 Task: In the Page activelistens.pptxinsert a new slide 'blank' Insert a picture of 'Rabbit'with name   Rabbit.png  Change shape height to 6.5 select the picture and style bevel rectanglewith picture border color green
Action: Mouse moved to (47, 97)
Screenshot: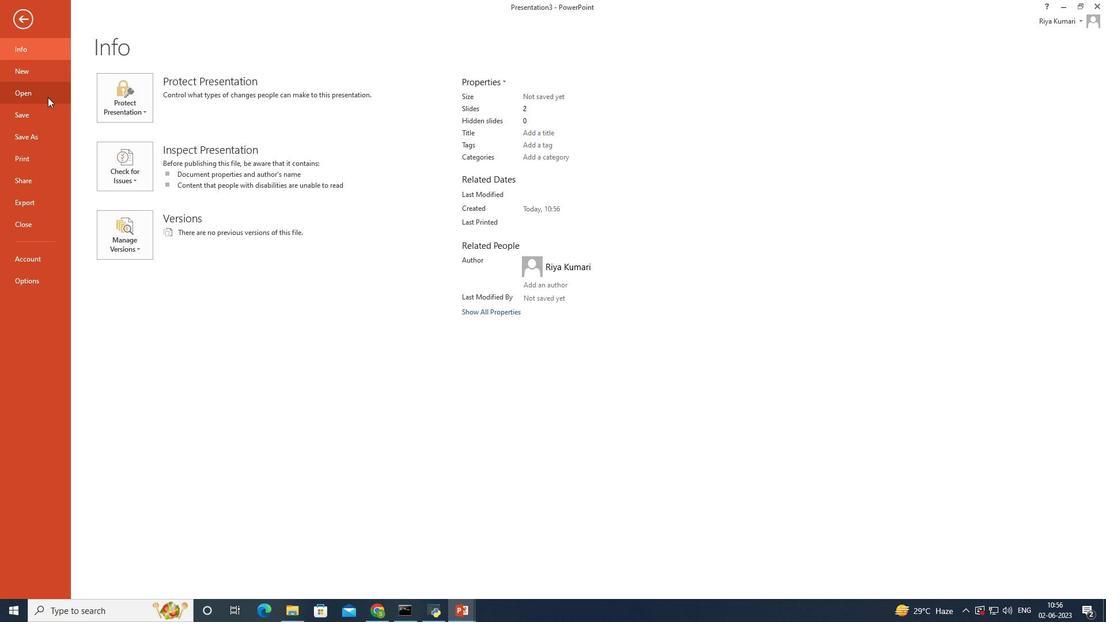 
Action: Mouse pressed left at (47, 97)
Screenshot: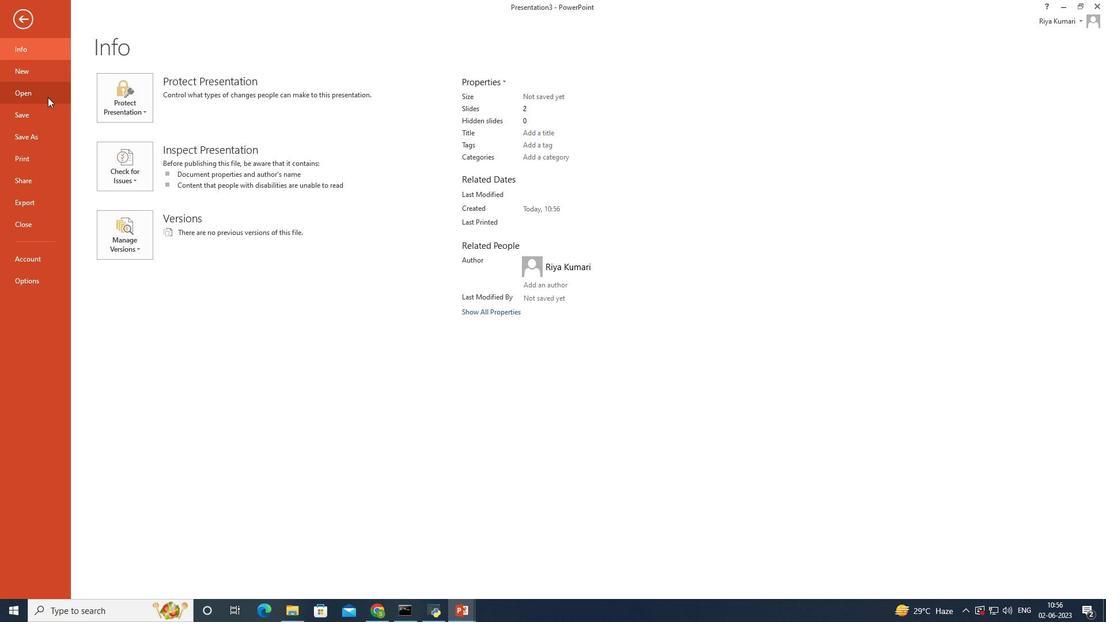 
Action: Mouse moved to (338, 119)
Screenshot: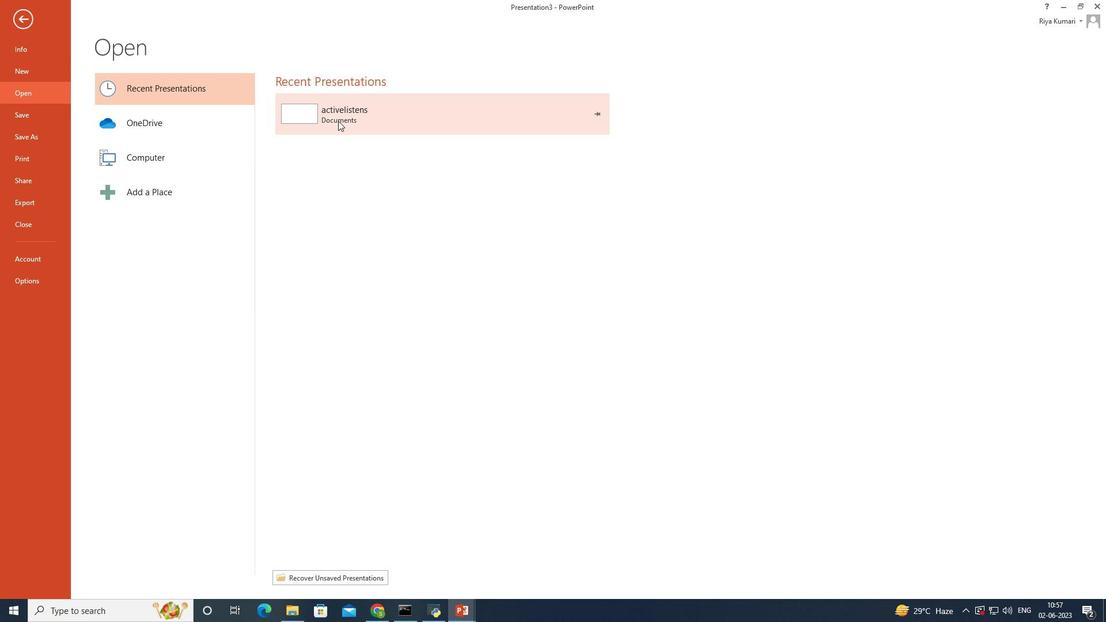 
Action: Mouse pressed left at (338, 119)
Screenshot: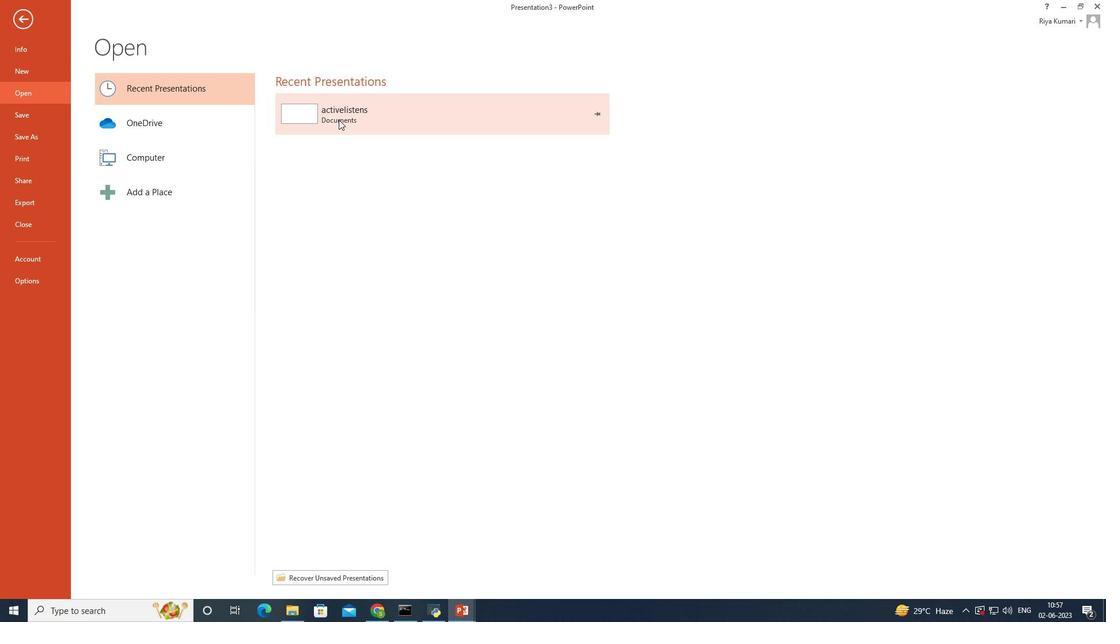 
Action: Mouse moved to (48, 23)
Screenshot: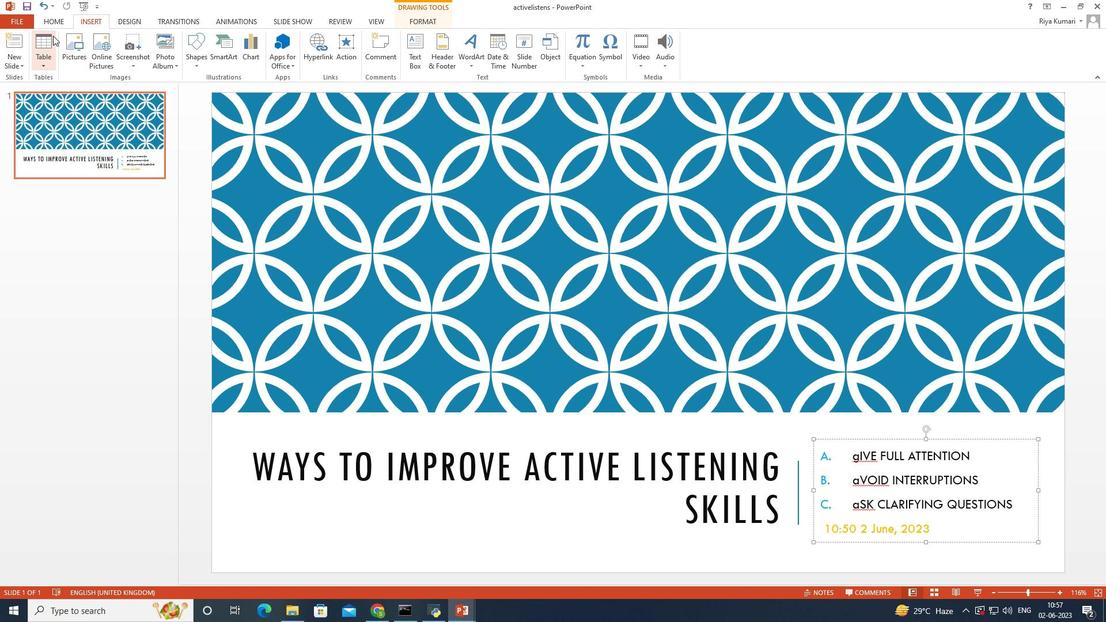 
Action: Mouse pressed left at (48, 23)
Screenshot: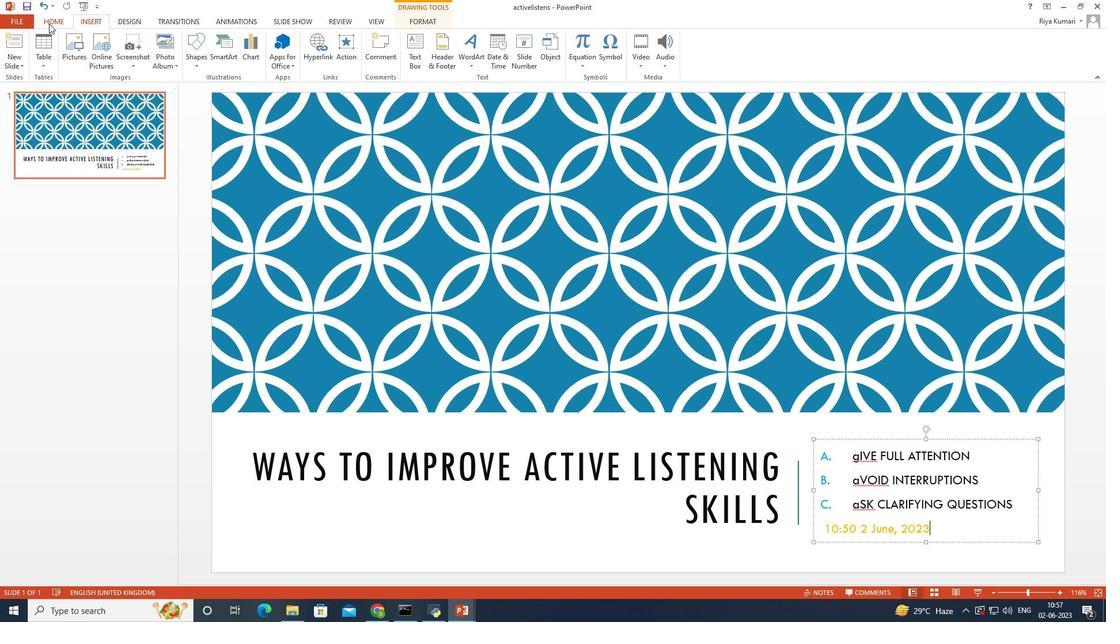 
Action: Mouse moved to (115, 65)
Screenshot: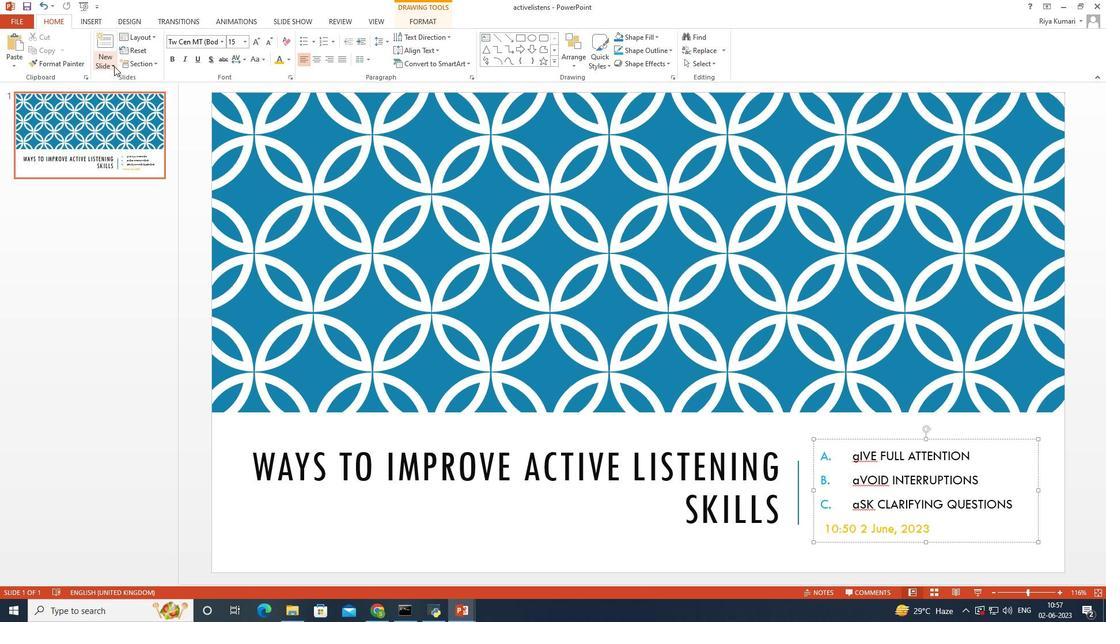 
Action: Mouse pressed left at (115, 65)
Screenshot: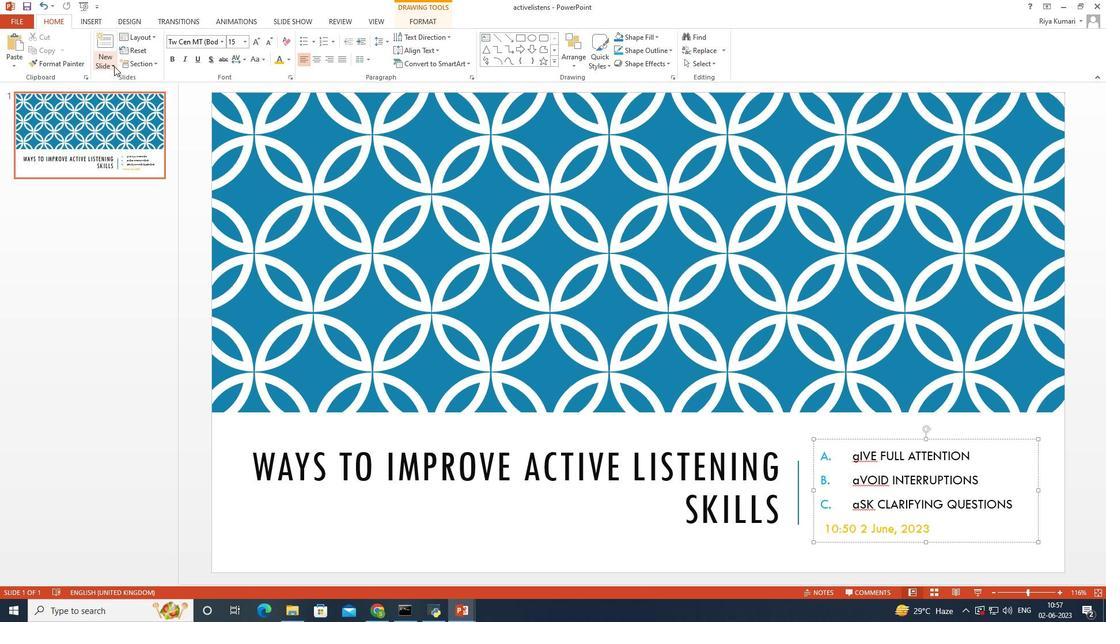 
Action: Mouse moved to (122, 214)
Screenshot: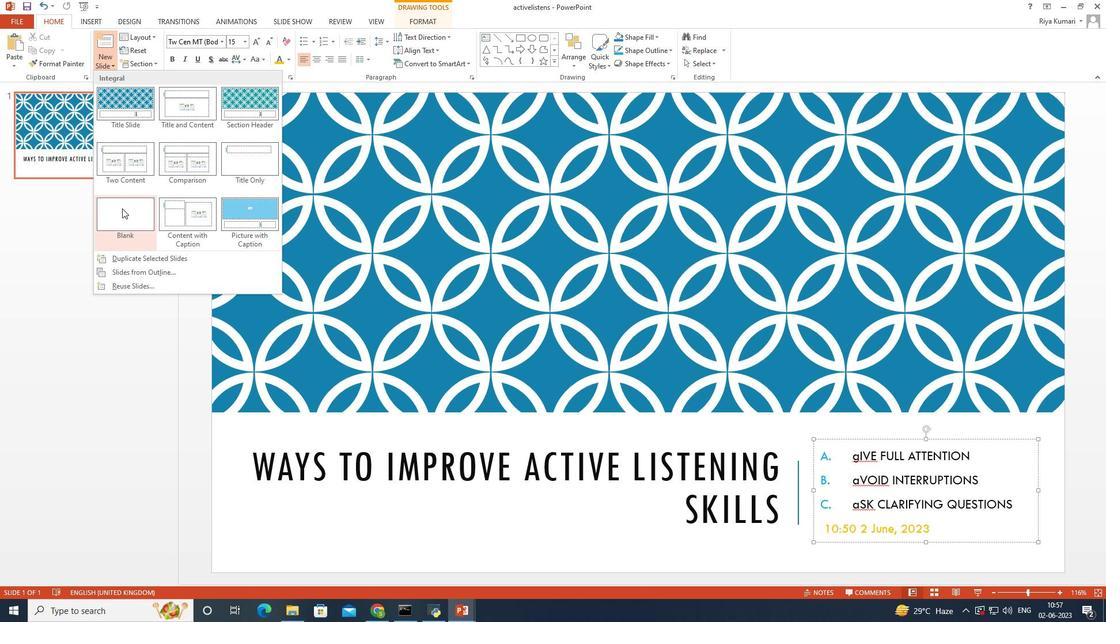 
Action: Mouse pressed left at (122, 214)
Screenshot: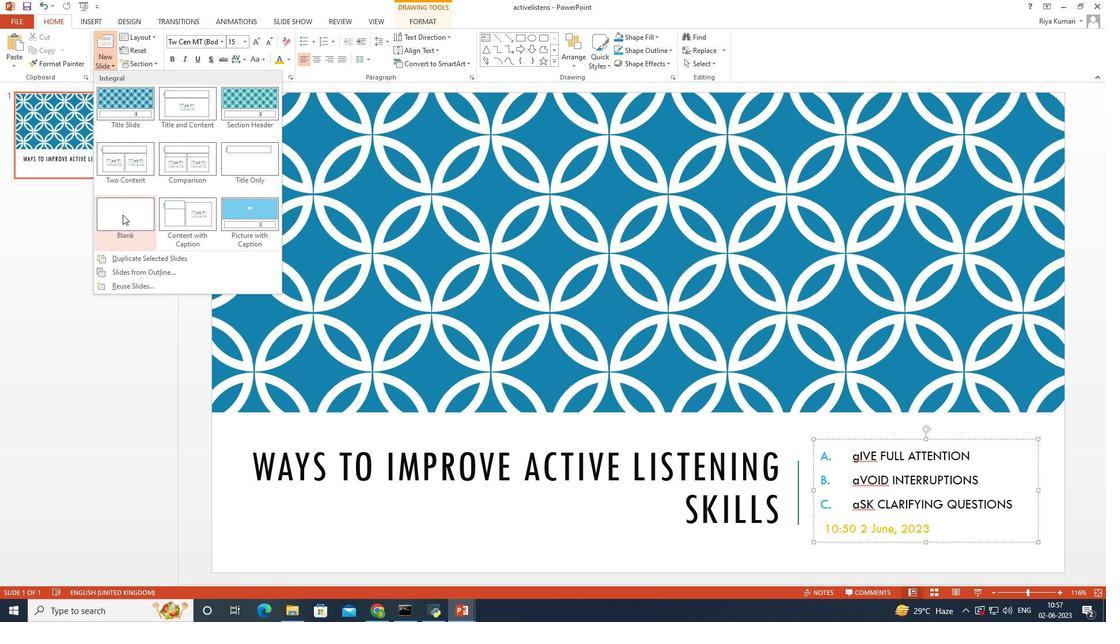 
Action: Mouse moved to (84, 21)
Screenshot: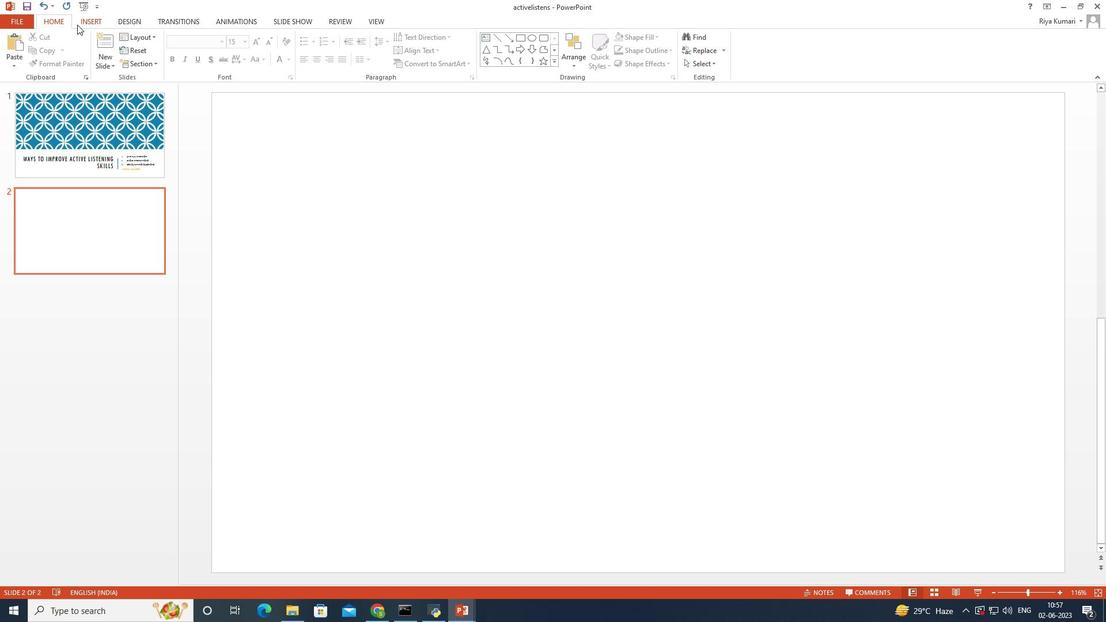 
Action: Mouse pressed left at (84, 21)
Screenshot: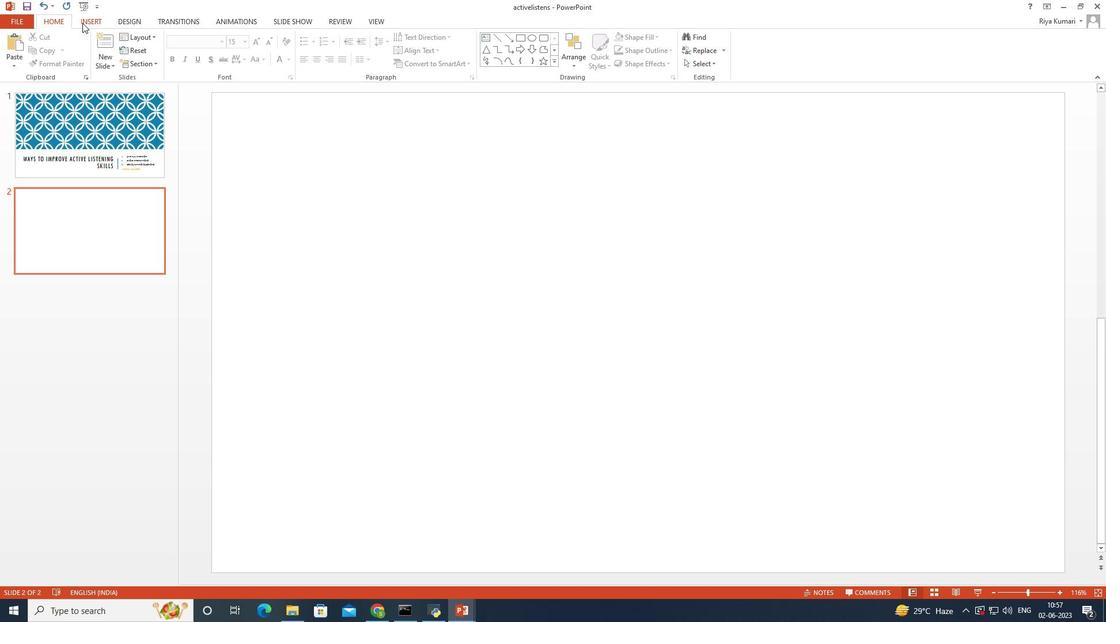 
Action: Mouse moved to (81, 50)
Screenshot: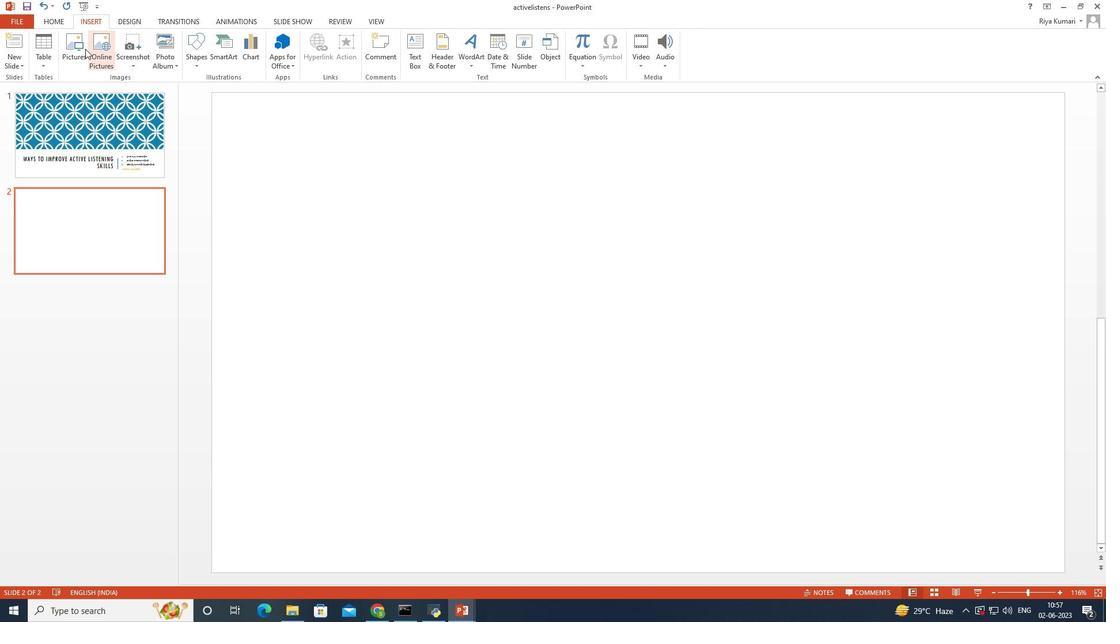 
Action: Mouse pressed left at (81, 50)
Screenshot: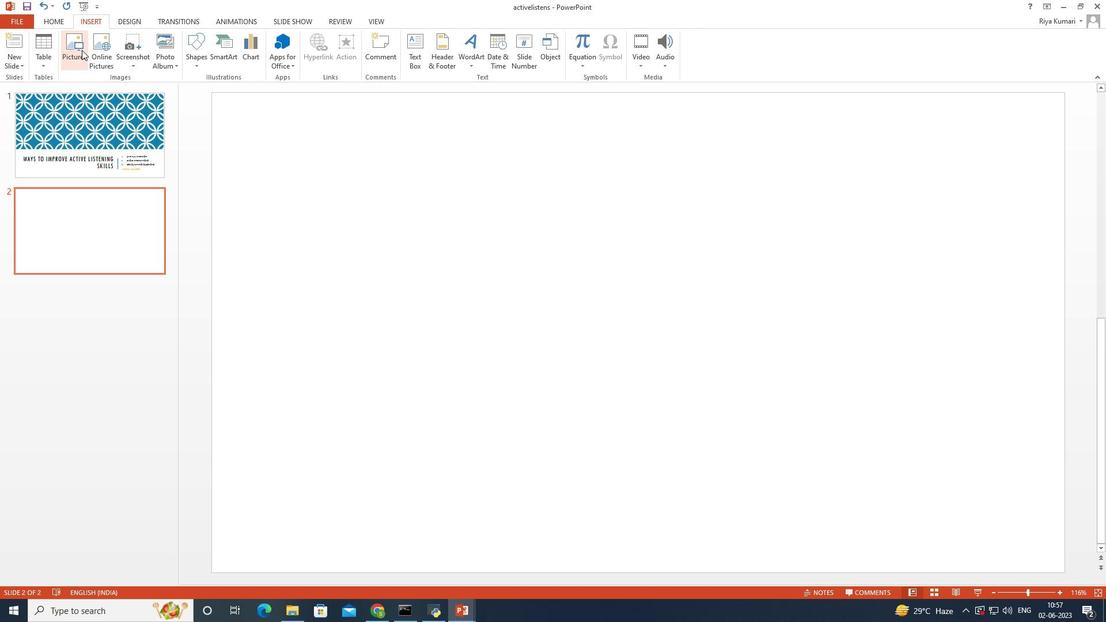 
Action: Mouse moved to (308, 104)
Screenshot: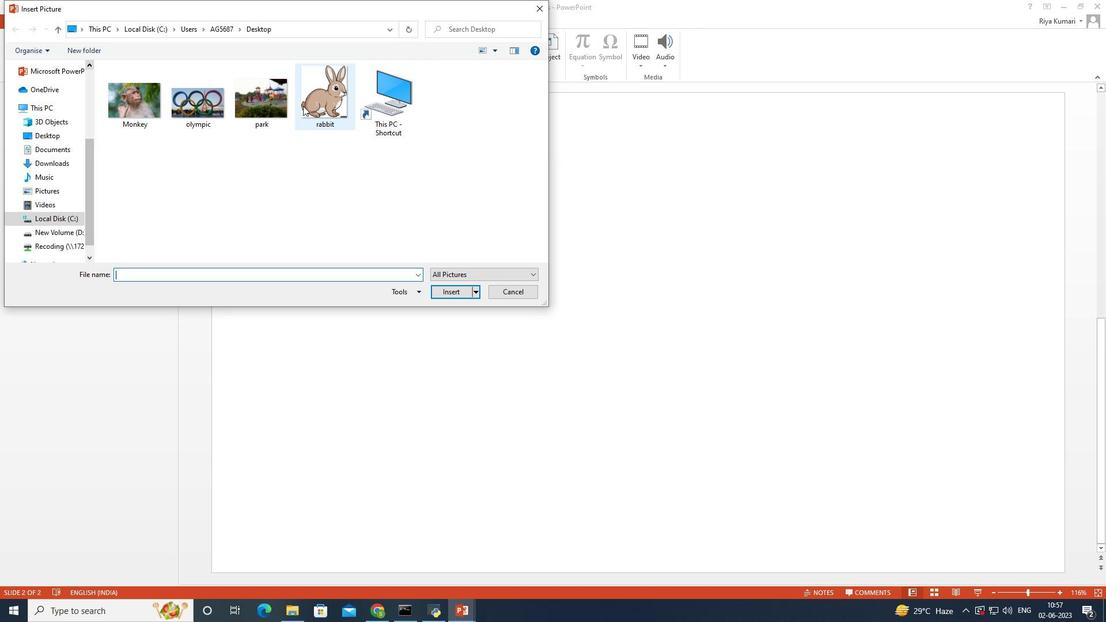 
Action: Mouse pressed left at (308, 104)
Screenshot: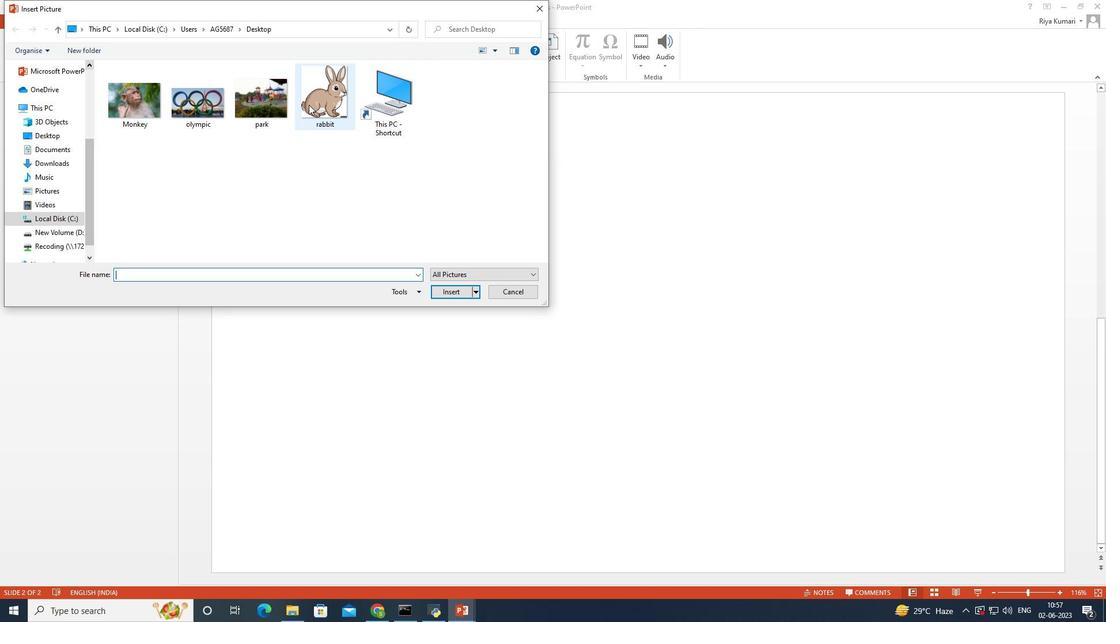 
Action: Mouse moved to (455, 295)
Screenshot: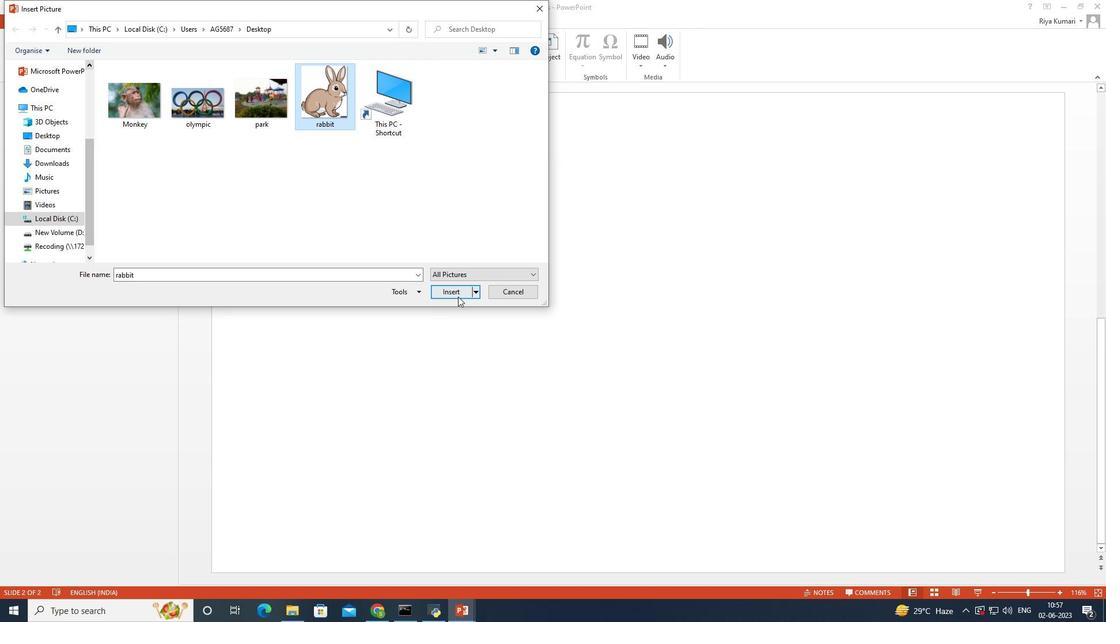 
Action: Mouse pressed left at (455, 295)
Screenshot: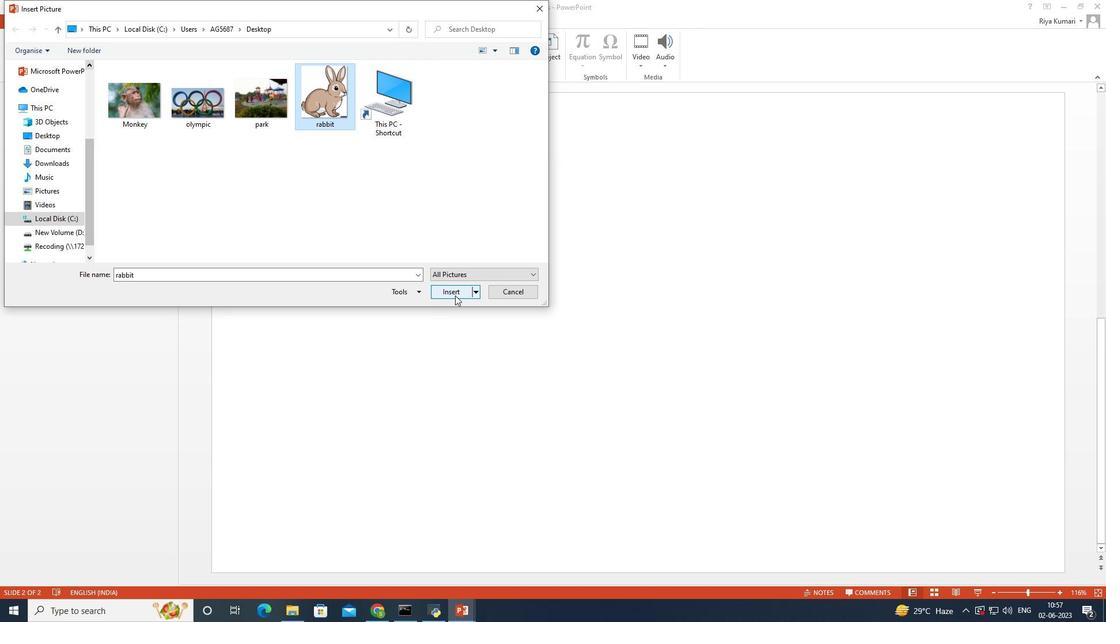 
Action: Mouse moved to (1060, 42)
Screenshot: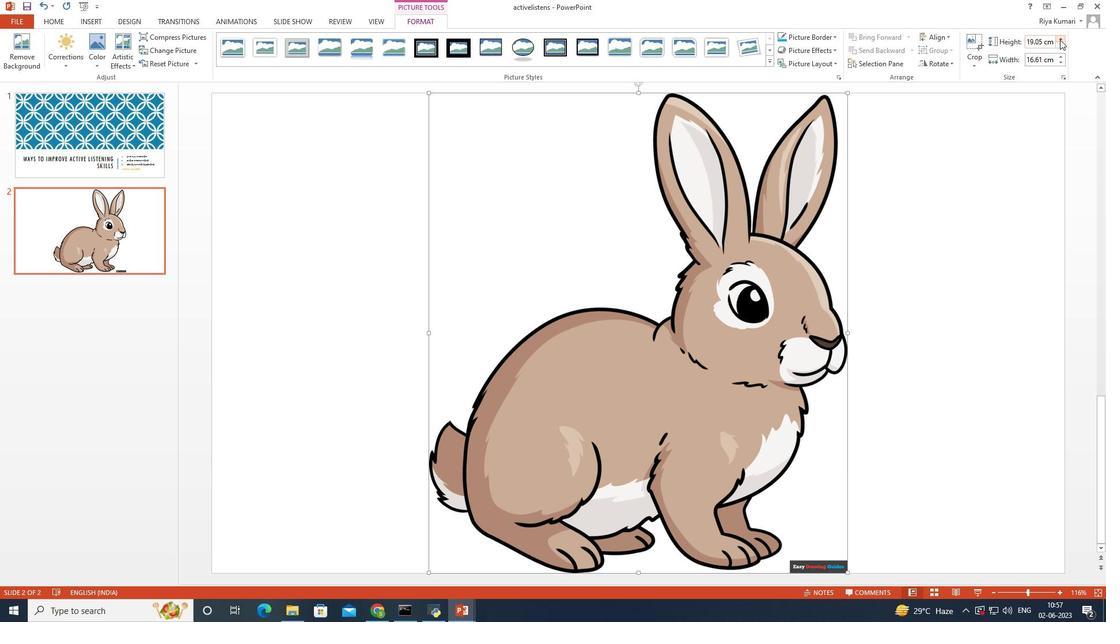 
Action: Mouse pressed left at (1060, 42)
Screenshot: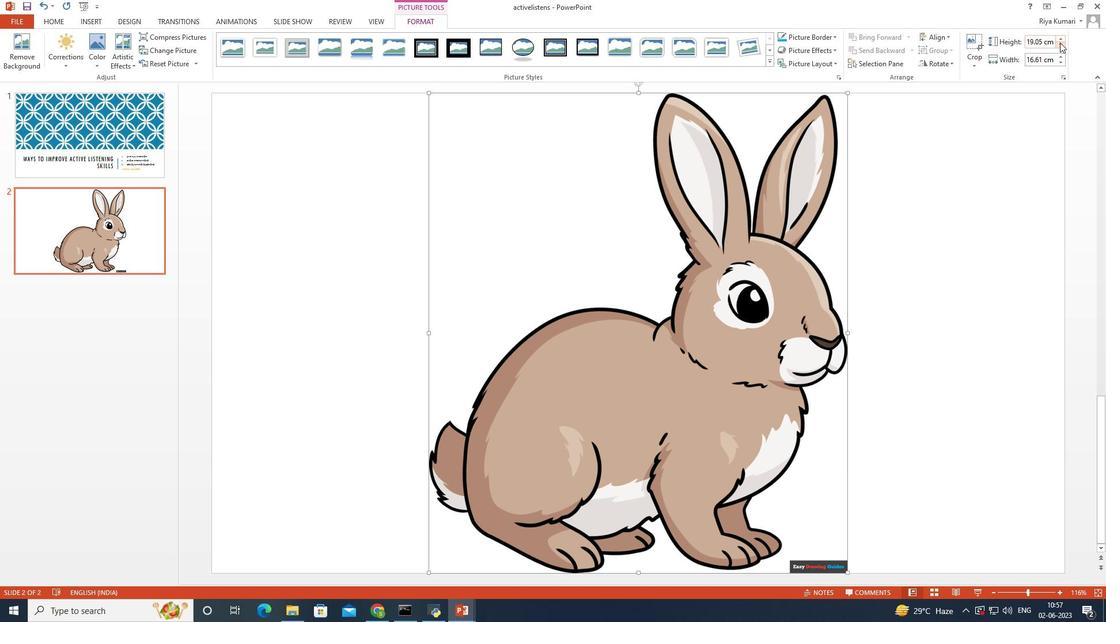 
Action: Mouse pressed left at (1060, 42)
Screenshot: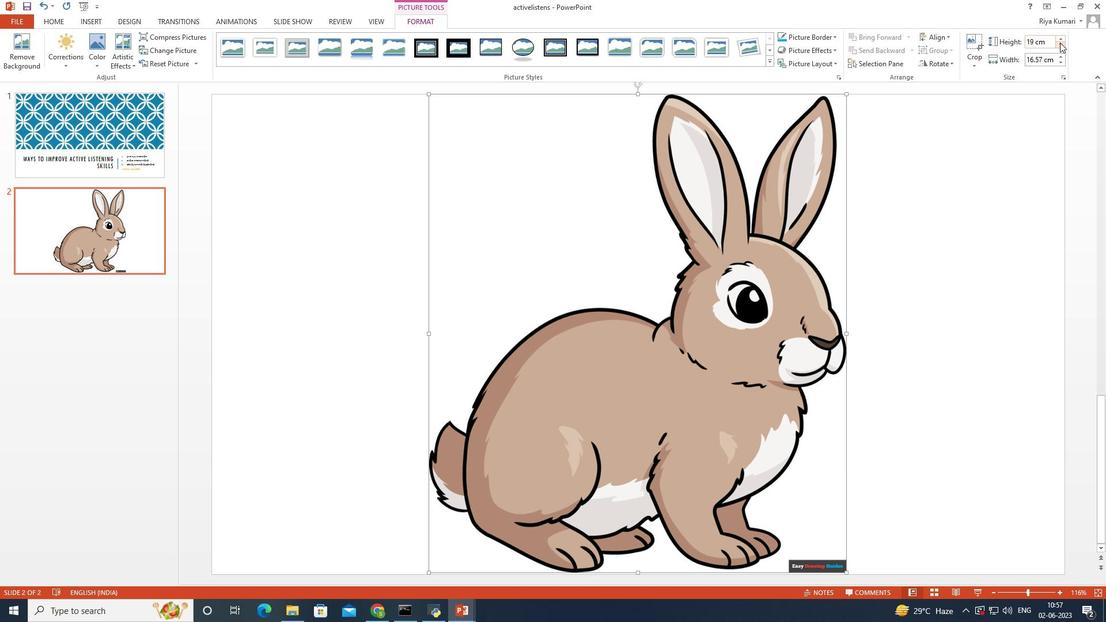 
Action: Mouse pressed left at (1060, 42)
Screenshot: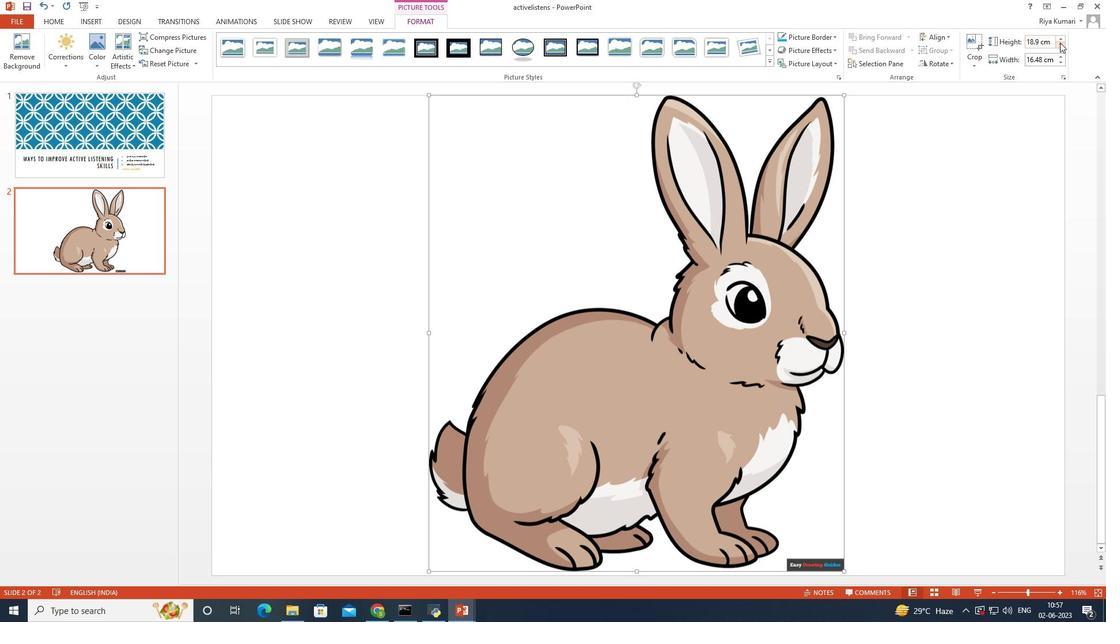 
Action: Mouse pressed left at (1060, 42)
Screenshot: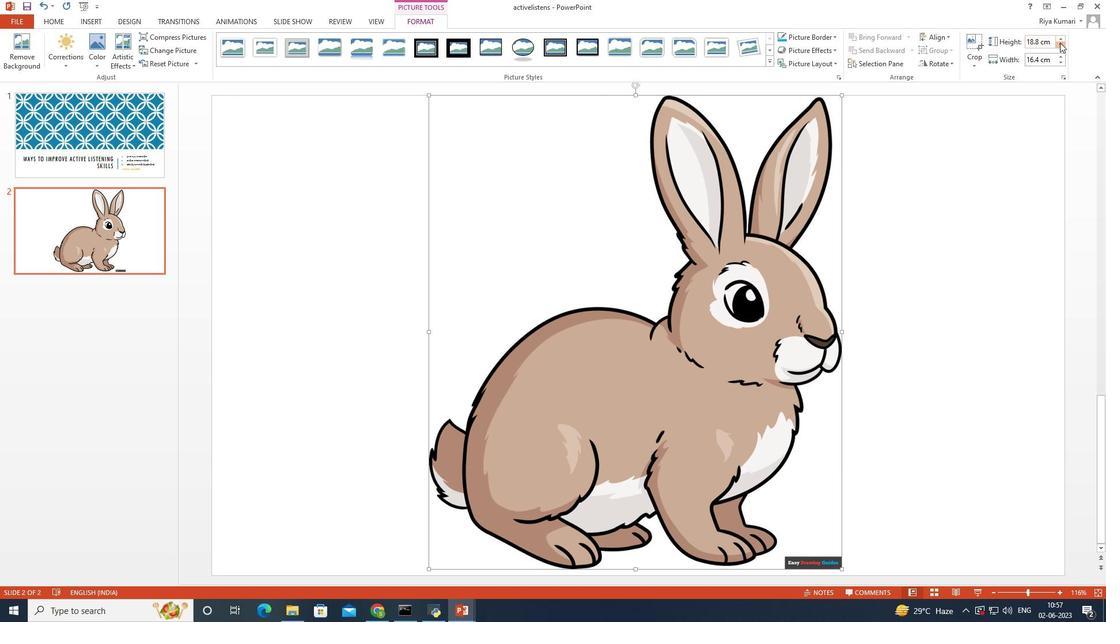 
Action: Mouse pressed left at (1060, 42)
Screenshot: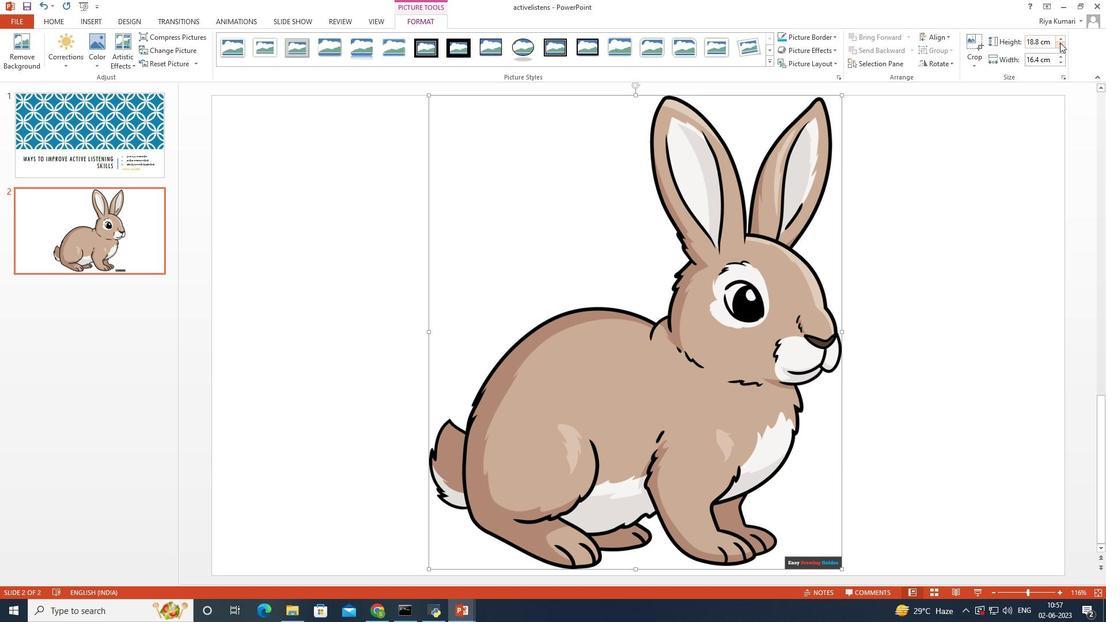 
Action: Mouse pressed left at (1060, 42)
Screenshot: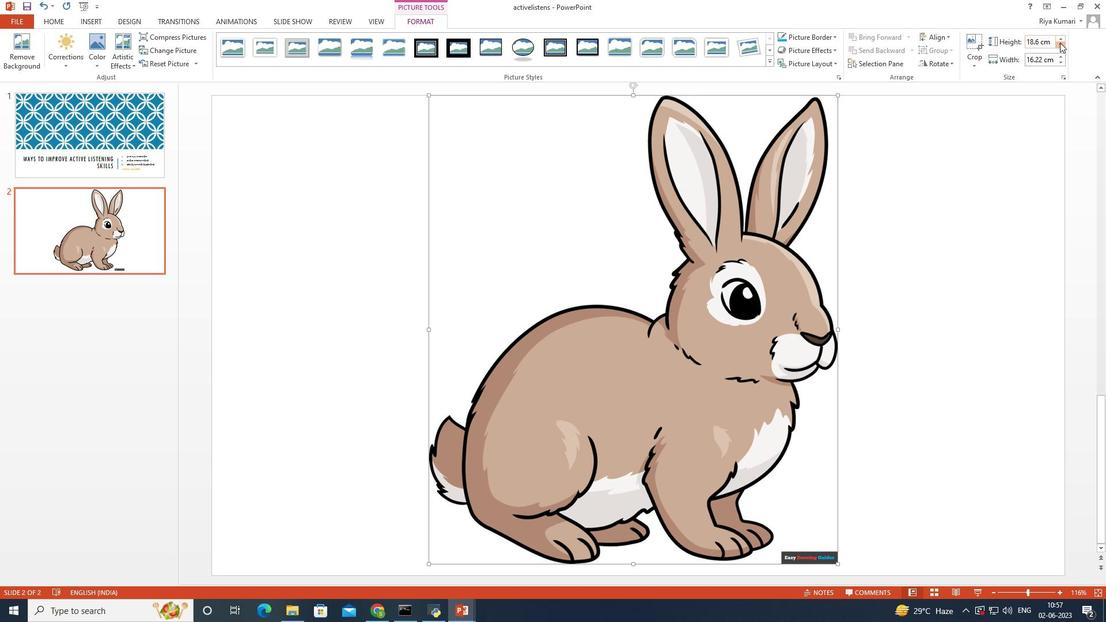
Action: Mouse pressed left at (1060, 42)
Screenshot: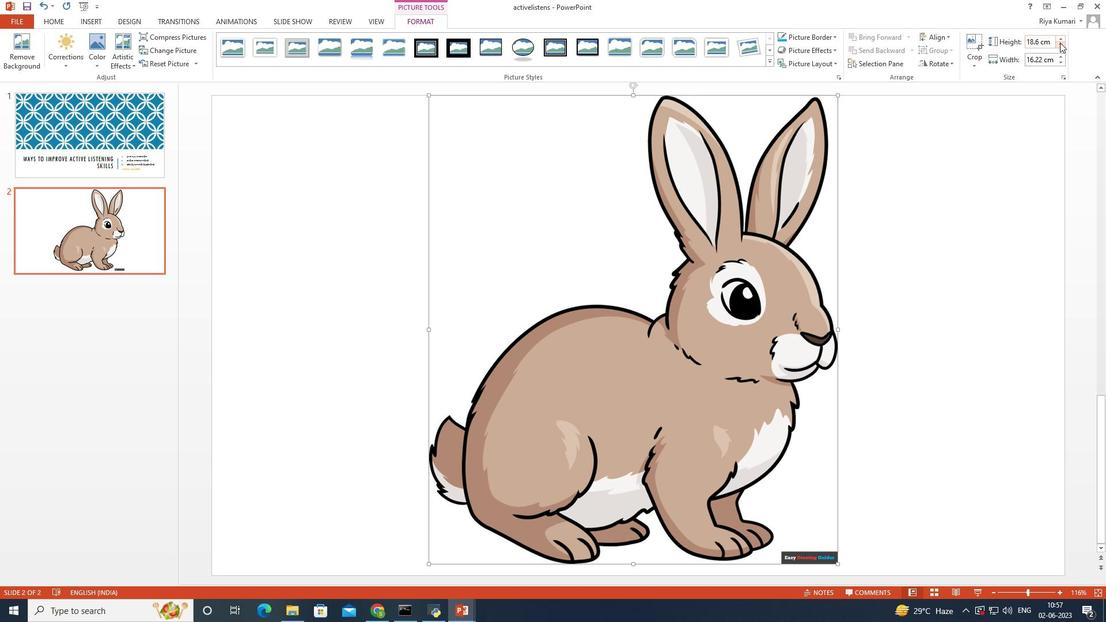 
Action: Mouse pressed left at (1060, 42)
Screenshot: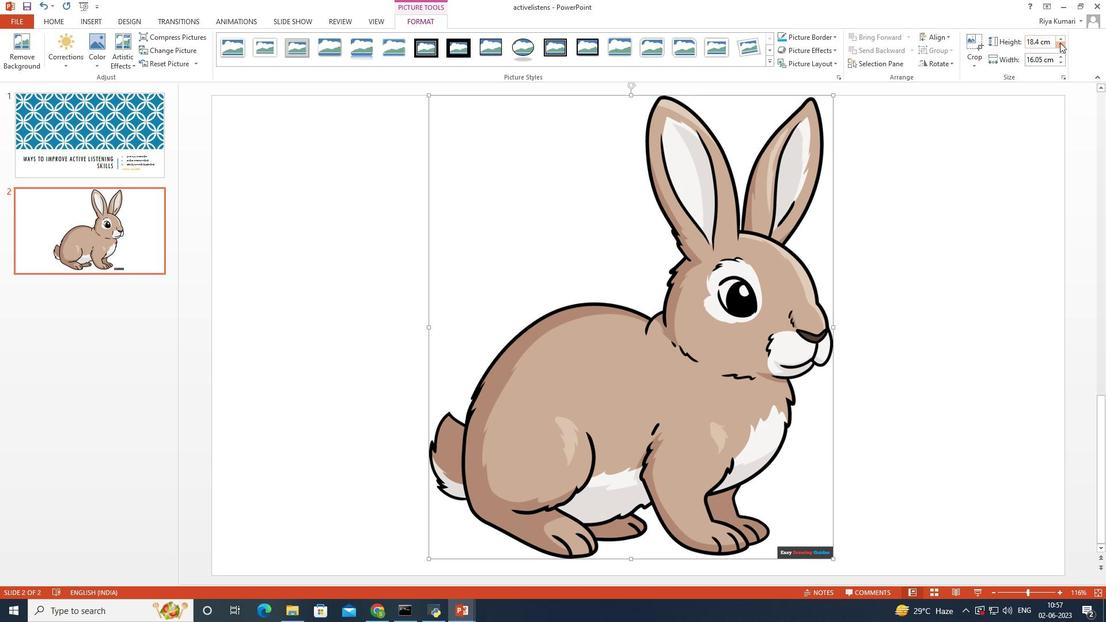 
Action: Mouse pressed left at (1060, 42)
Screenshot: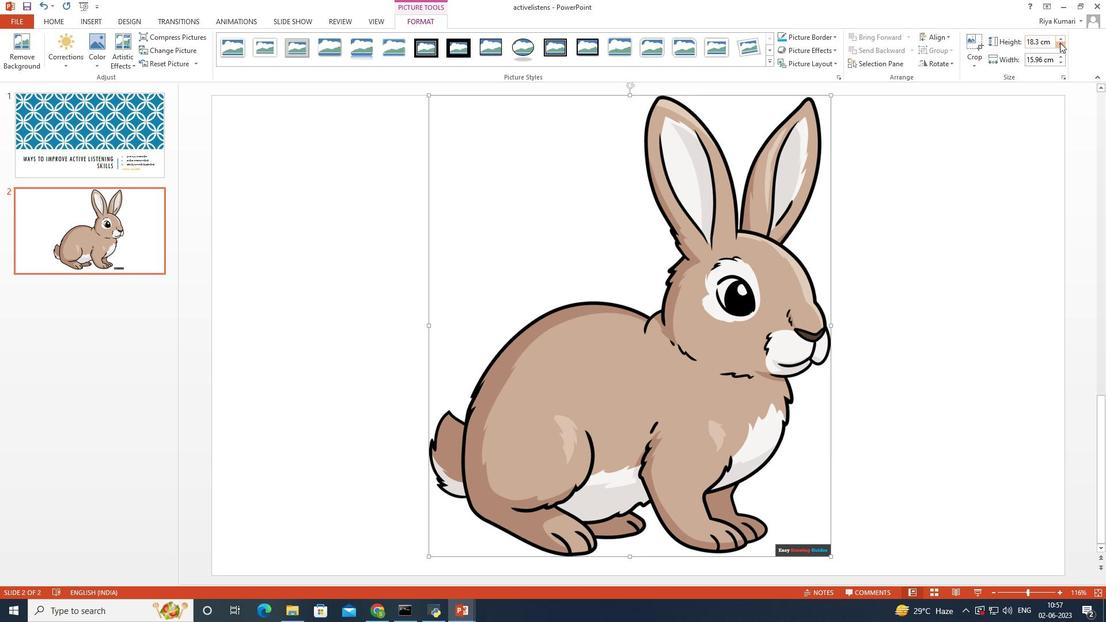 
Action: Mouse pressed left at (1060, 42)
Screenshot: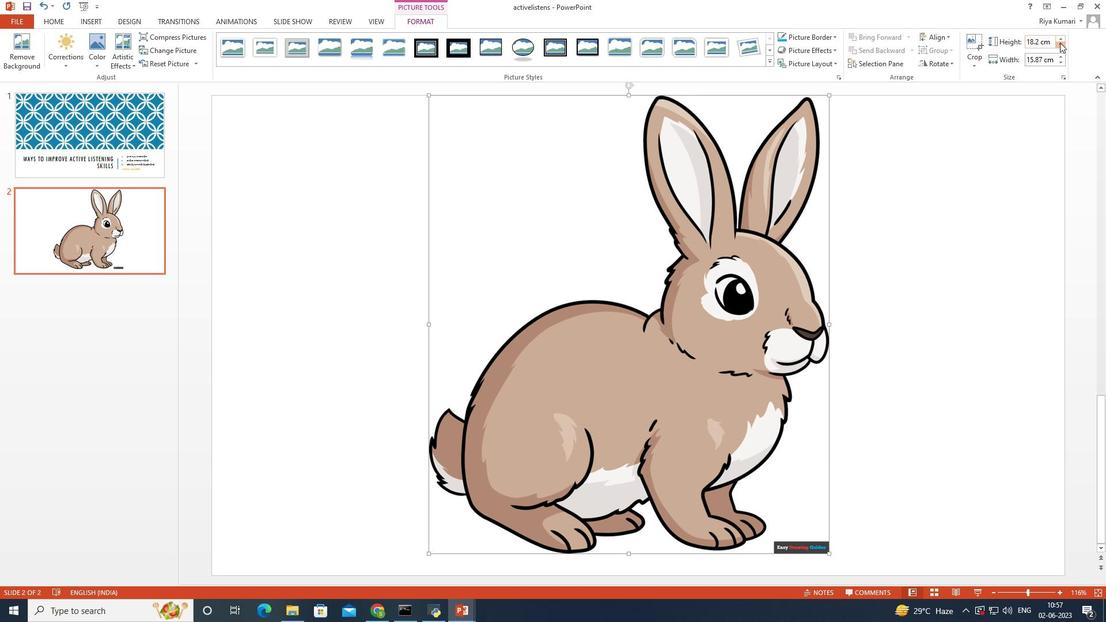 
Action: Mouse pressed left at (1060, 42)
Screenshot: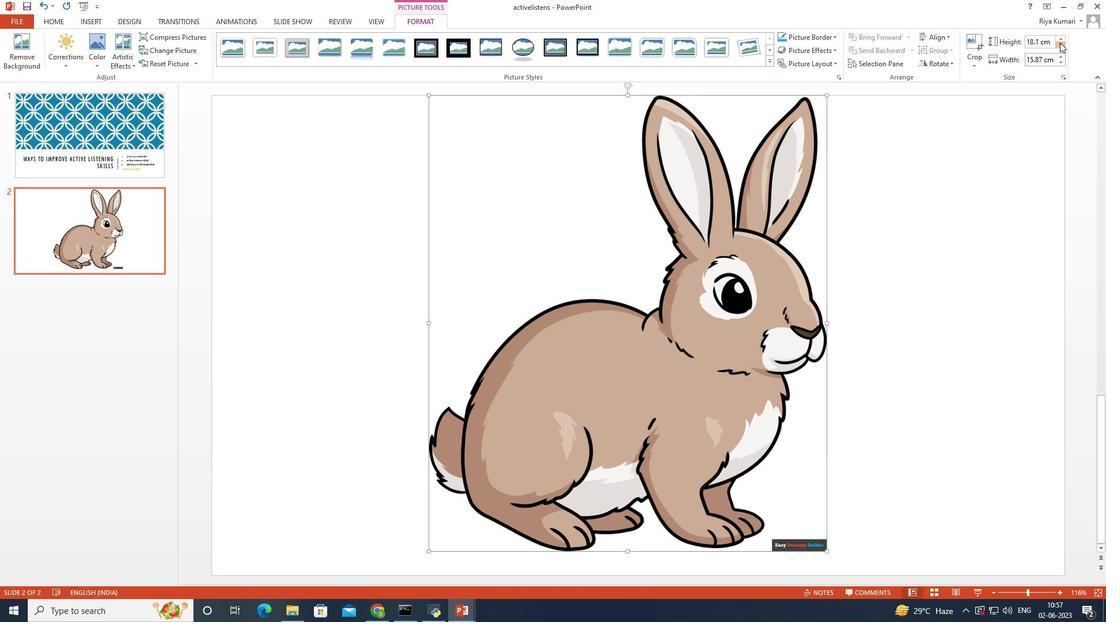 
Action: Mouse pressed left at (1060, 42)
Screenshot: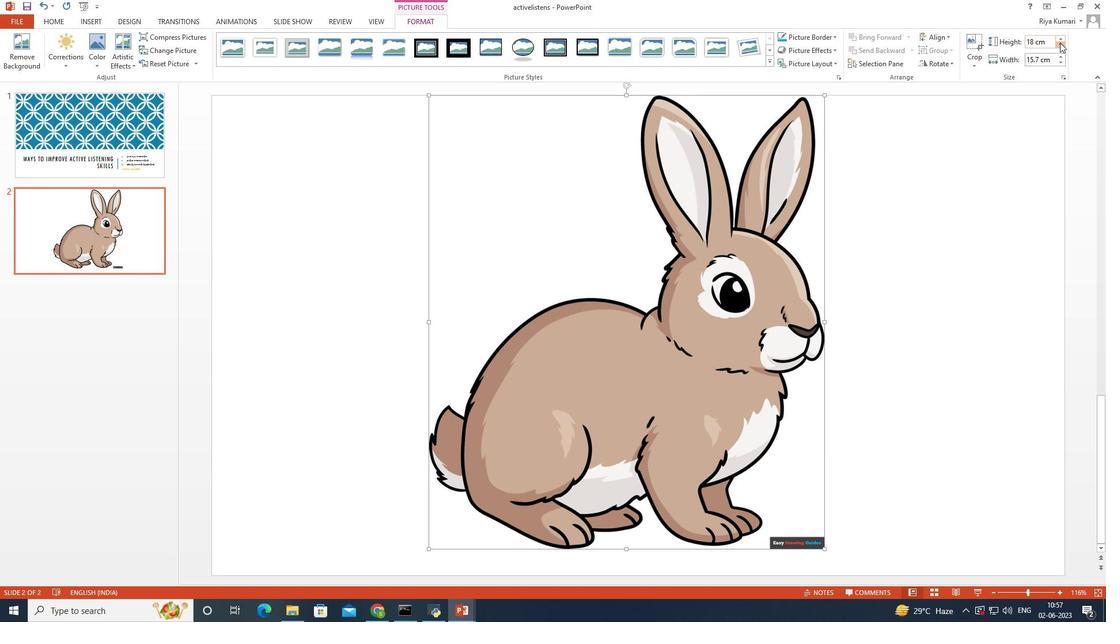 
Action: Mouse pressed left at (1060, 42)
Screenshot: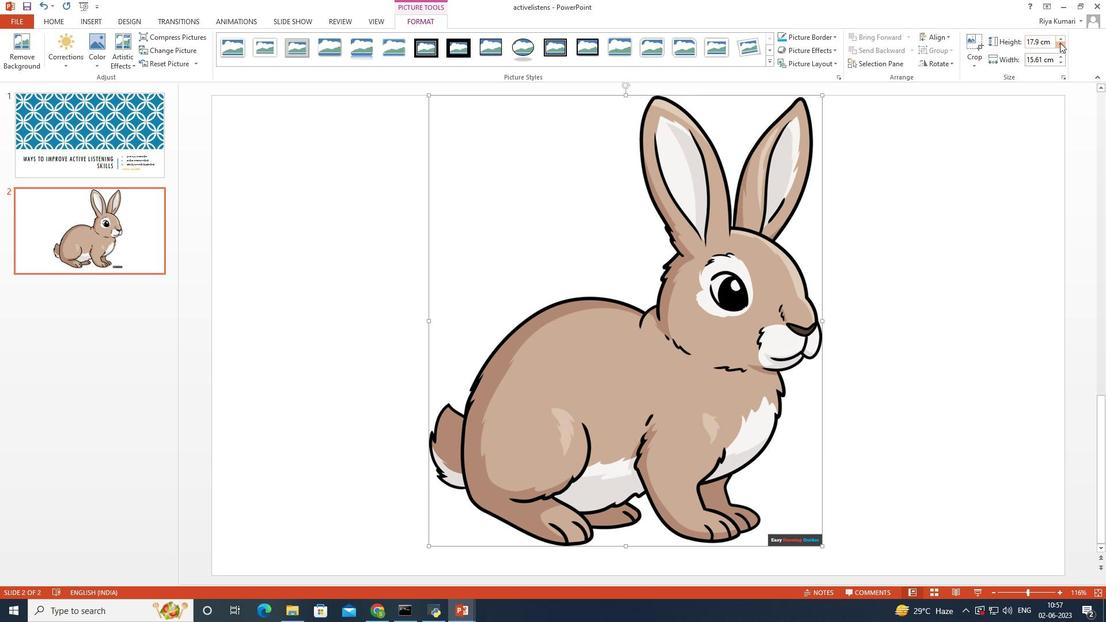 
Action: Mouse pressed left at (1060, 42)
Screenshot: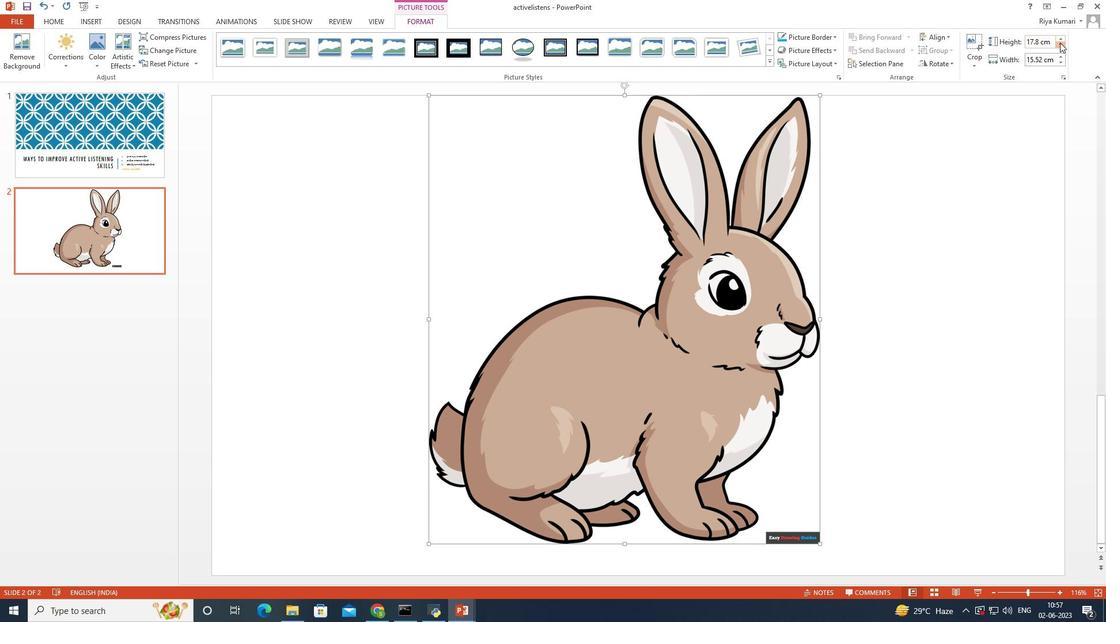 
Action: Mouse pressed left at (1060, 42)
Screenshot: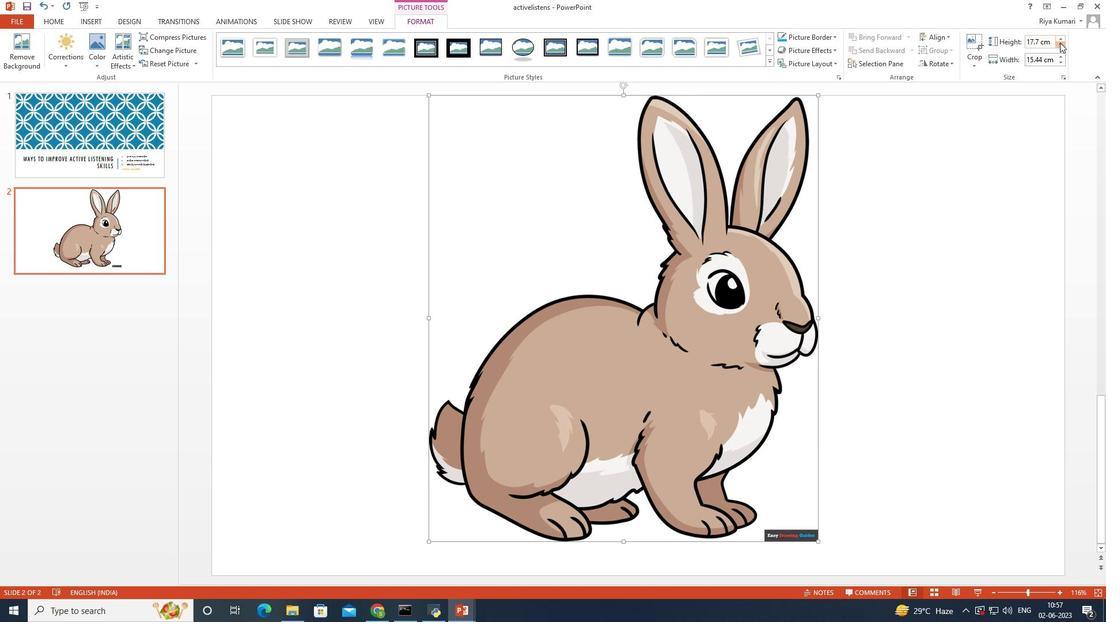 
Action: Mouse pressed left at (1060, 42)
Screenshot: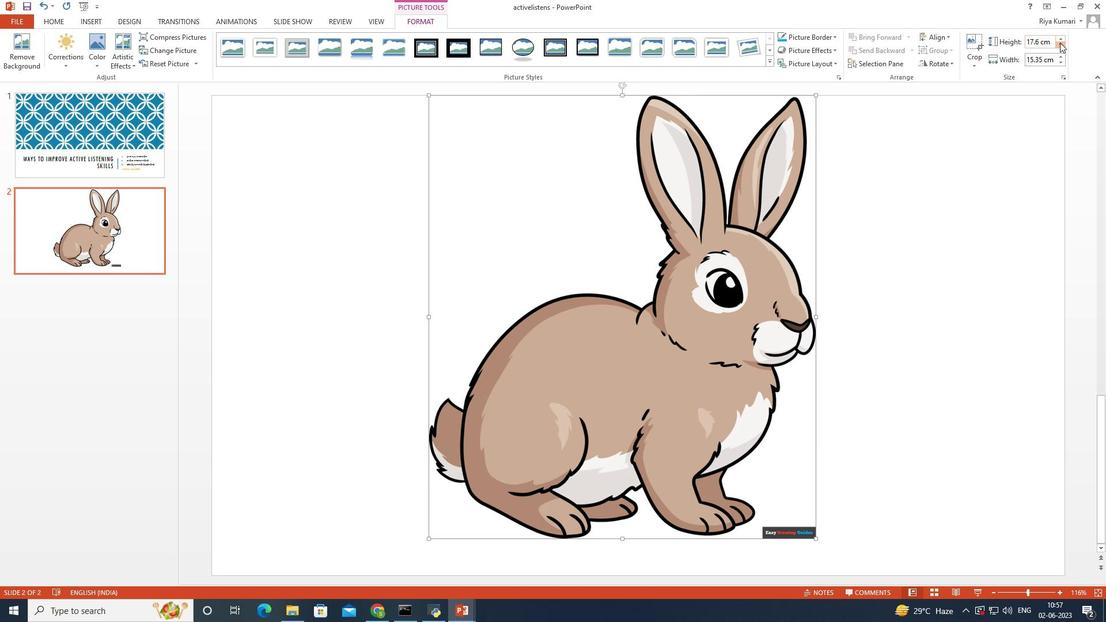 
Action: Mouse pressed left at (1060, 42)
Screenshot: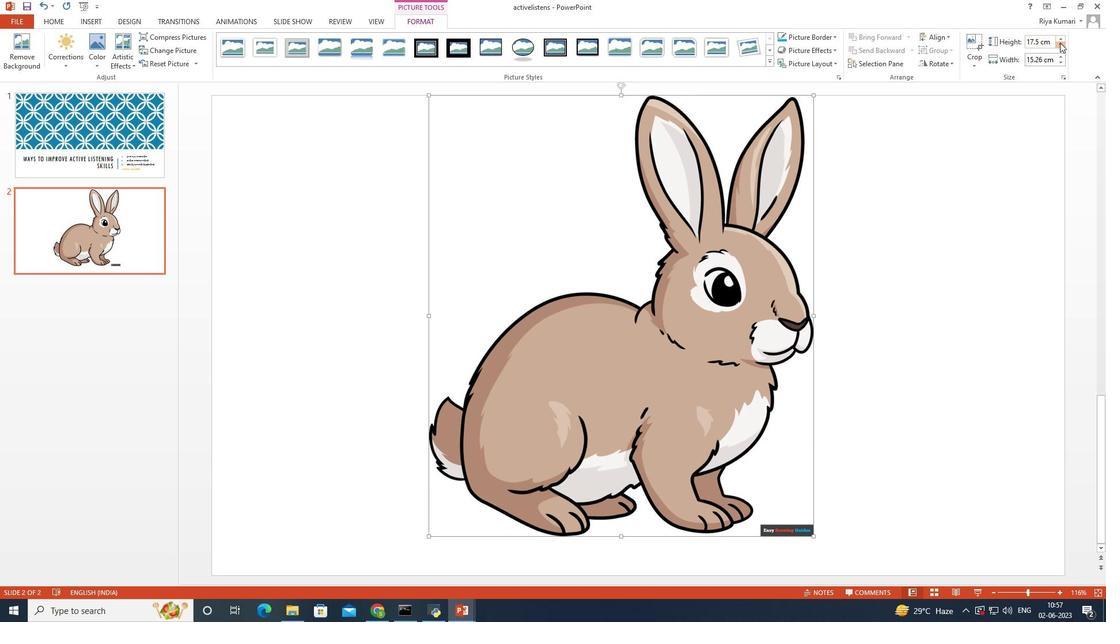 
Action: Mouse pressed left at (1060, 42)
Screenshot: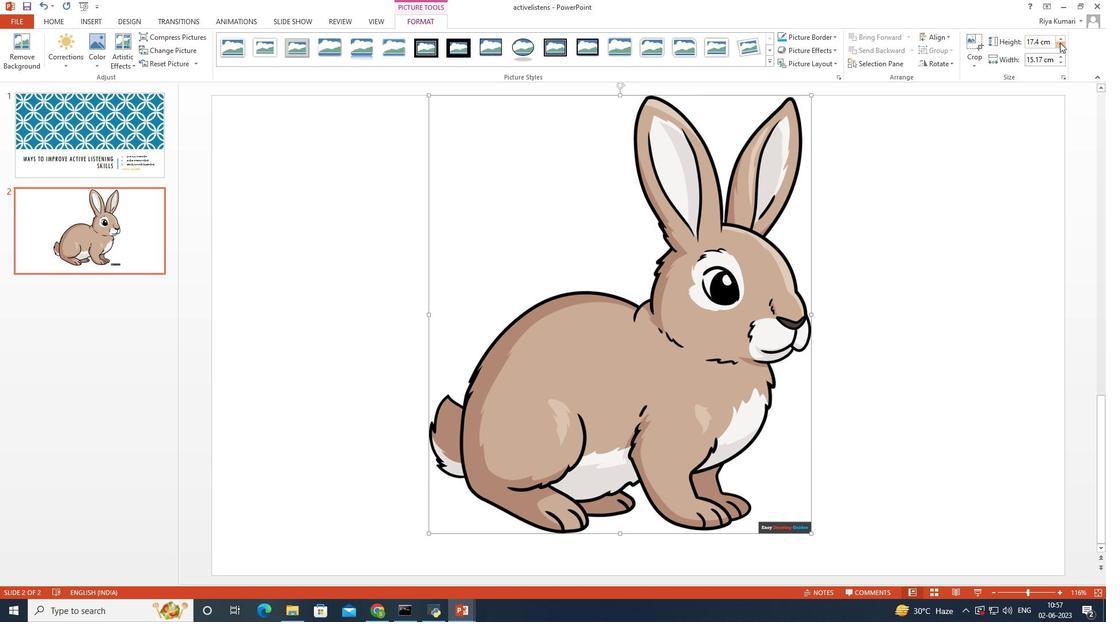 
Action: Mouse pressed left at (1060, 42)
Screenshot: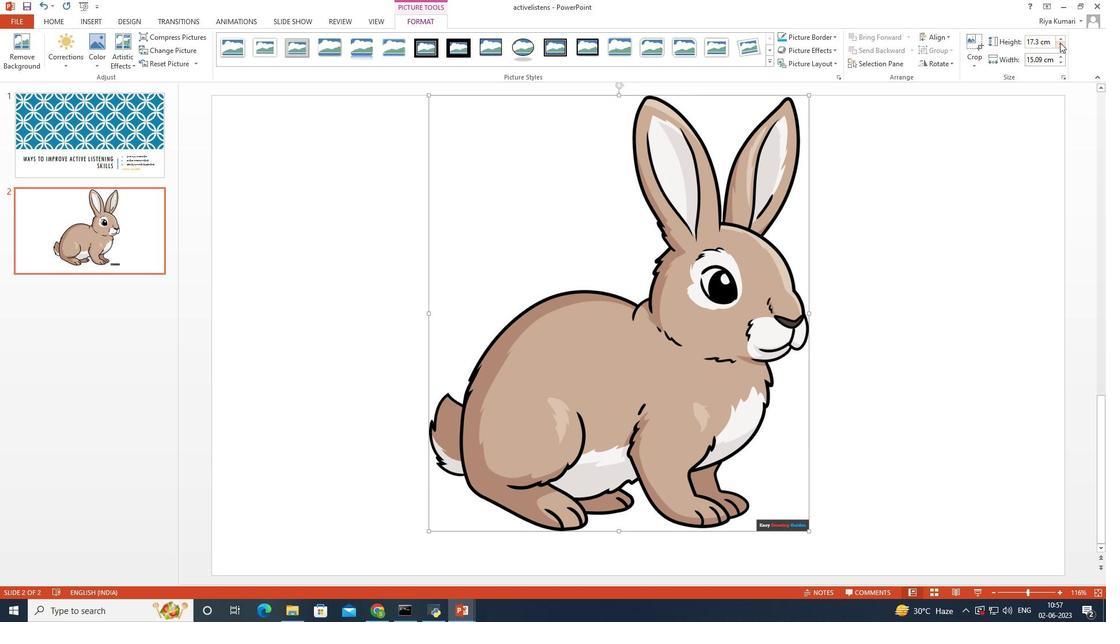 
Action: Mouse pressed left at (1060, 42)
Screenshot: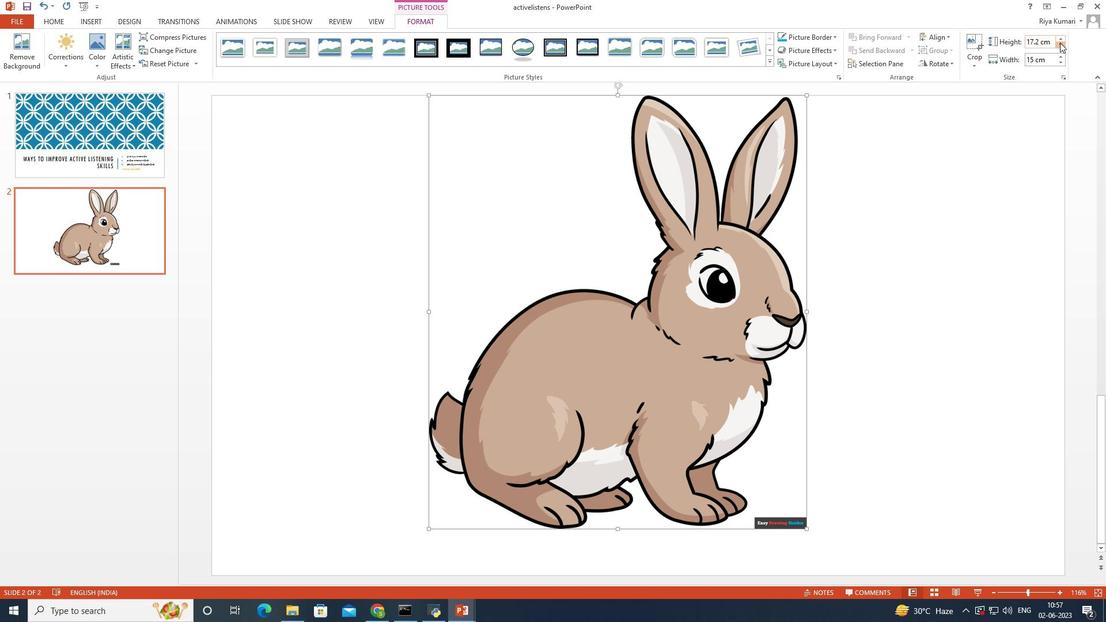 
Action: Mouse pressed left at (1060, 42)
Screenshot: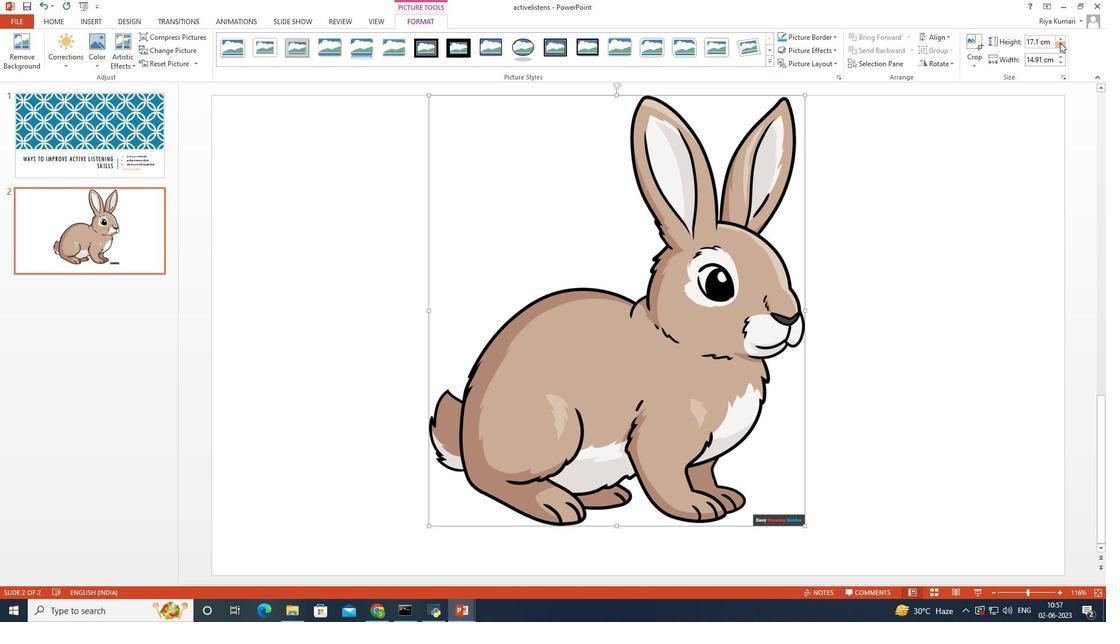 
Action: Mouse pressed left at (1060, 42)
Screenshot: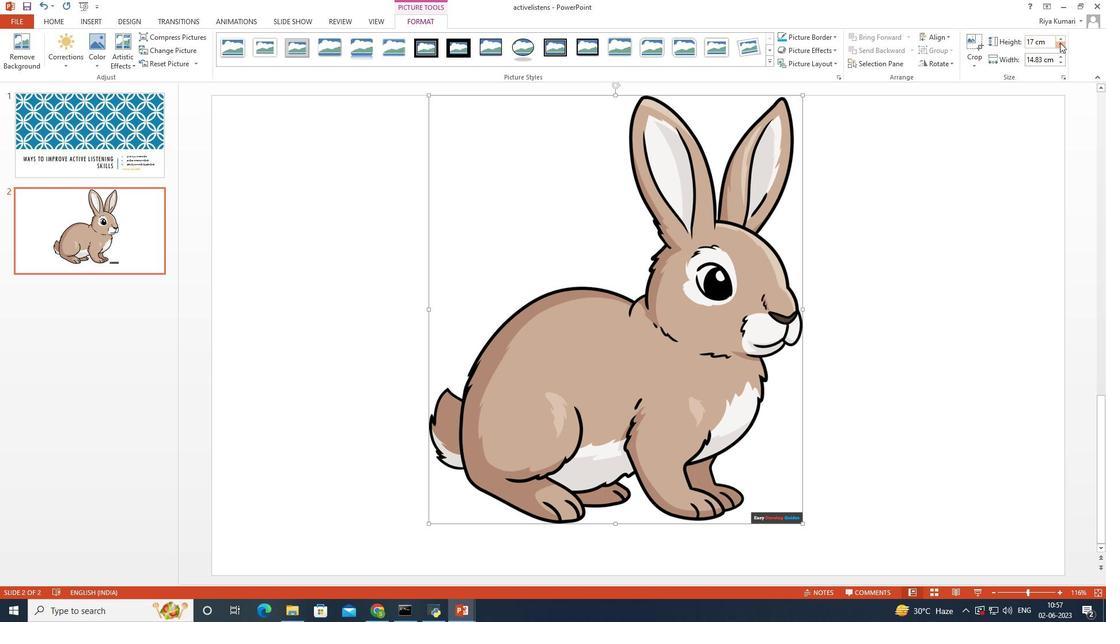 
Action: Mouse pressed left at (1060, 42)
Screenshot: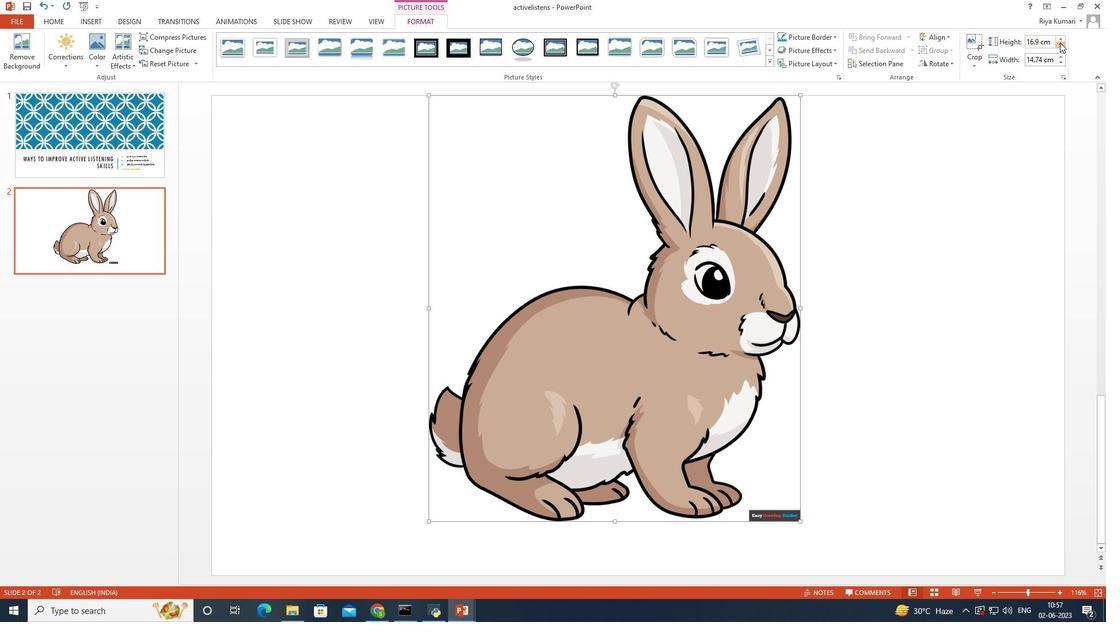 
Action: Mouse pressed left at (1060, 42)
Screenshot: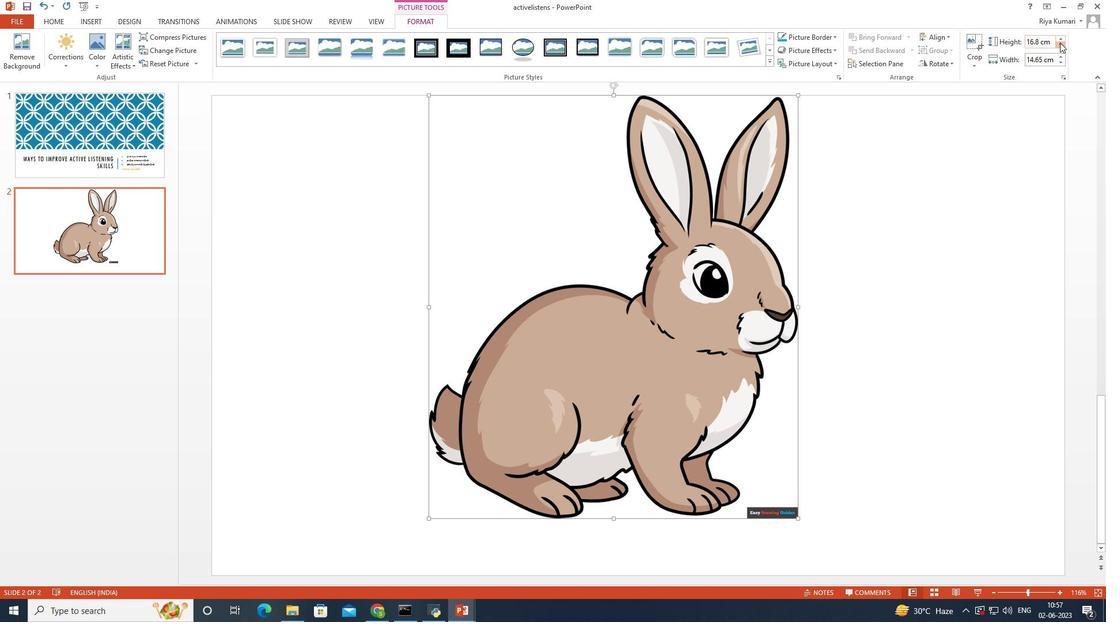 
Action: Mouse pressed left at (1060, 42)
Screenshot: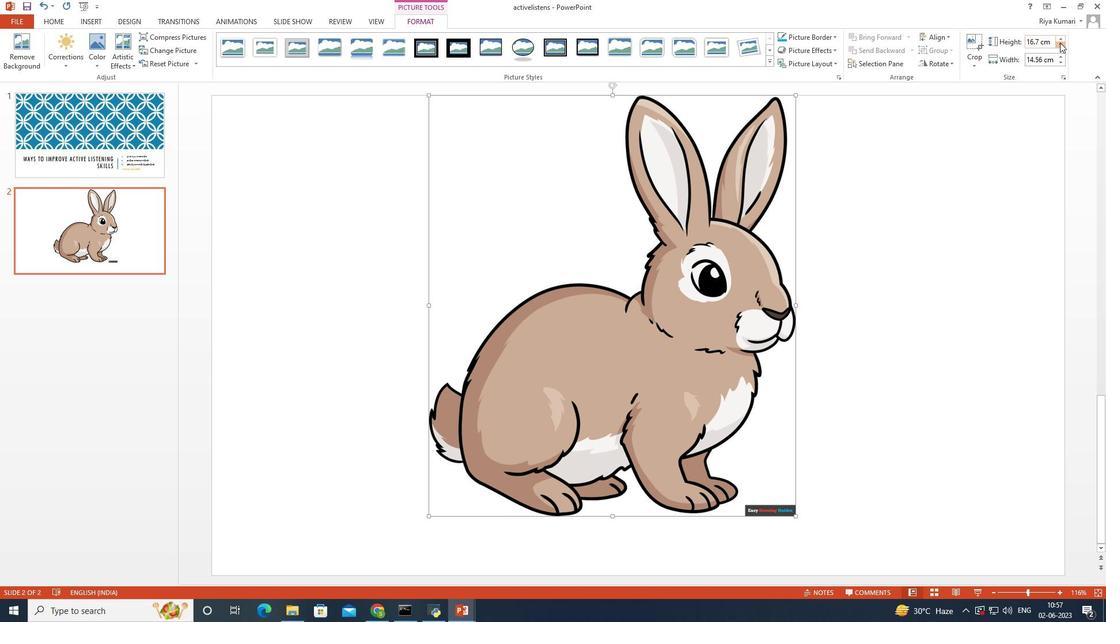 
Action: Mouse pressed left at (1060, 42)
Screenshot: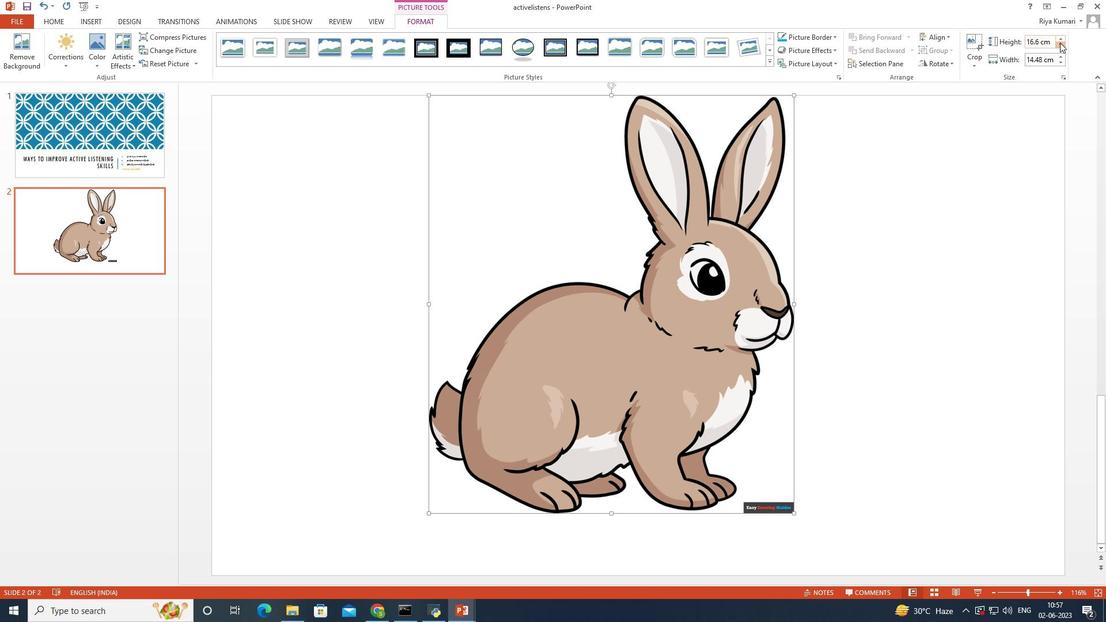 
Action: Mouse pressed left at (1060, 42)
Screenshot: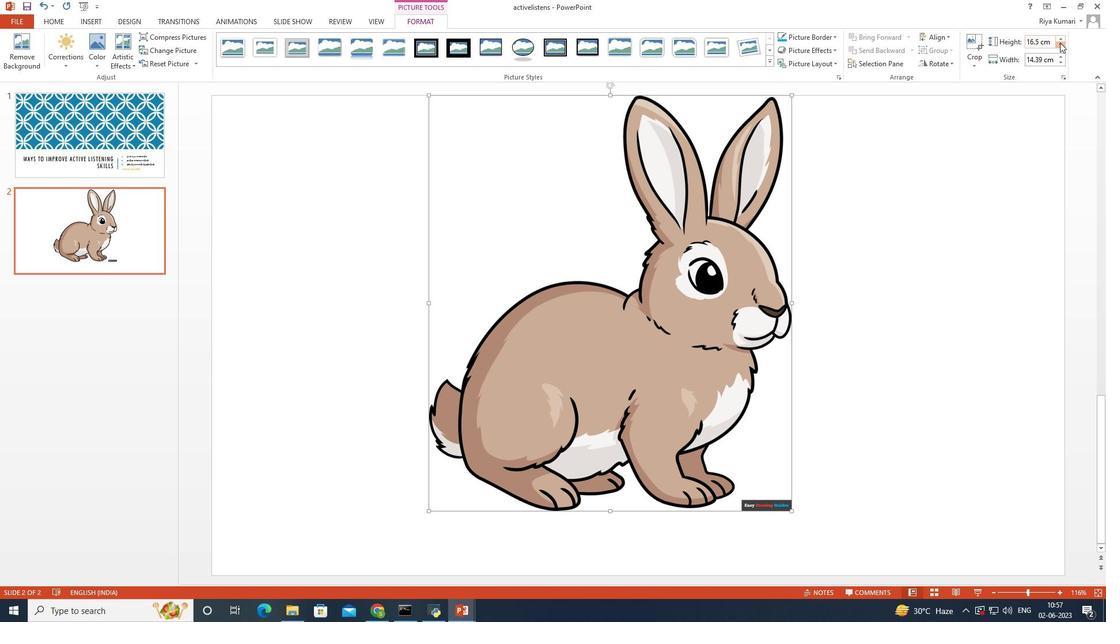 
Action: Mouse pressed left at (1060, 42)
Screenshot: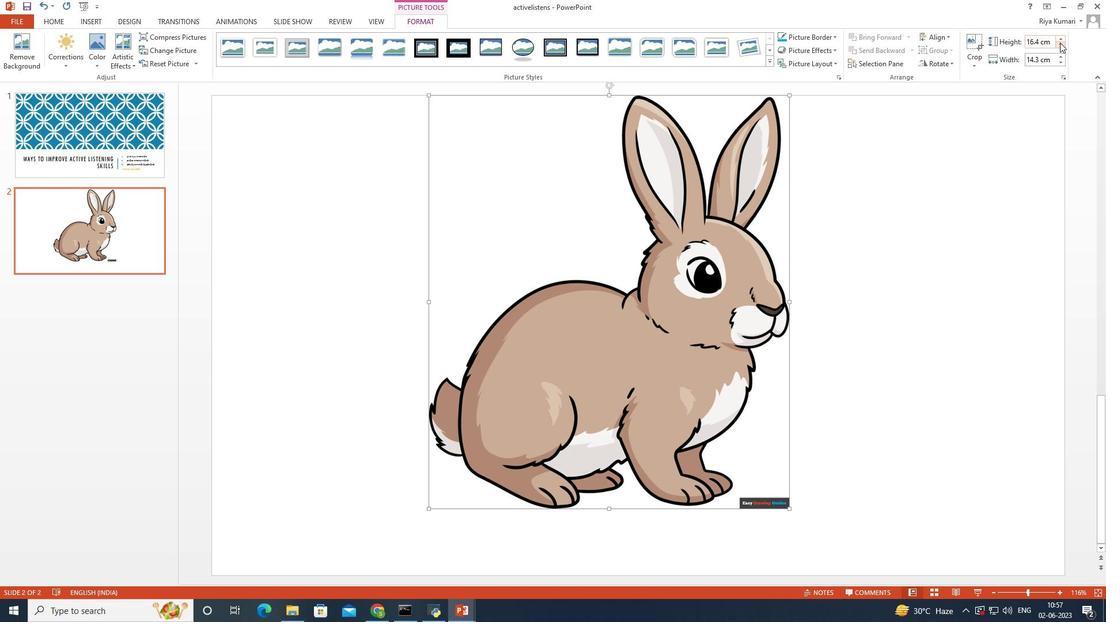 
Action: Mouse pressed left at (1060, 42)
Screenshot: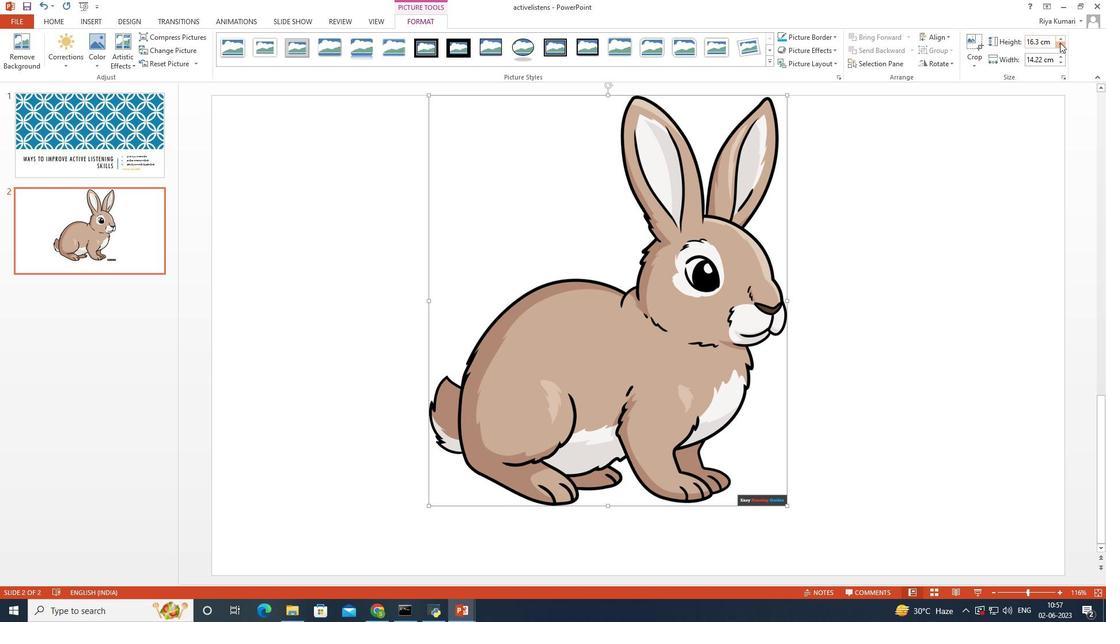 
Action: Mouse pressed left at (1060, 42)
Screenshot: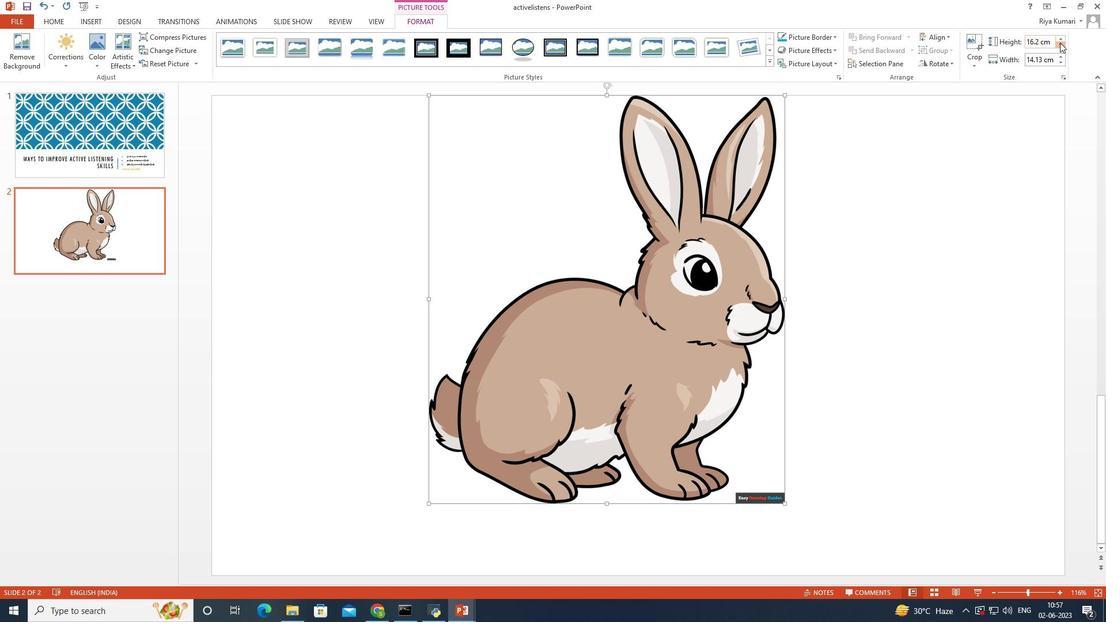 
Action: Mouse pressed left at (1060, 42)
Screenshot: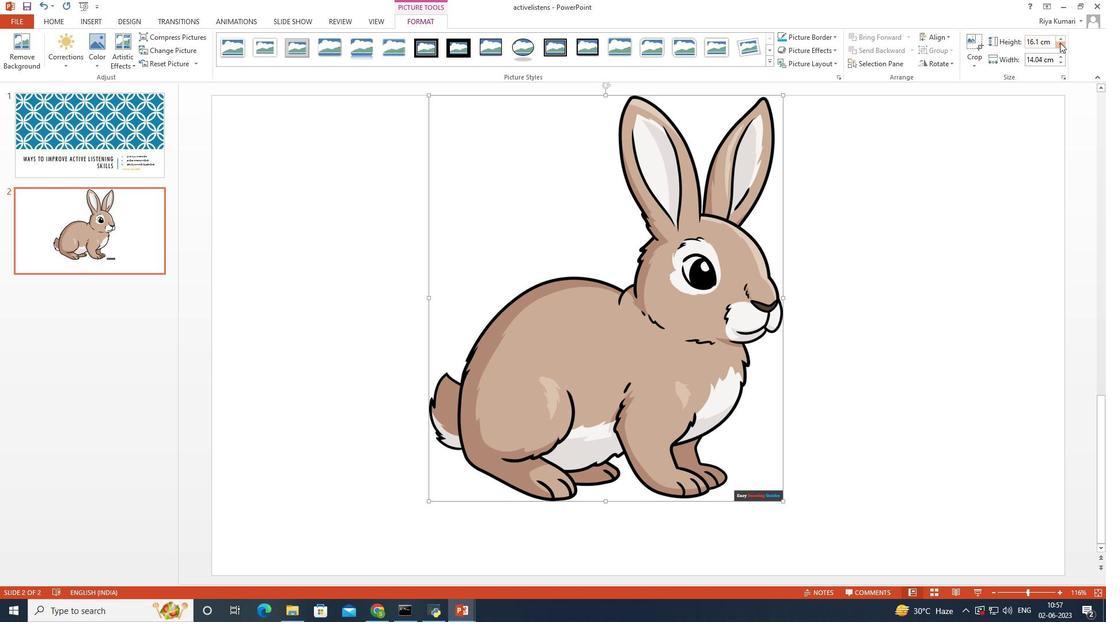 
Action: Mouse pressed left at (1060, 42)
Screenshot: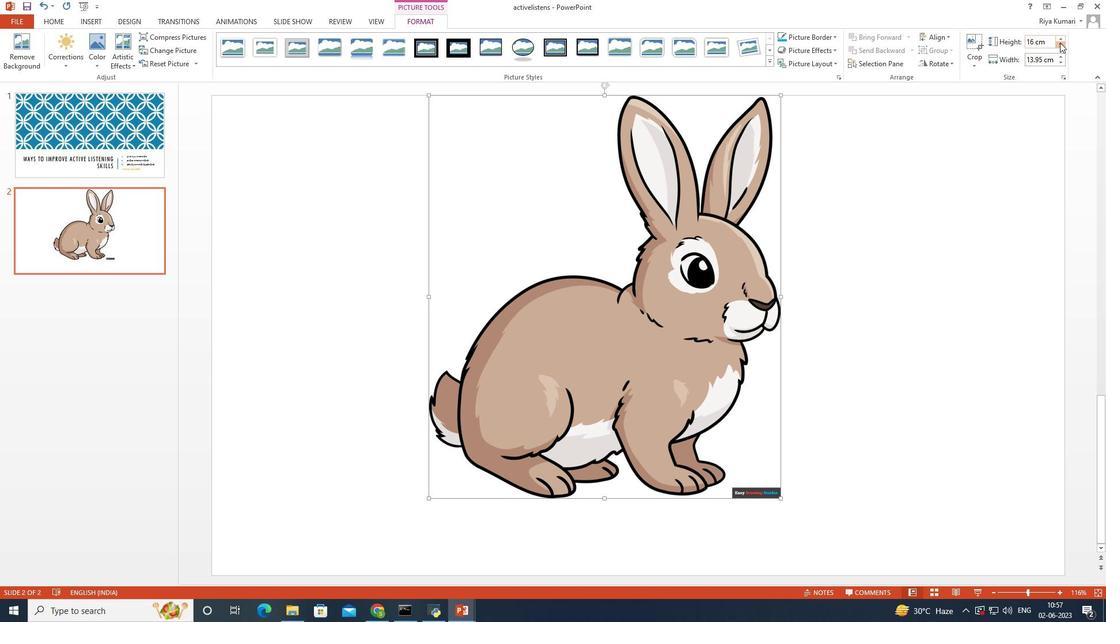 
Action: Mouse pressed left at (1060, 42)
Screenshot: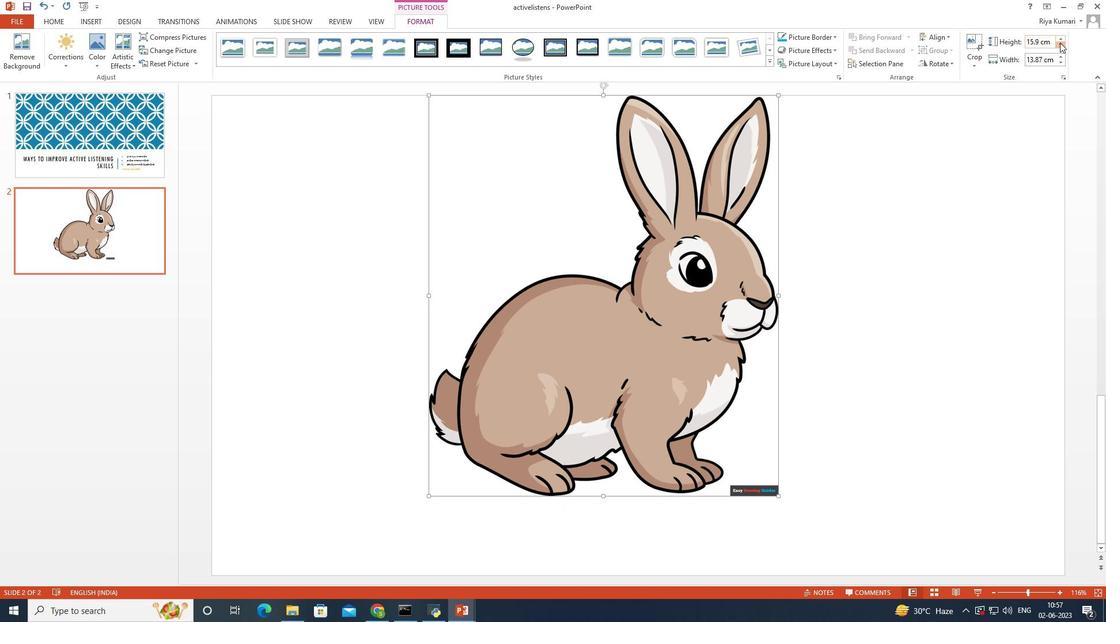 
Action: Mouse pressed left at (1060, 42)
Screenshot: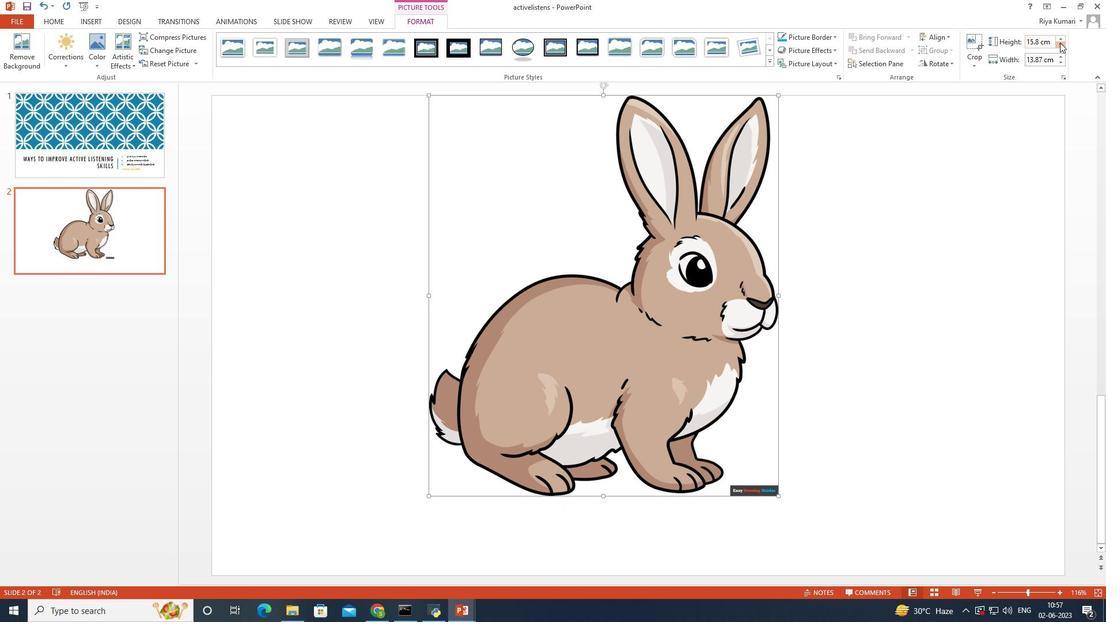 
Action: Mouse pressed left at (1060, 42)
Screenshot: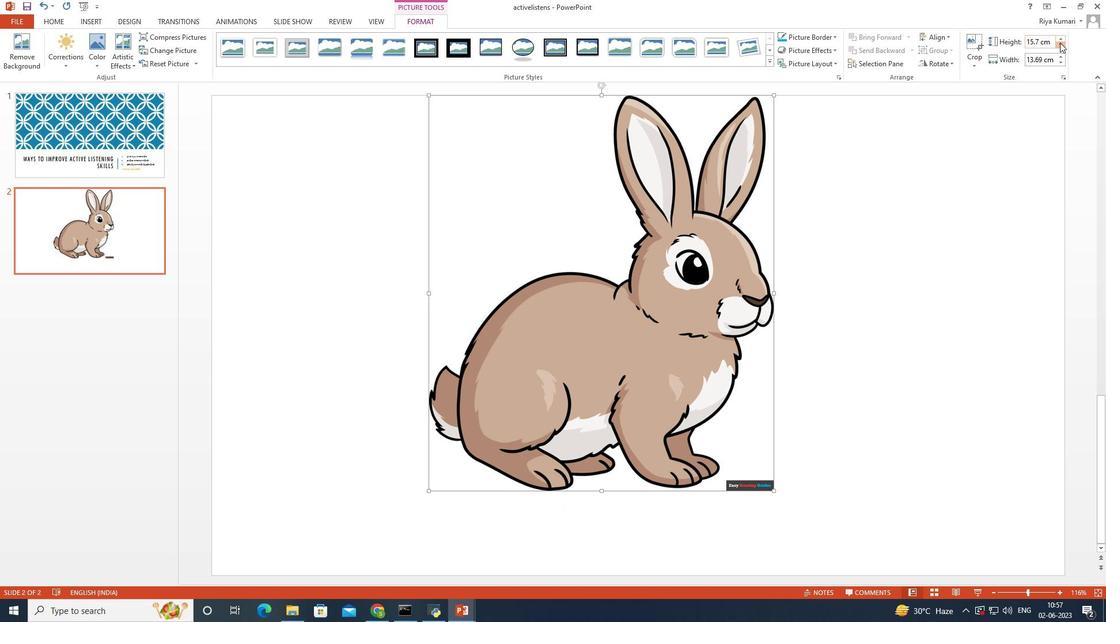 
Action: Mouse pressed left at (1060, 42)
Screenshot: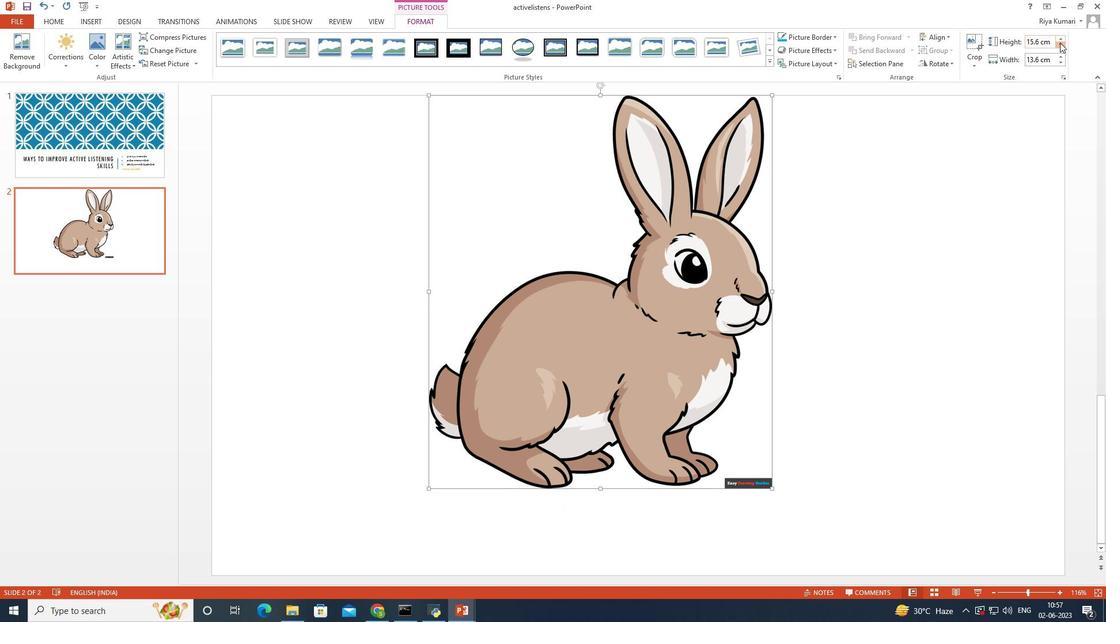 
Action: Mouse pressed left at (1060, 42)
Screenshot: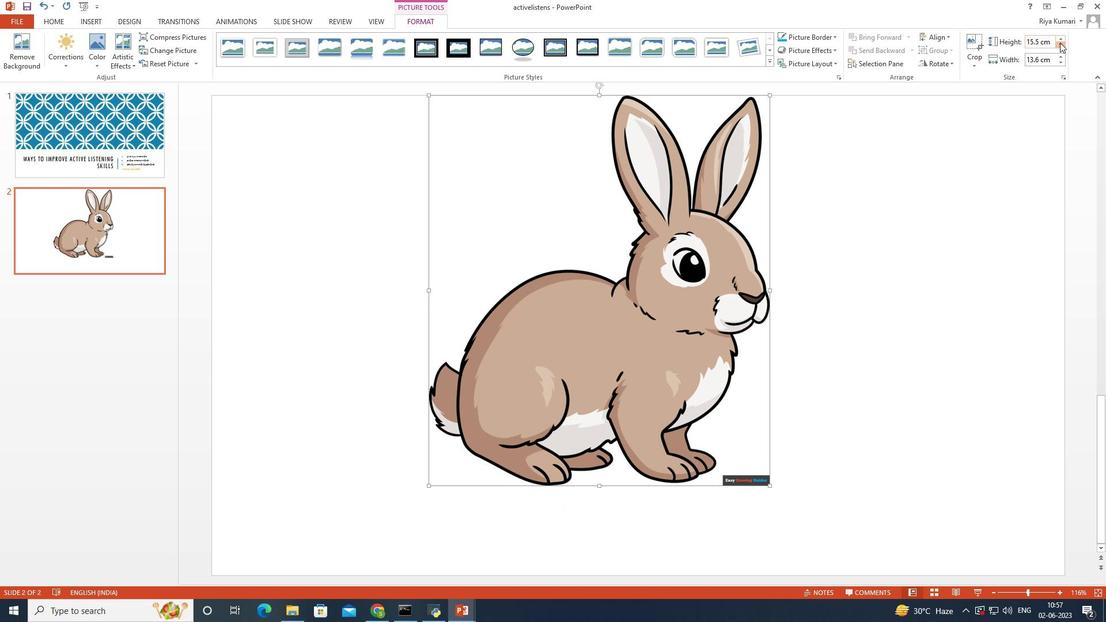 
Action: Mouse pressed left at (1060, 42)
Screenshot: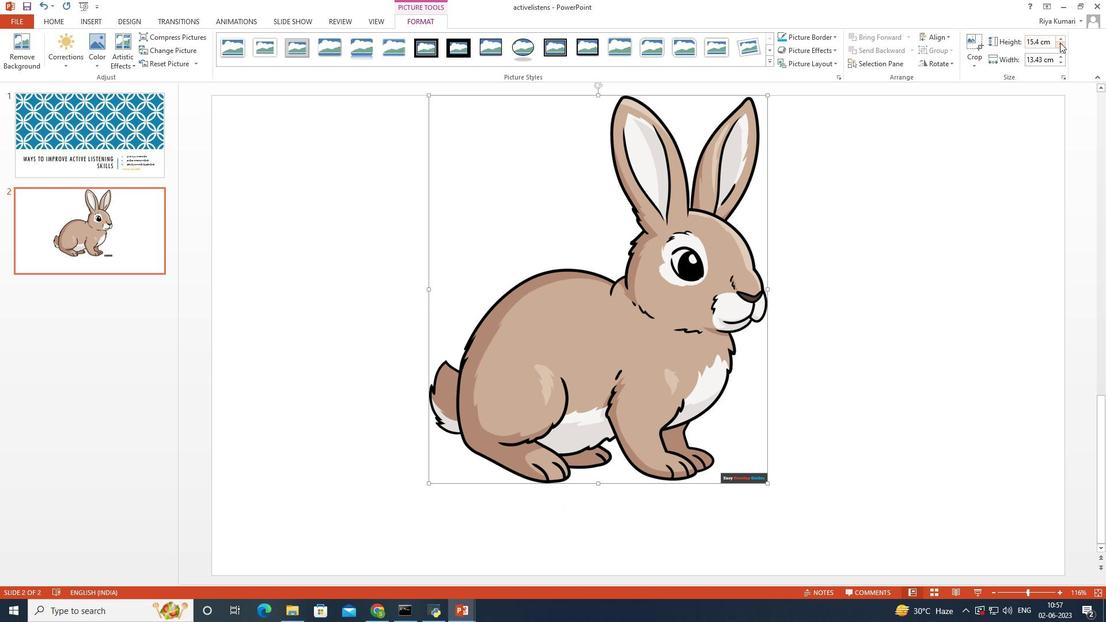 
Action: Mouse pressed left at (1060, 42)
Screenshot: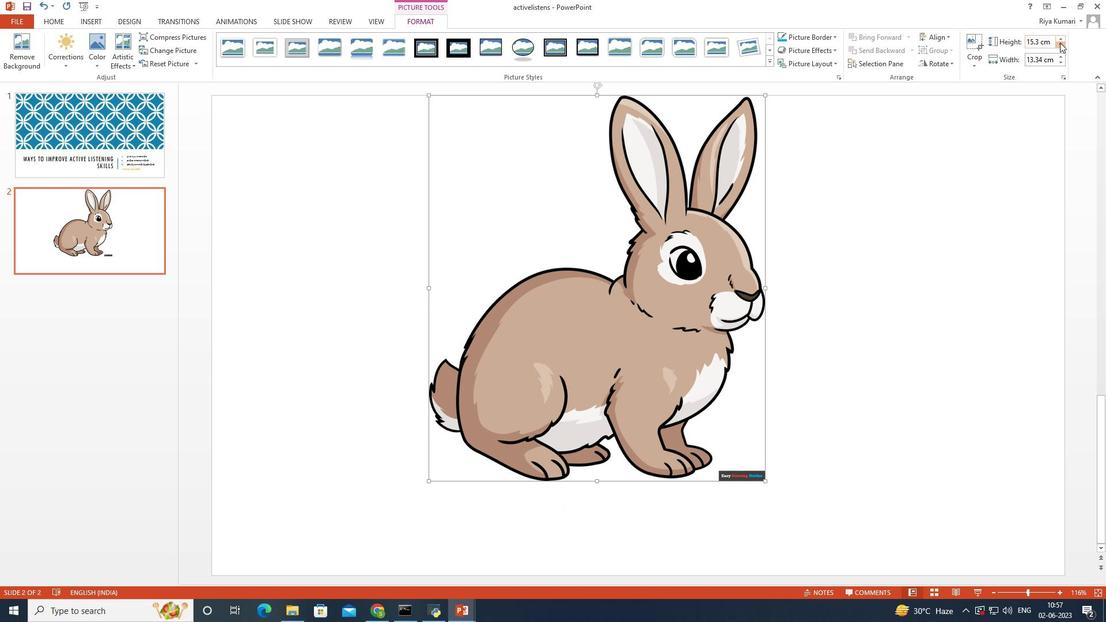 
Action: Mouse pressed left at (1060, 42)
Screenshot: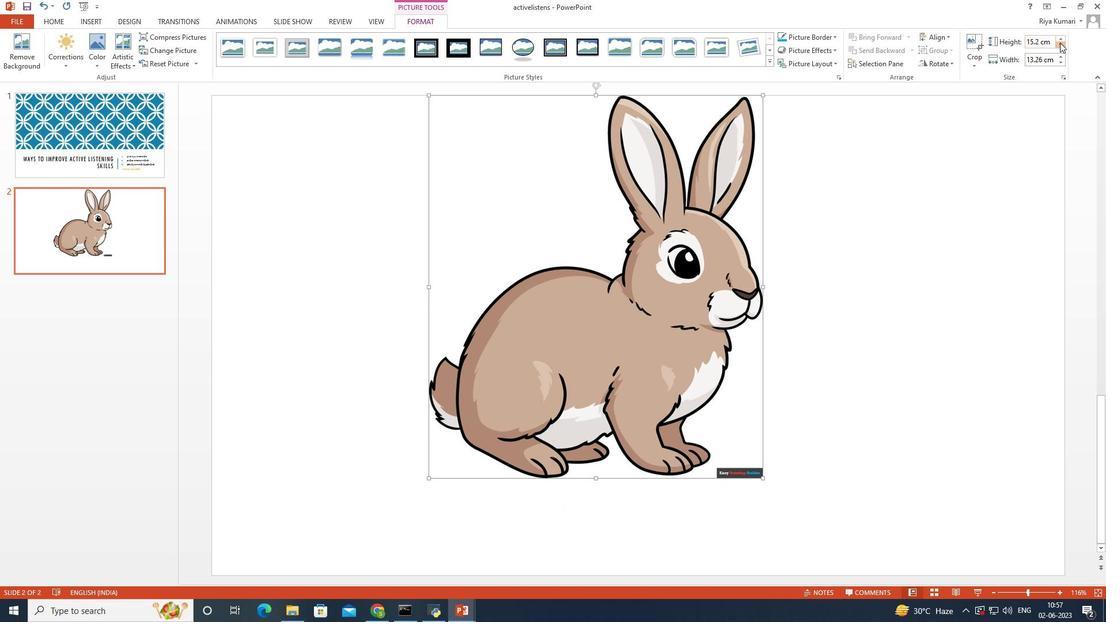 
Action: Mouse pressed left at (1060, 42)
Screenshot: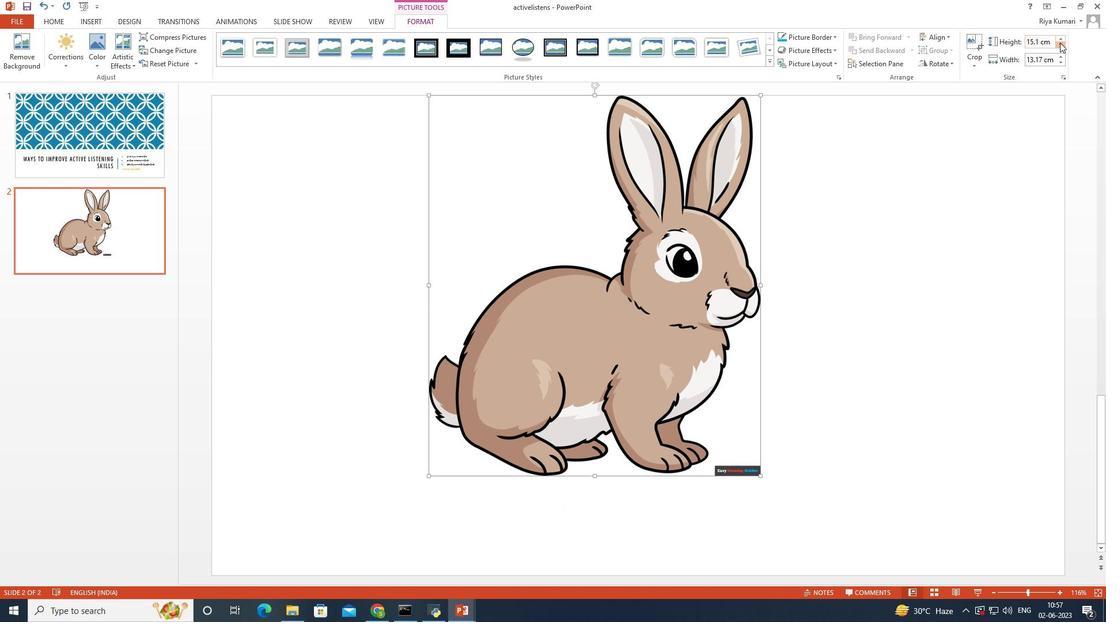 
Action: Mouse pressed left at (1060, 42)
Screenshot: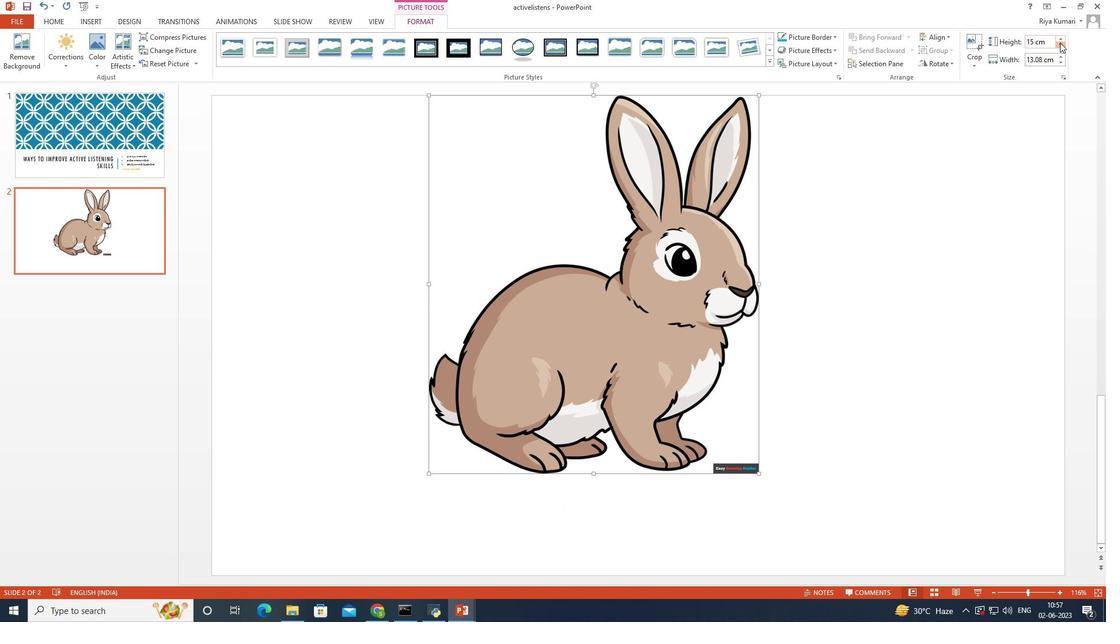 
Action: Mouse pressed left at (1060, 42)
Screenshot: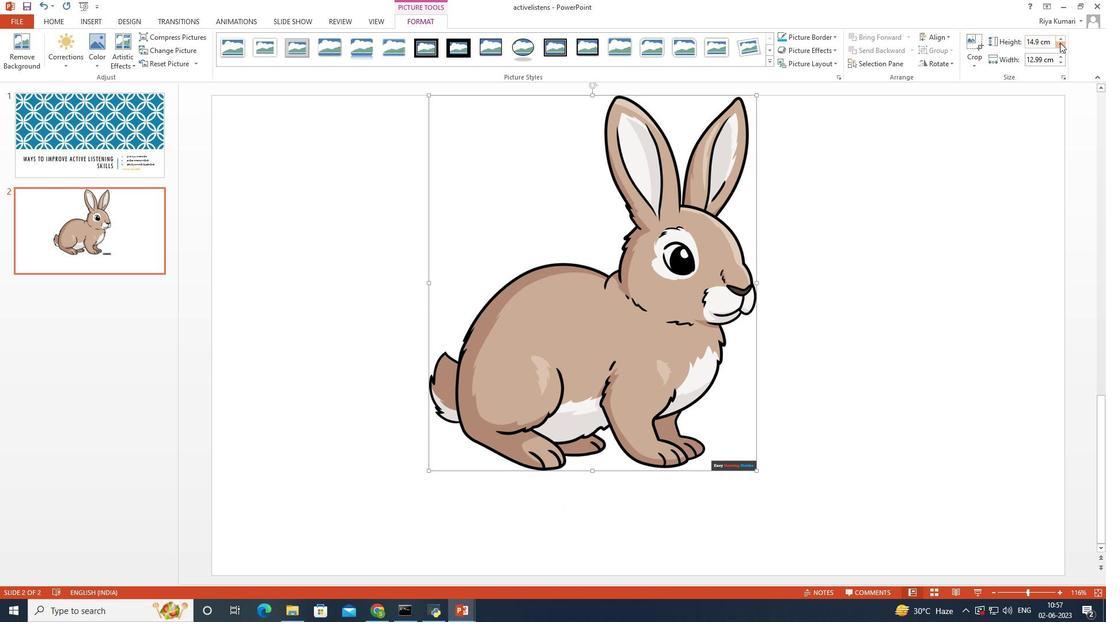 
Action: Mouse pressed left at (1060, 42)
Screenshot: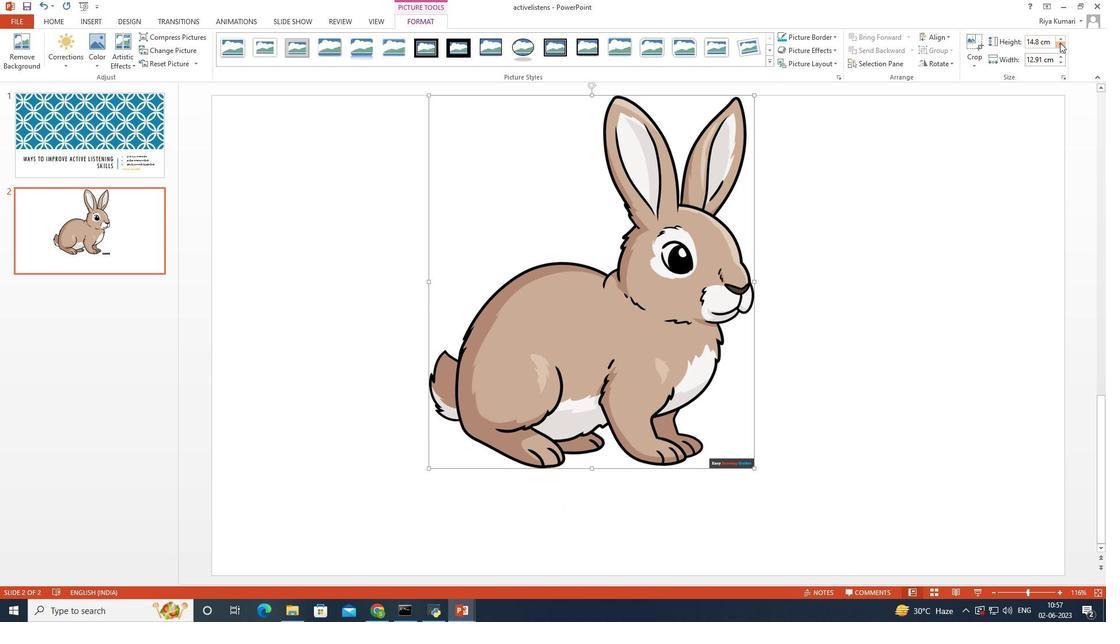 
Action: Mouse pressed left at (1060, 42)
Screenshot: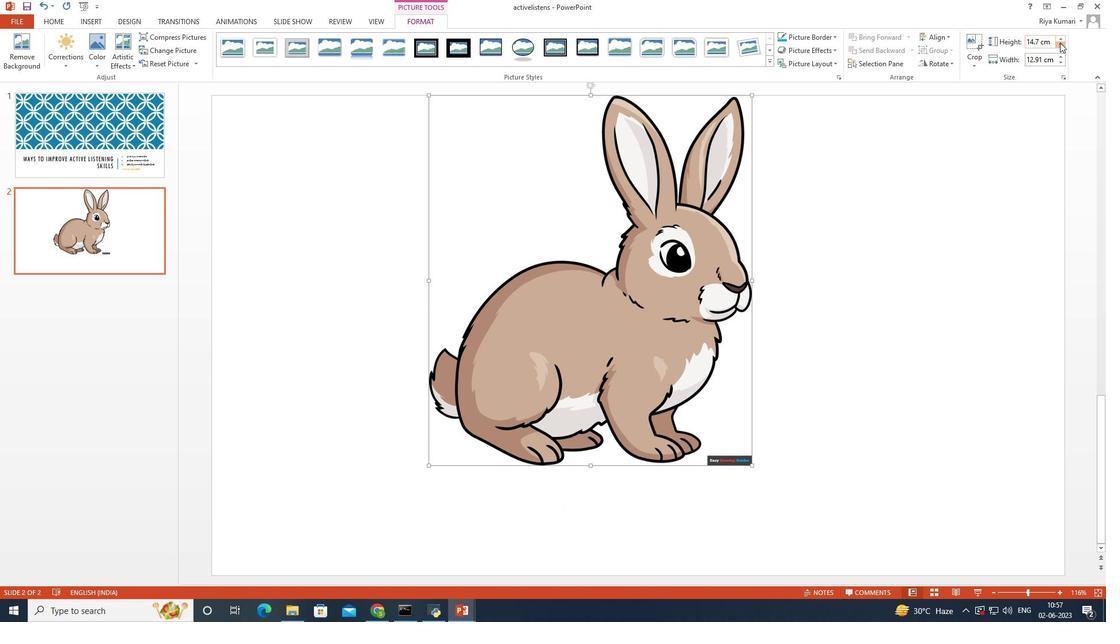 
Action: Mouse pressed left at (1060, 42)
Screenshot: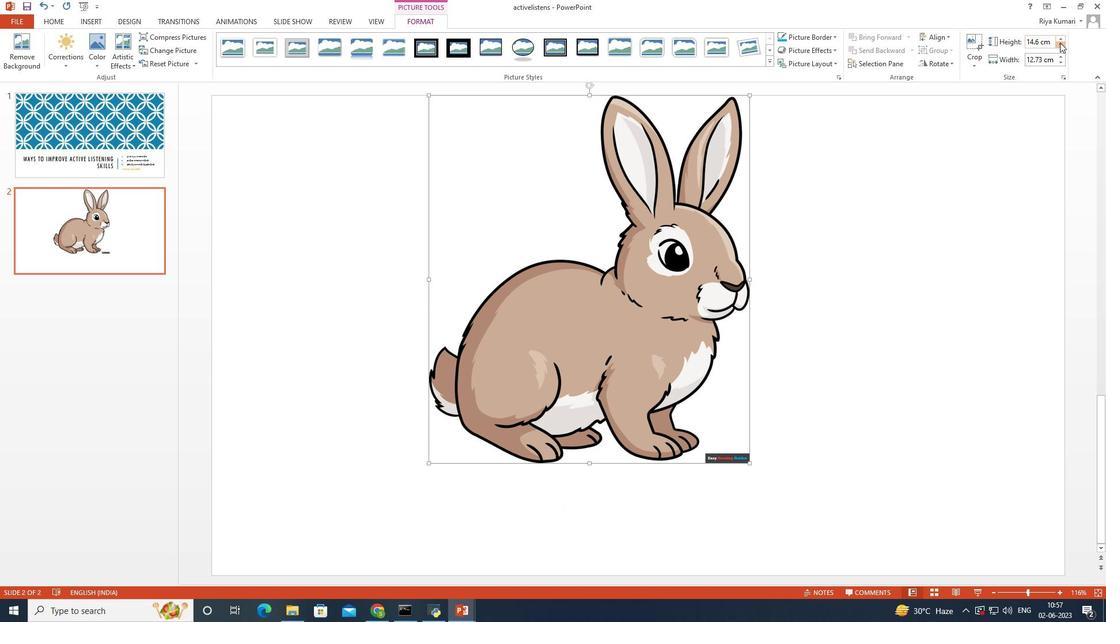 
Action: Mouse pressed left at (1060, 42)
Screenshot: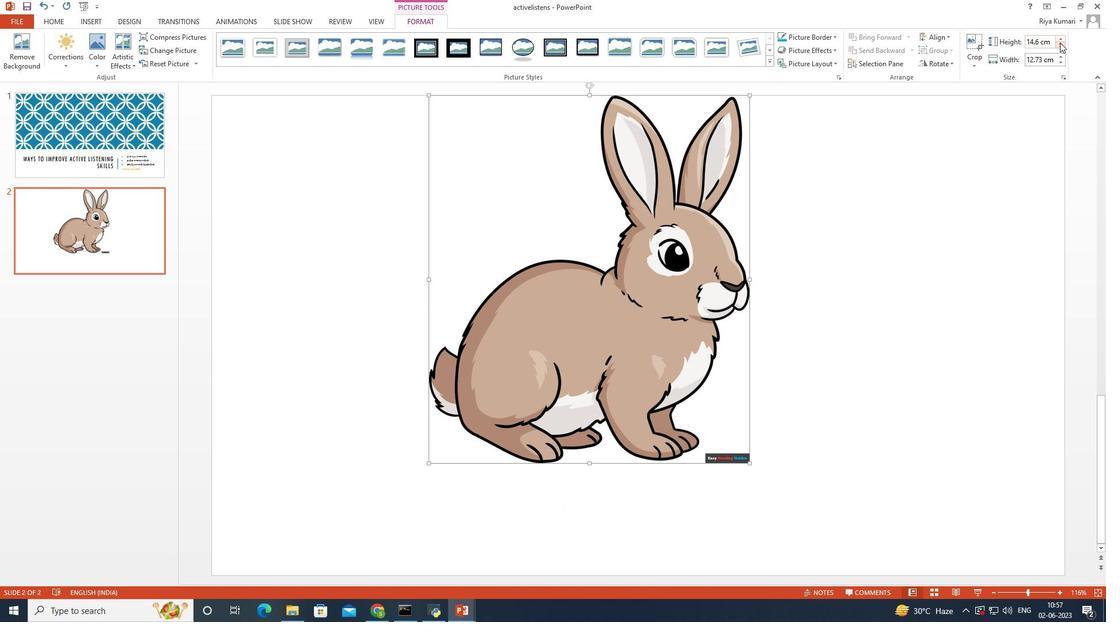 
Action: Mouse pressed left at (1060, 42)
Screenshot: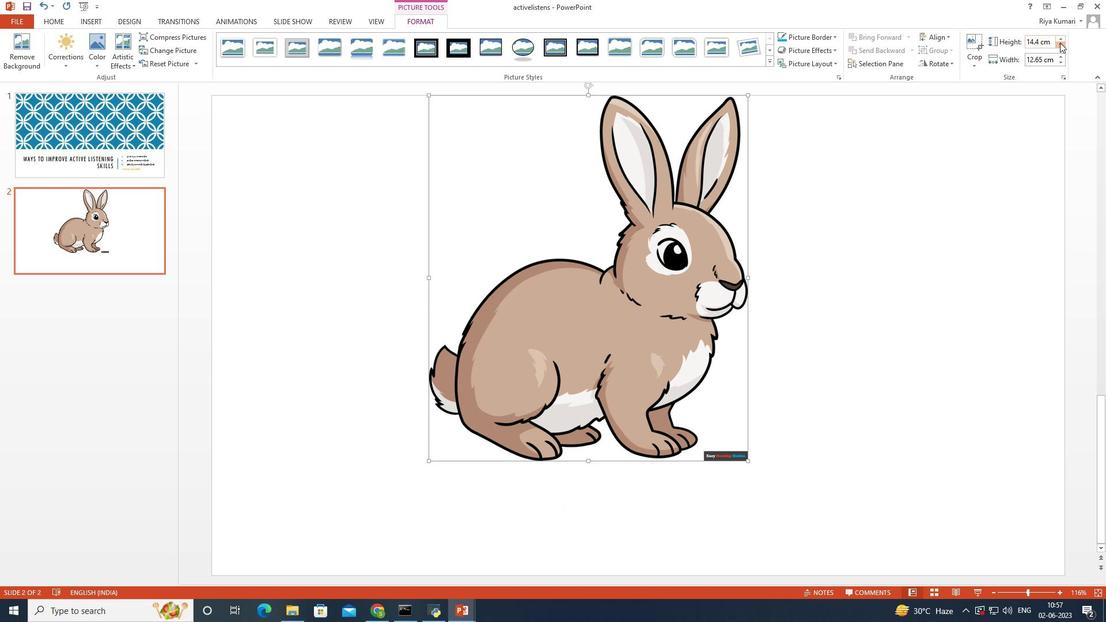 
Action: Mouse pressed left at (1060, 42)
Screenshot: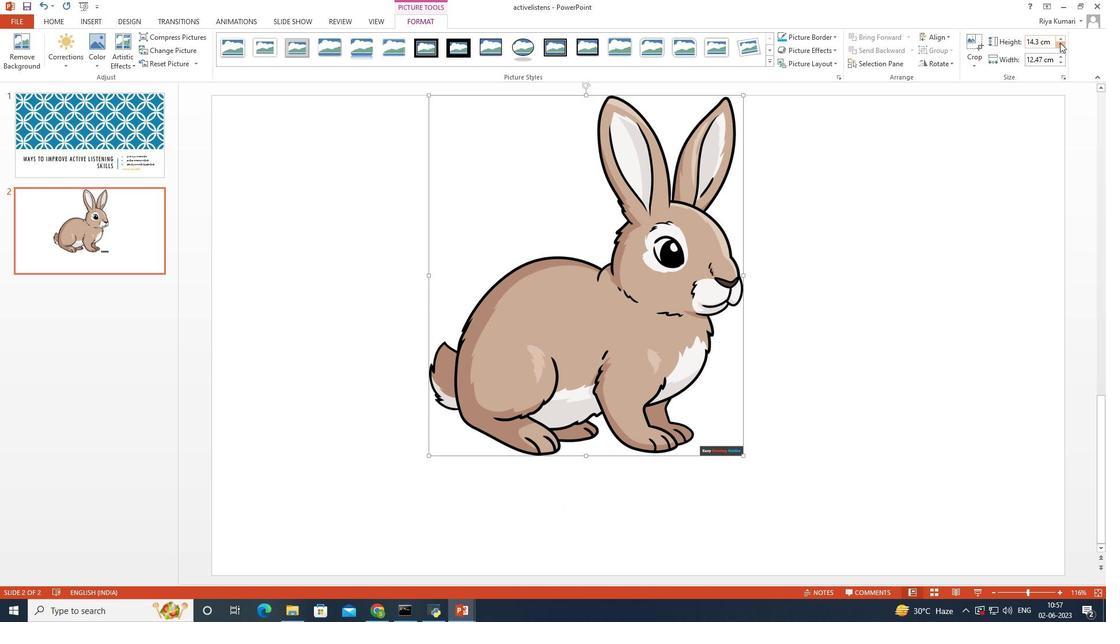 
Action: Mouse pressed left at (1060, 42)
Screenshot: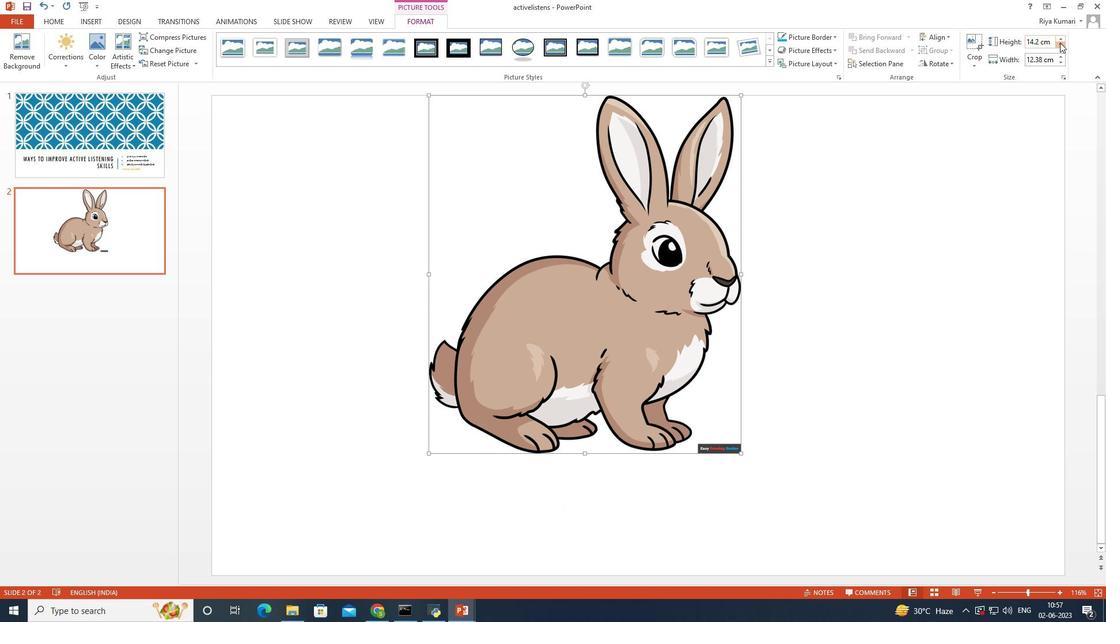 
Action: Mouse pressed left at (1060, 42)
Screenshot: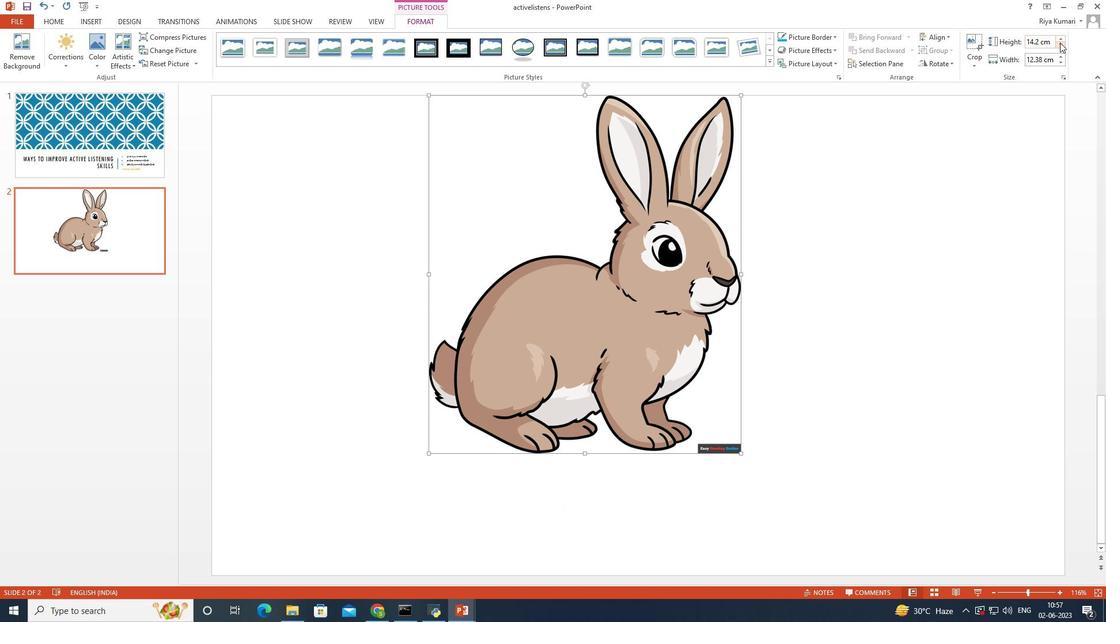 
Action: Mouse pressed left at (1060, 42)
Screenshot: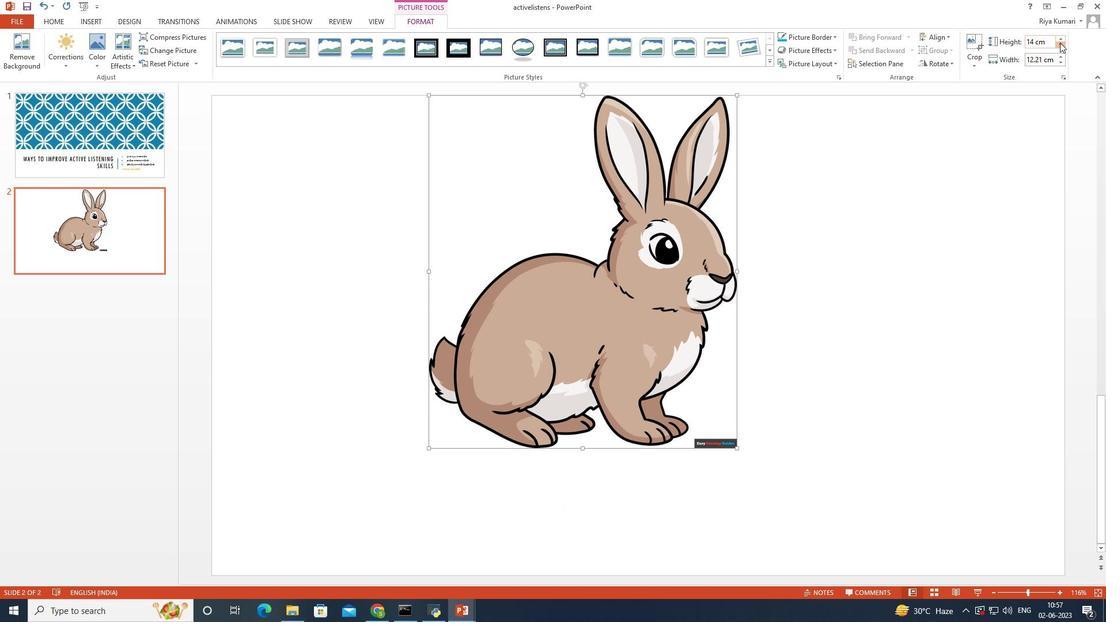 
Action: Mouse pressed left at (1060, 42)
Screenshot: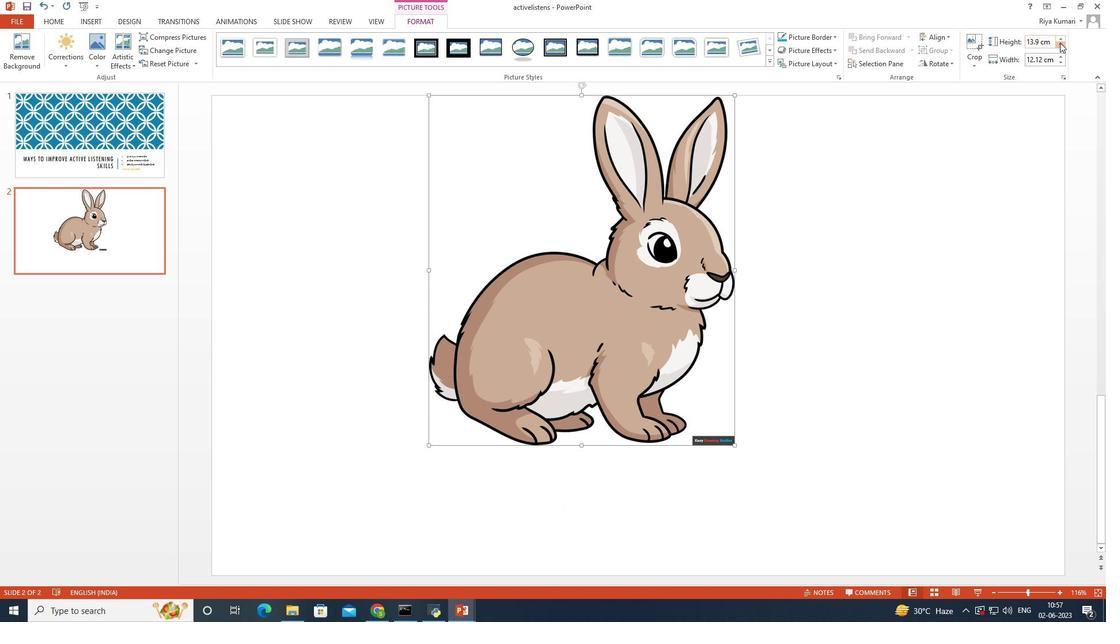 
Action: Mouse pressed left at (1060, 42)
Screenshot: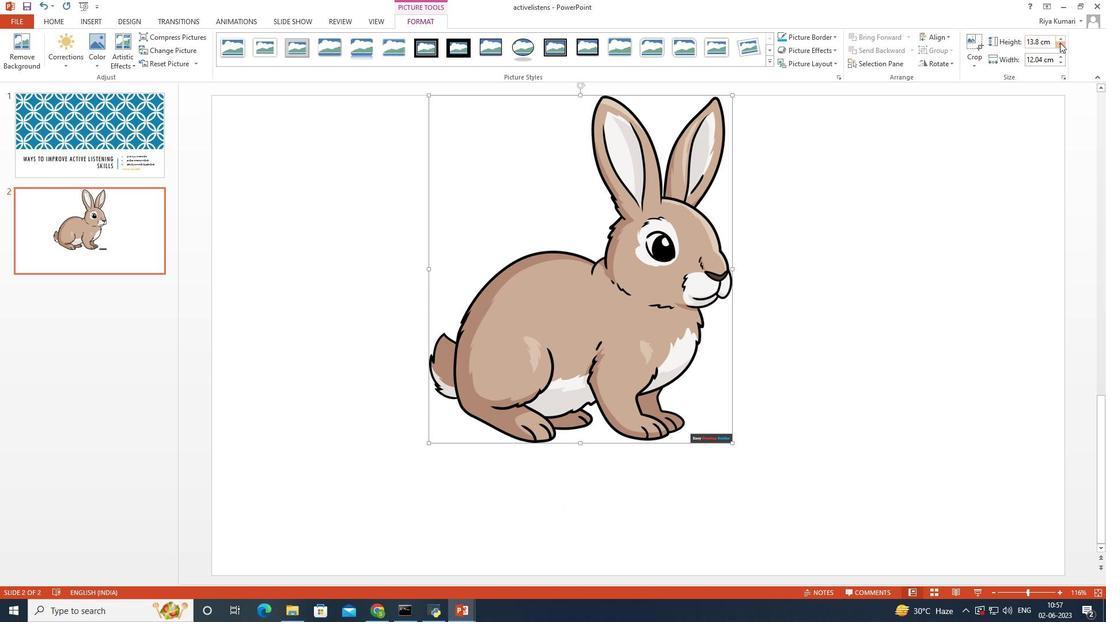 
Action: Mouse pressed left at (1060, 42)
Screenshot: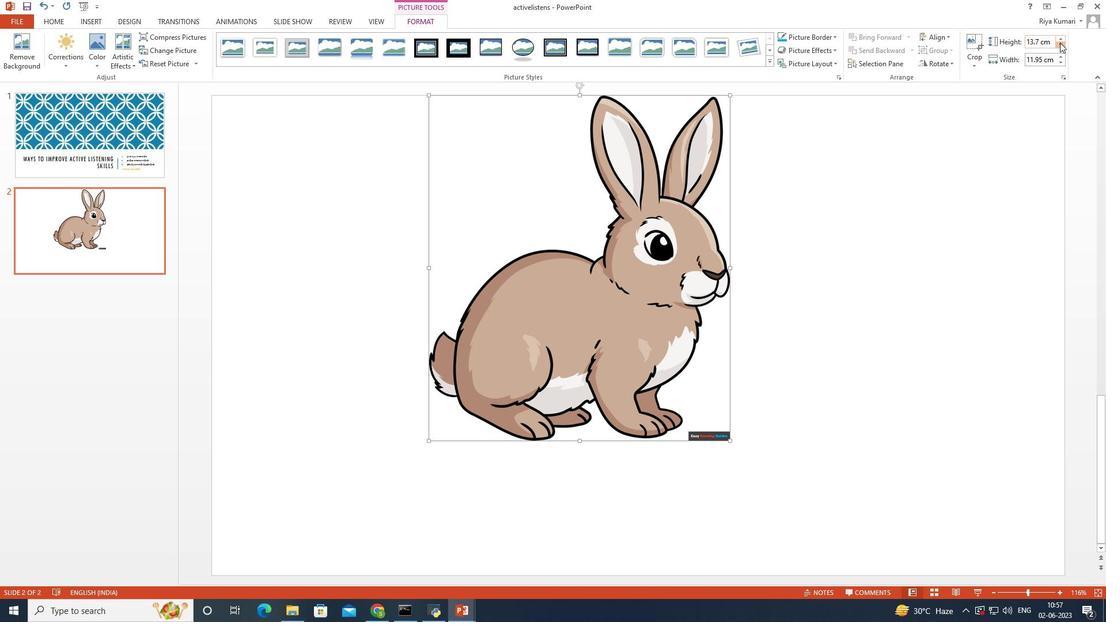 
Action: Mouse pressed left at (1060, 42)
Screenshot: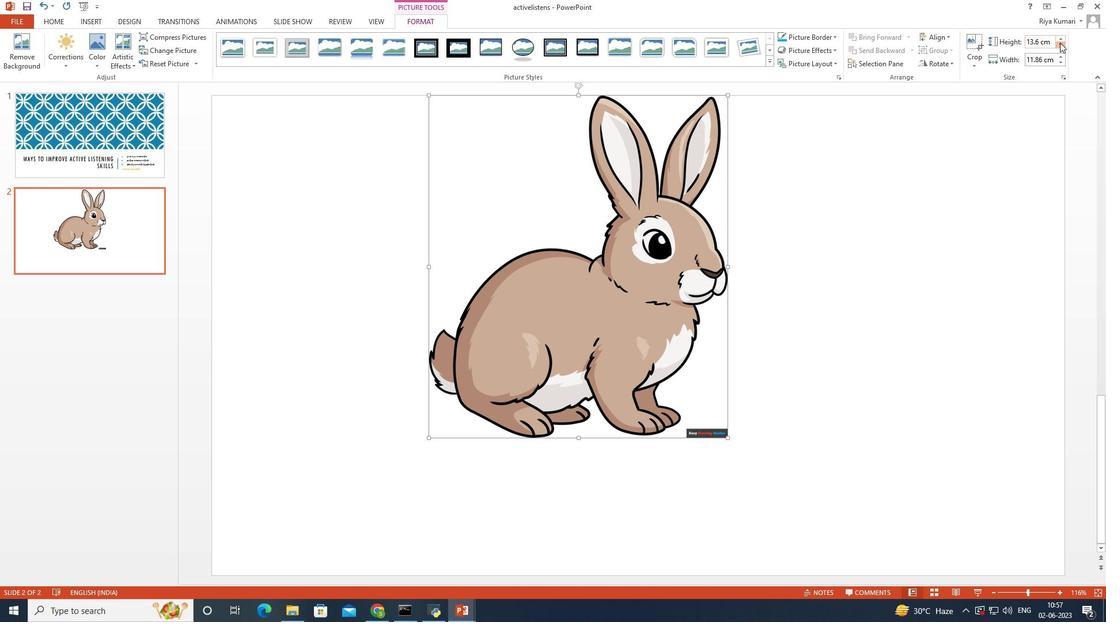 
Action: Mouse pressed left at (1060, 42)
Screenshot: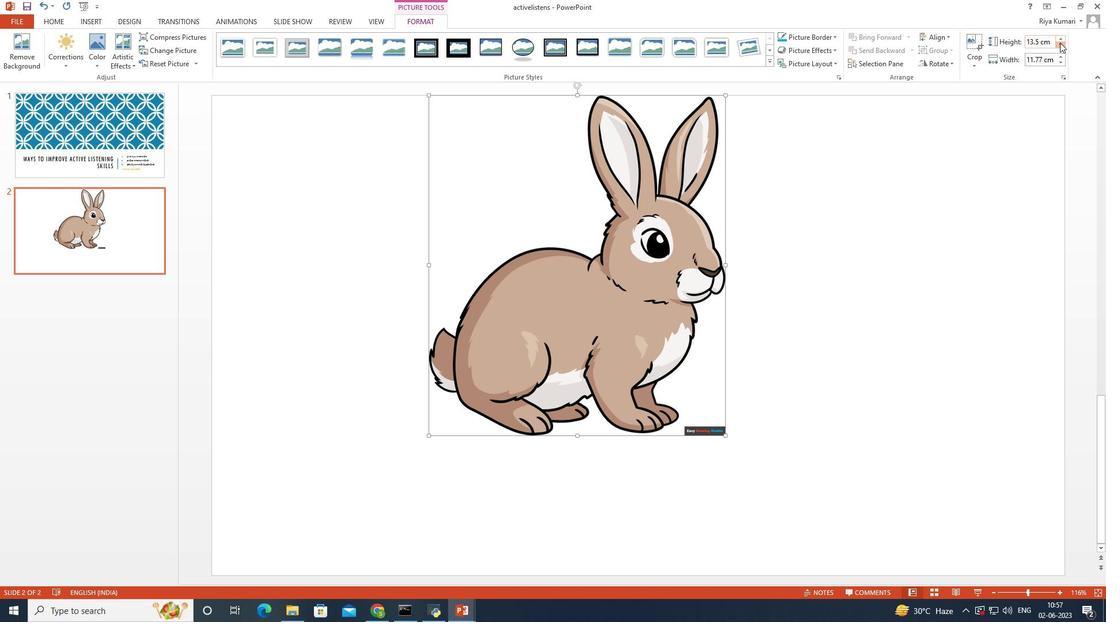 
Action: Mouse pressed left at (1060, 42)
Screenshot: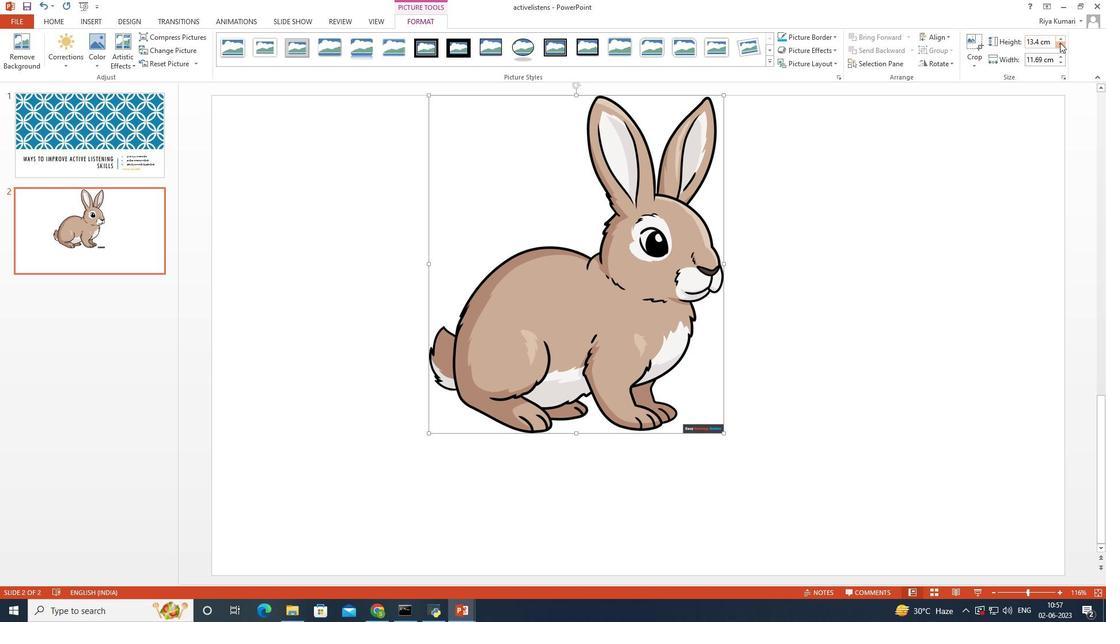 
Action: Mouse pressed left at (1060, 42)
Screenshot: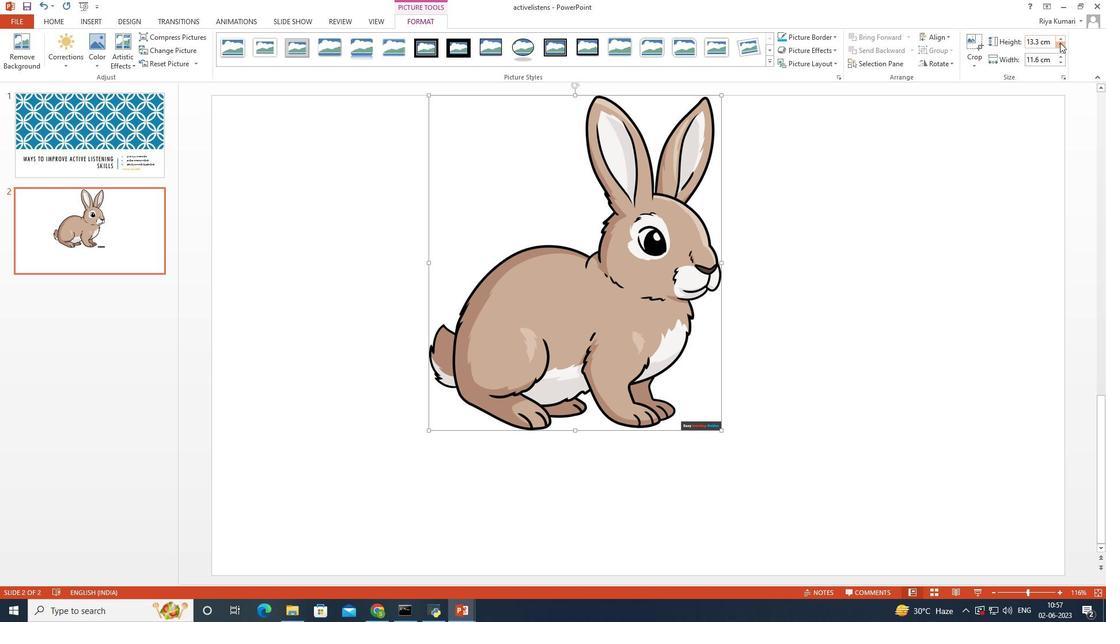 
Action: Mouse pressed left at (1060, 42)
Screenshot: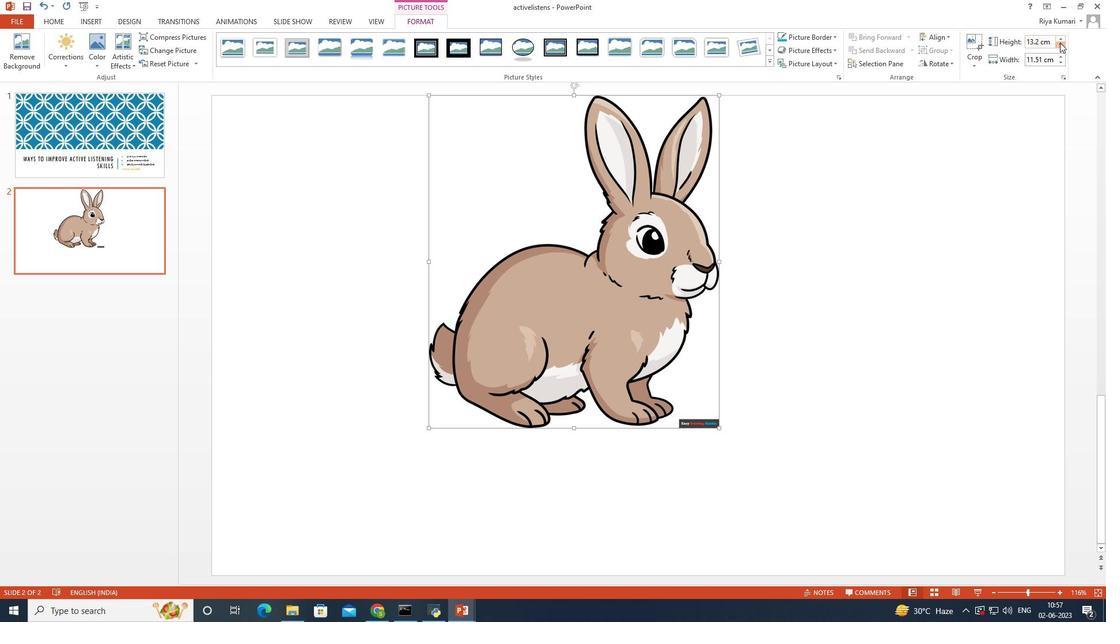 
Action: Mouse pressed left at (1060, 42)
Screenshot: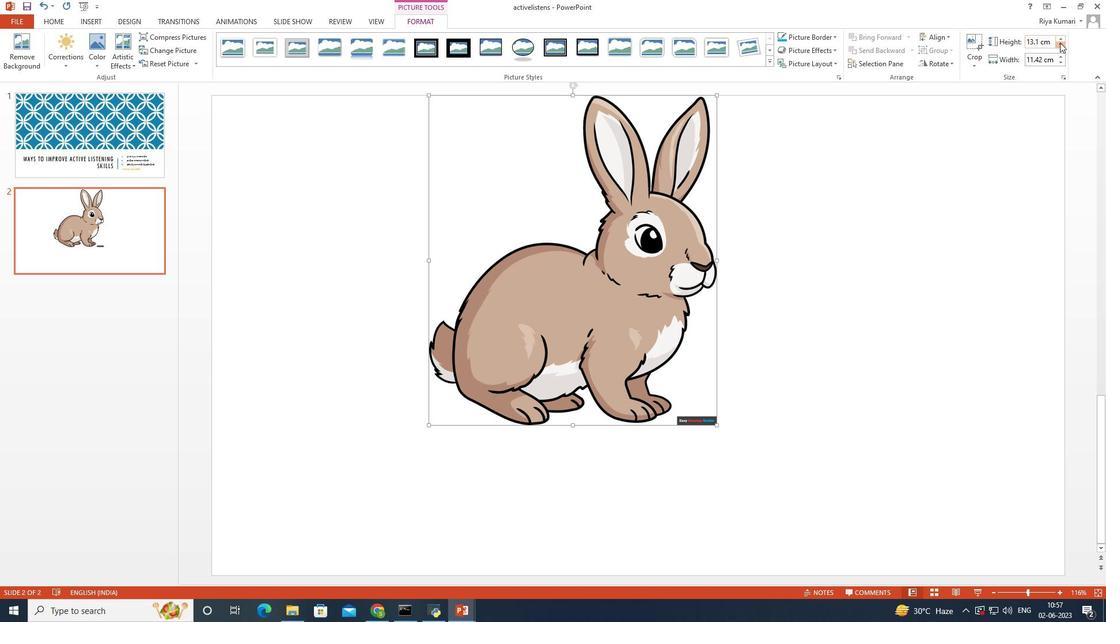 
Action: Mouse pressed left at (1060, 42)
Screenshot: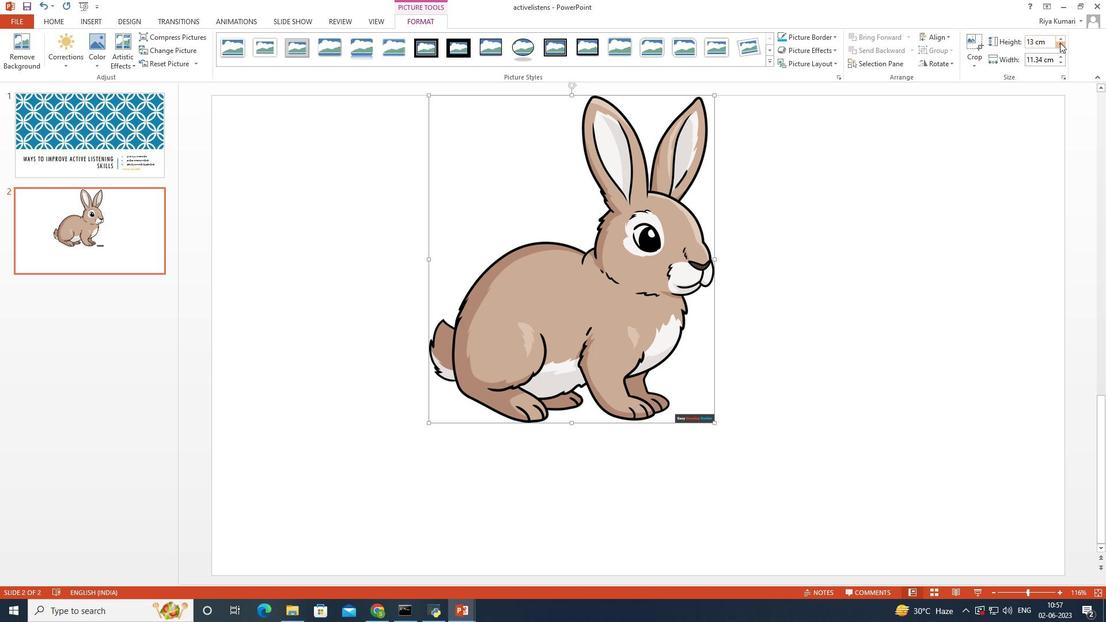 
Action: Mouse pressed left at (1060, 42)
Screenshot: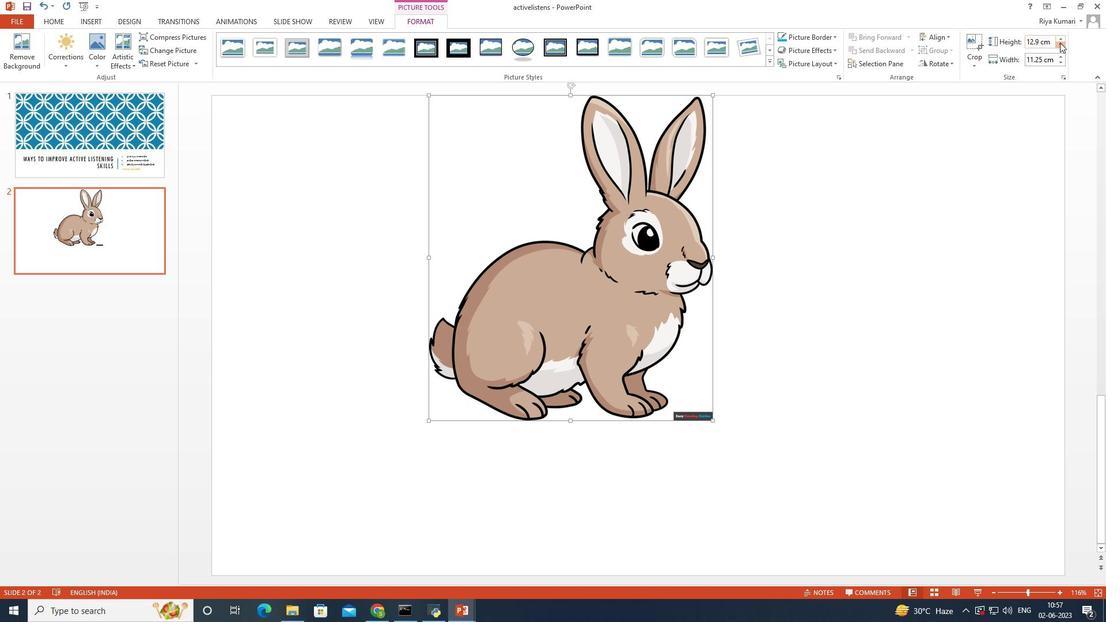 
Action: Mouse pressed left at (1060, 42)
Screenshot: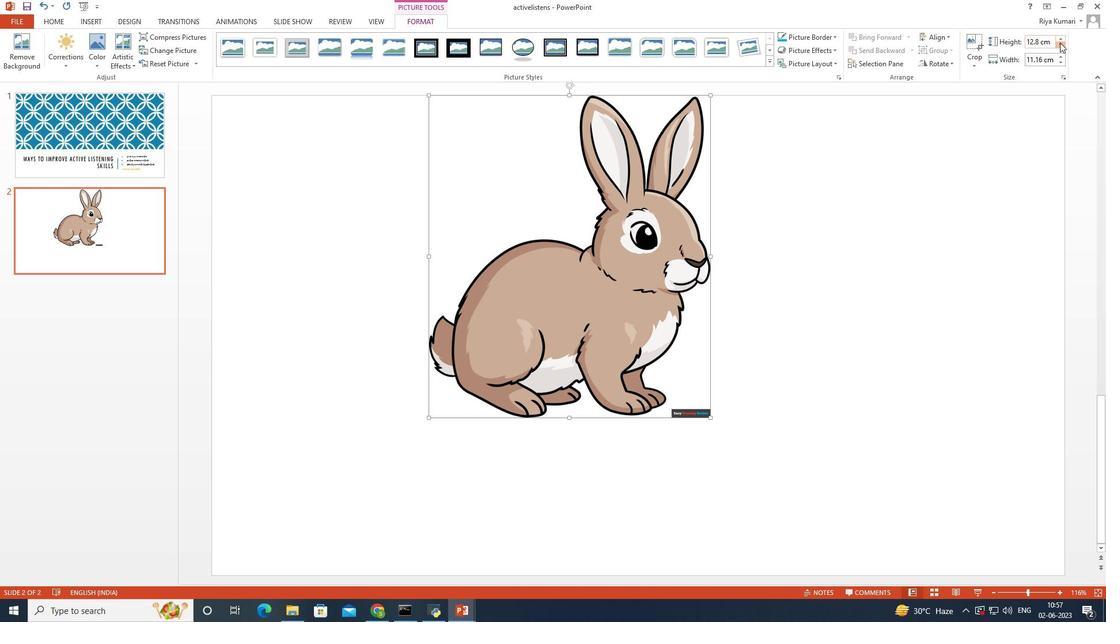 
Action: Mouse pressed left at (1060, 42)
Screenshot: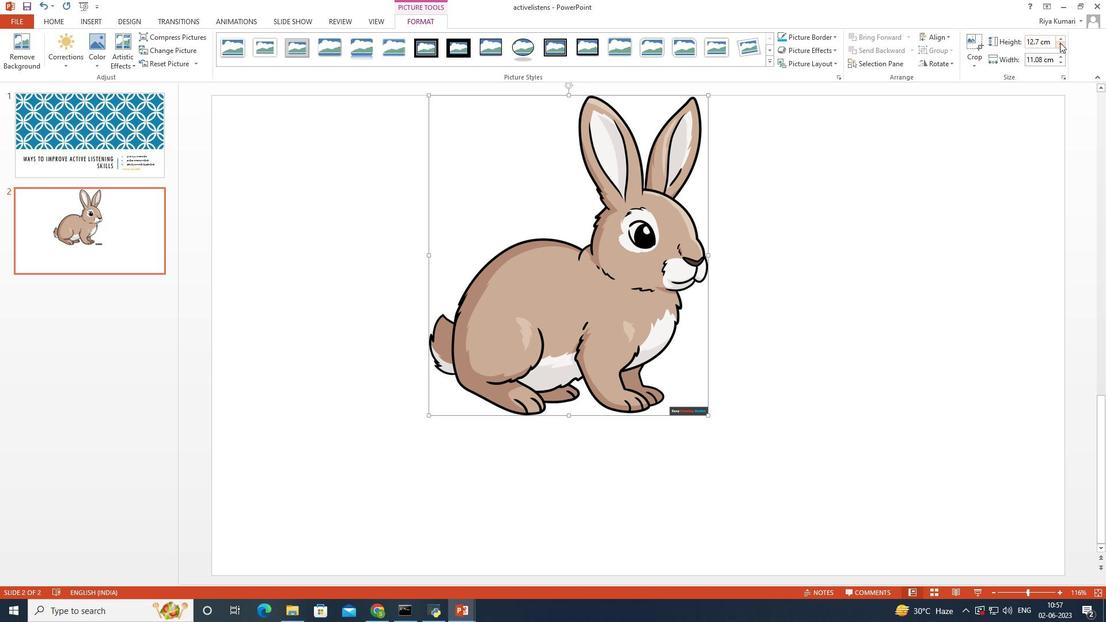
Action: Mouse pressed left at (1060, 42)
Screenshot: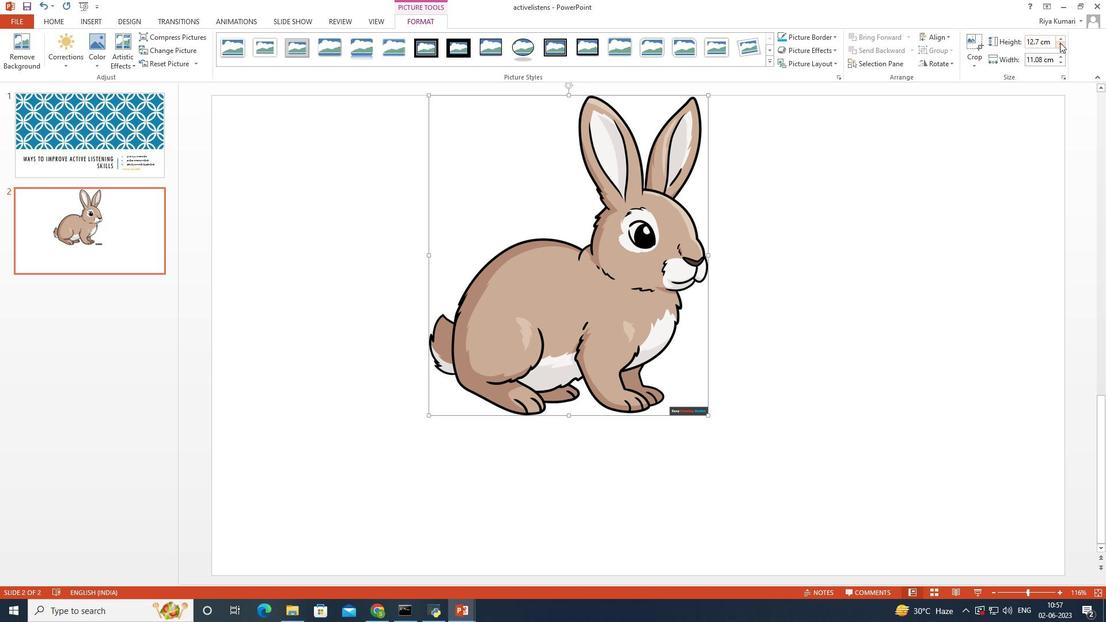 
Action: Mouse pressed left at (1060, 42)
Screenshot: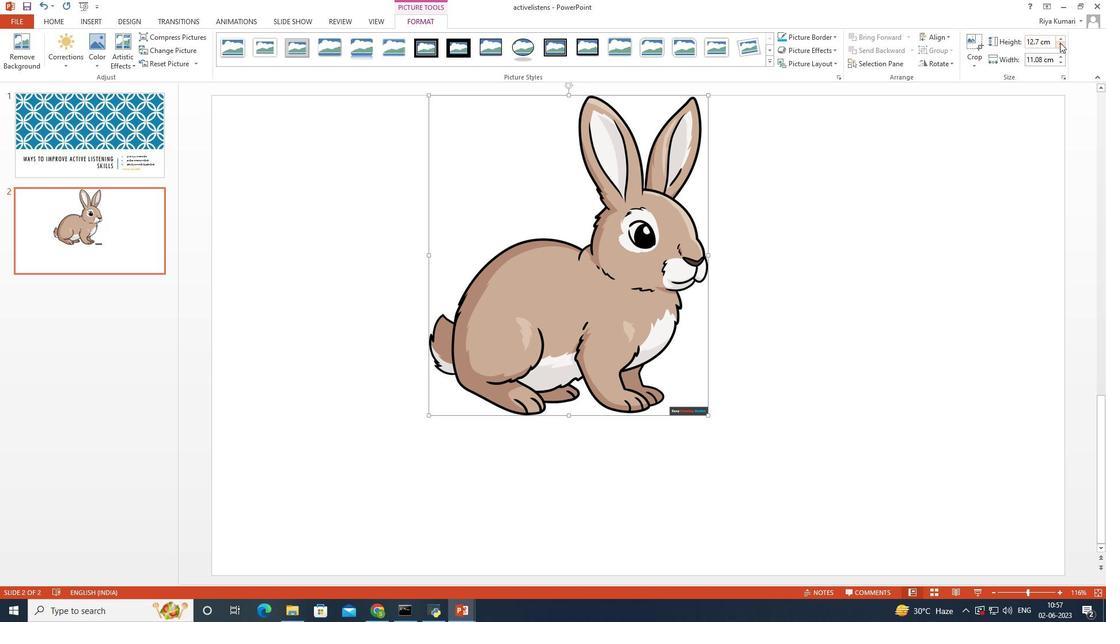 
Action: Mouse pressed left at (1060, 42)
Screenshot: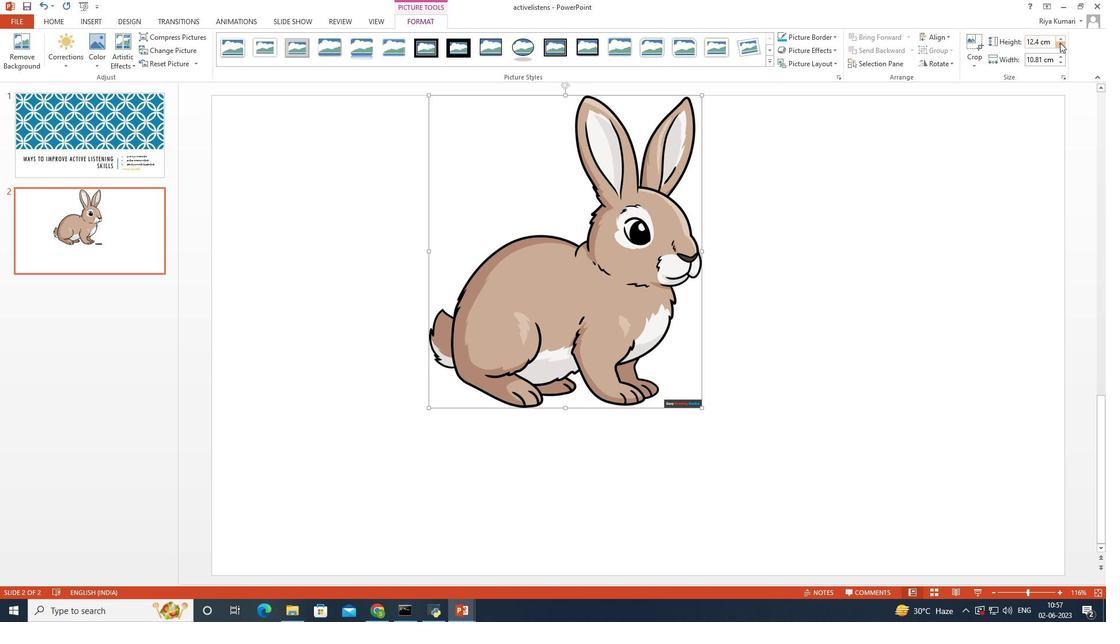 
Action: Mouse pressed left at (1060, 42)
Screenshot: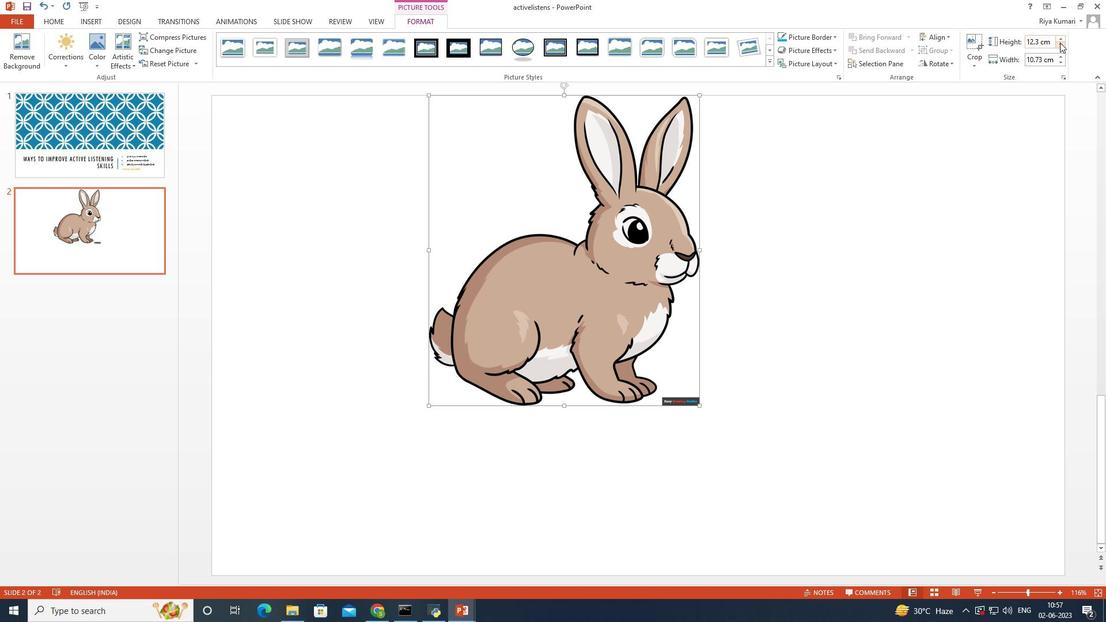 
Action: Mouse pressed left at (1060, 42)
Screenshot: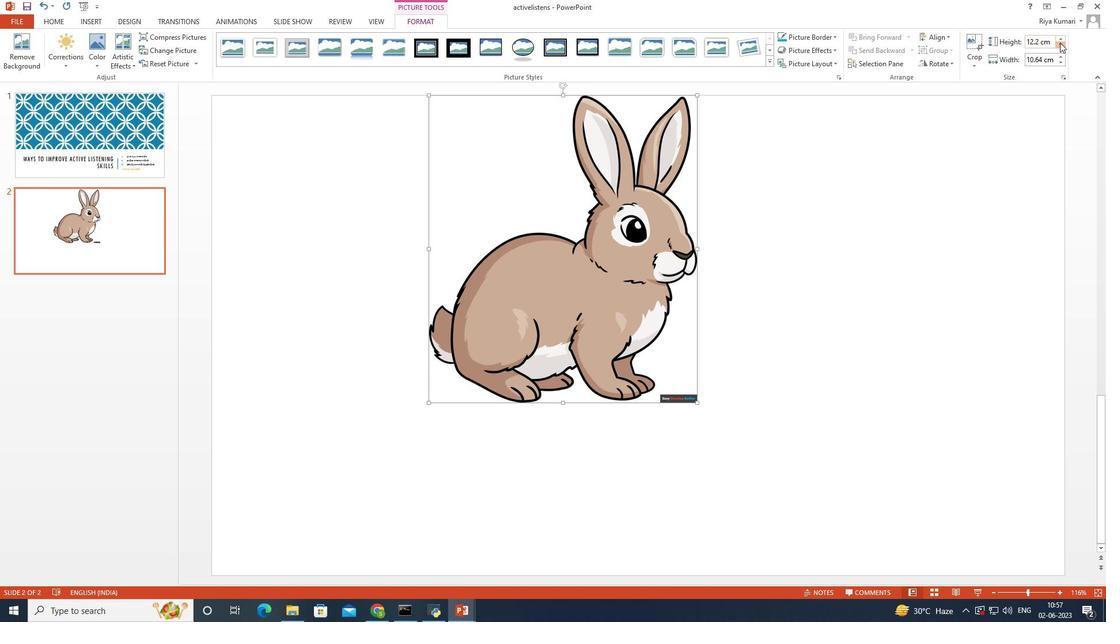 
Action: Mouse pressed left at (1060, 42)
Screenshot: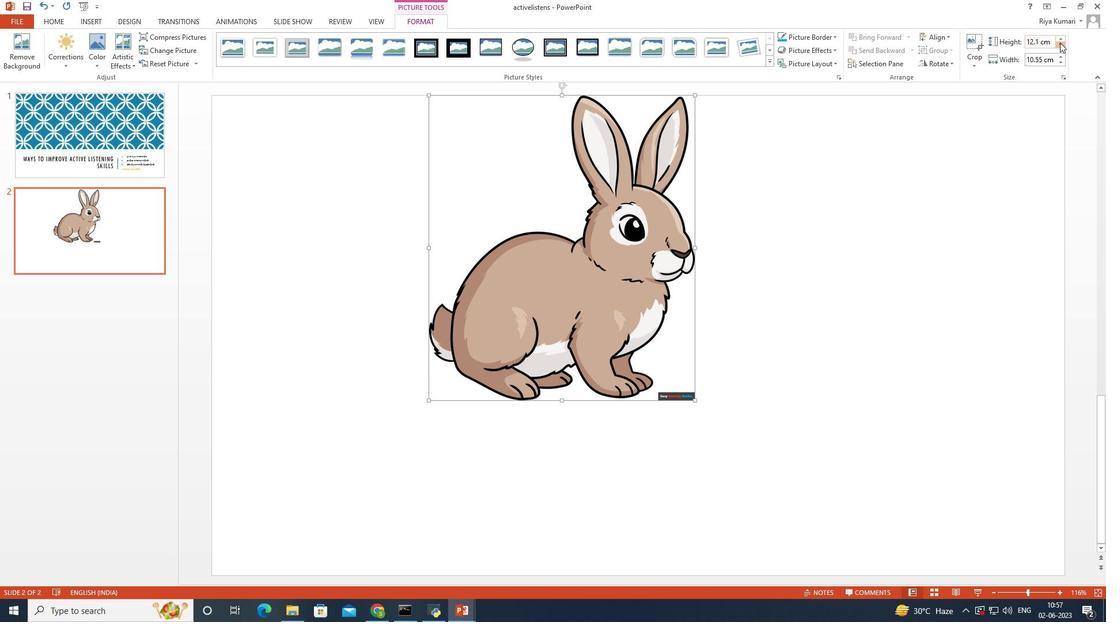 
Action: Mouse pressed left at (1060, 42)
Screenshot: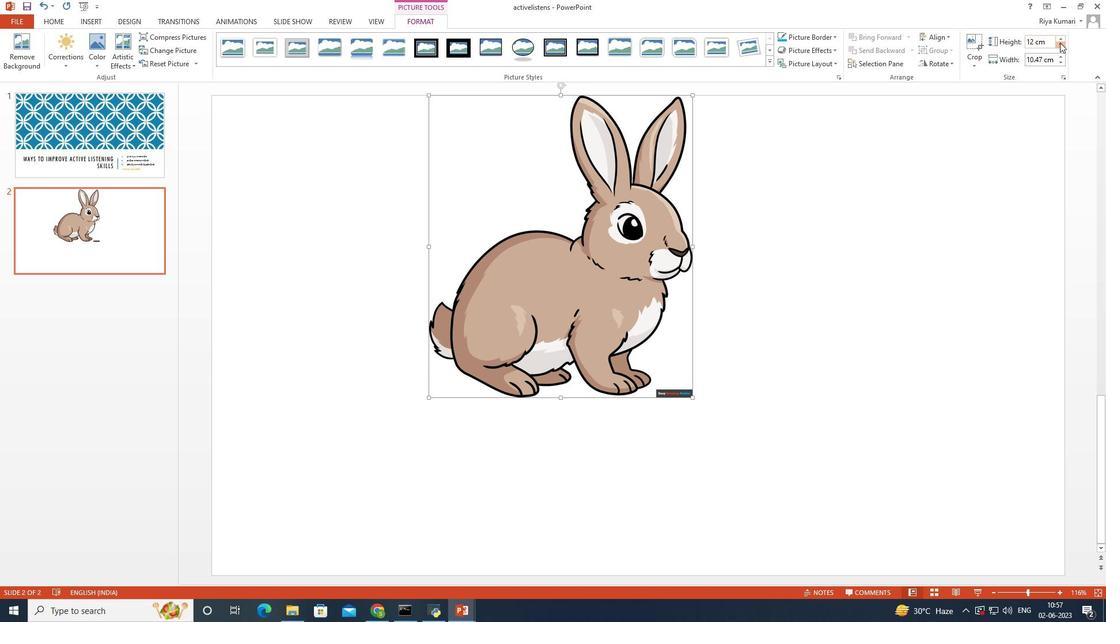 
Action: Mouse pressed left at (1060, 42)
Screenshot: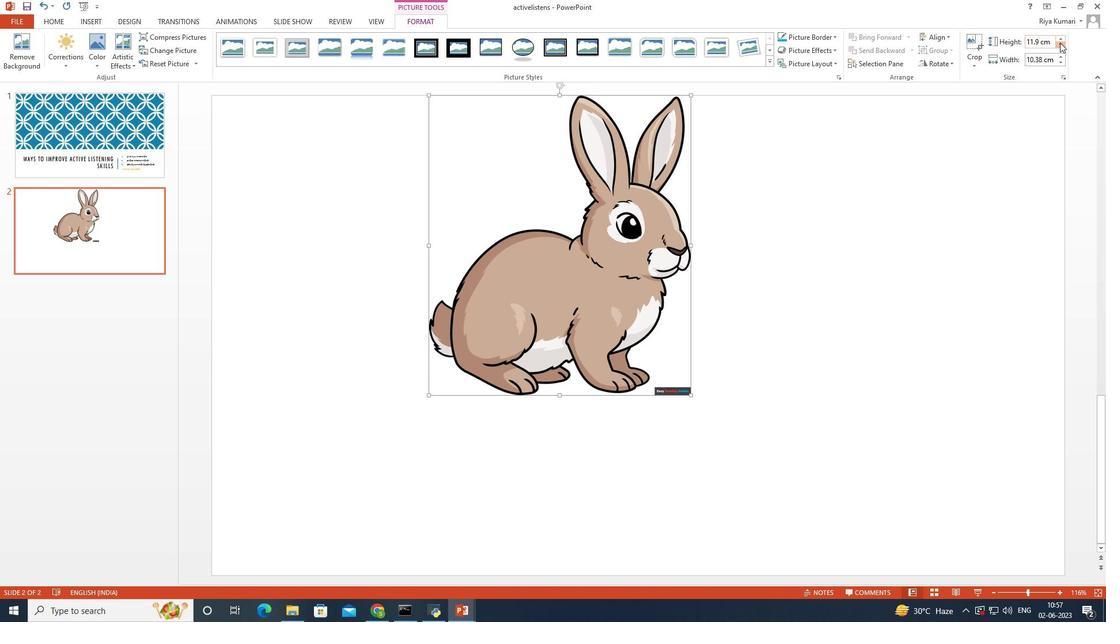 
Action: Mouse pressed left at (1060, 42)
Screenshot: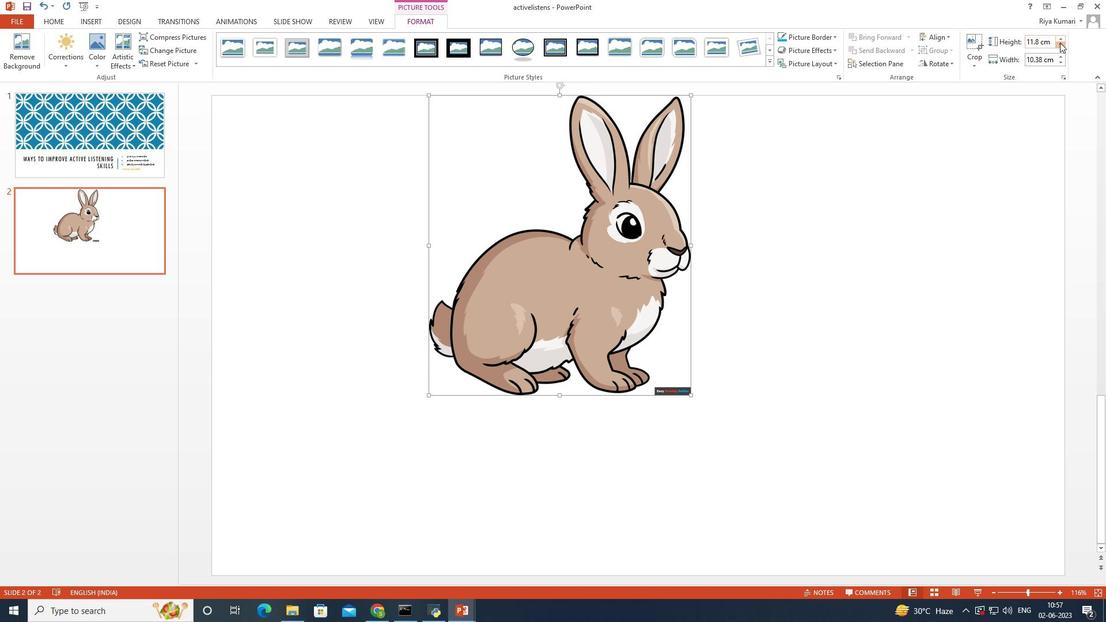 
Action: Mouse pressed left at (1060, 42)
Screenshot: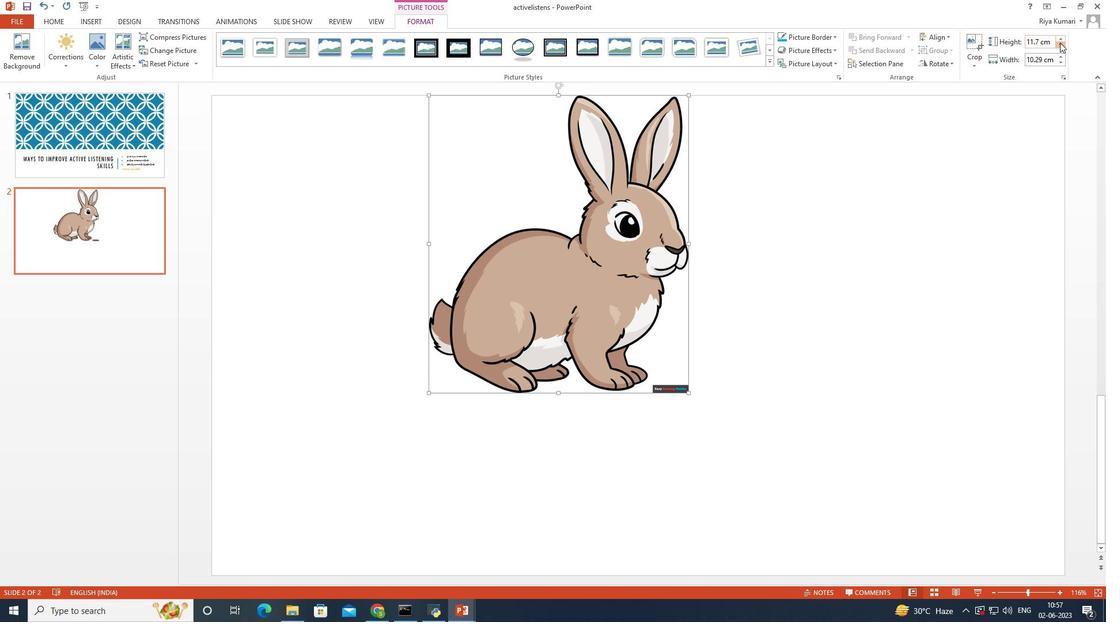
Action: Mouse pressed left at (1060, 42)
Screenshot: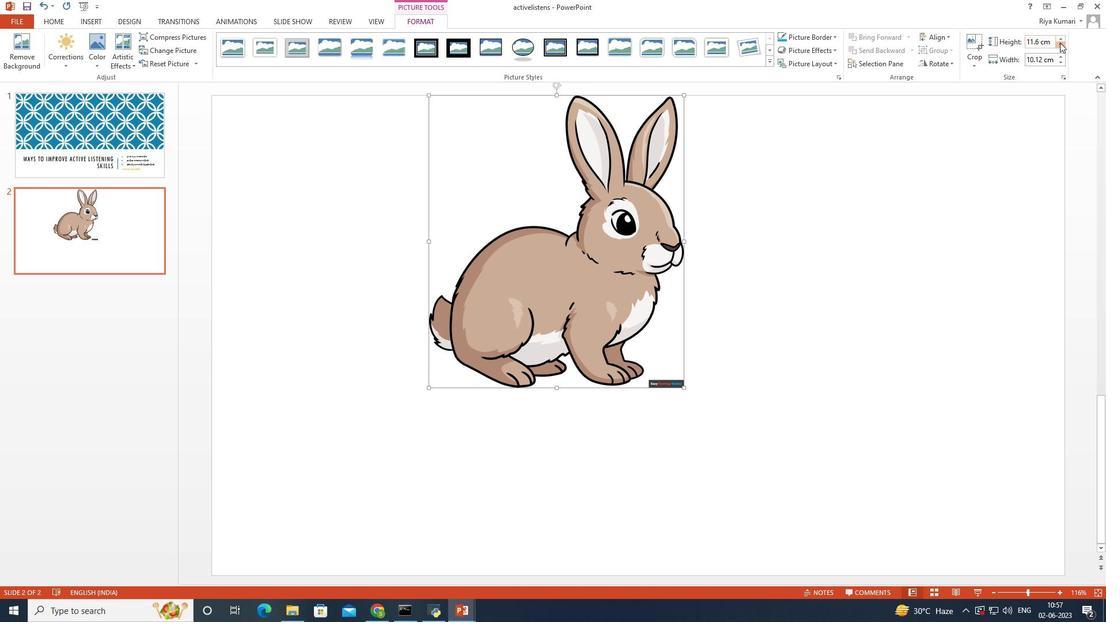 
Action: Mouse pressed left at (1060, 42)
Screenshot: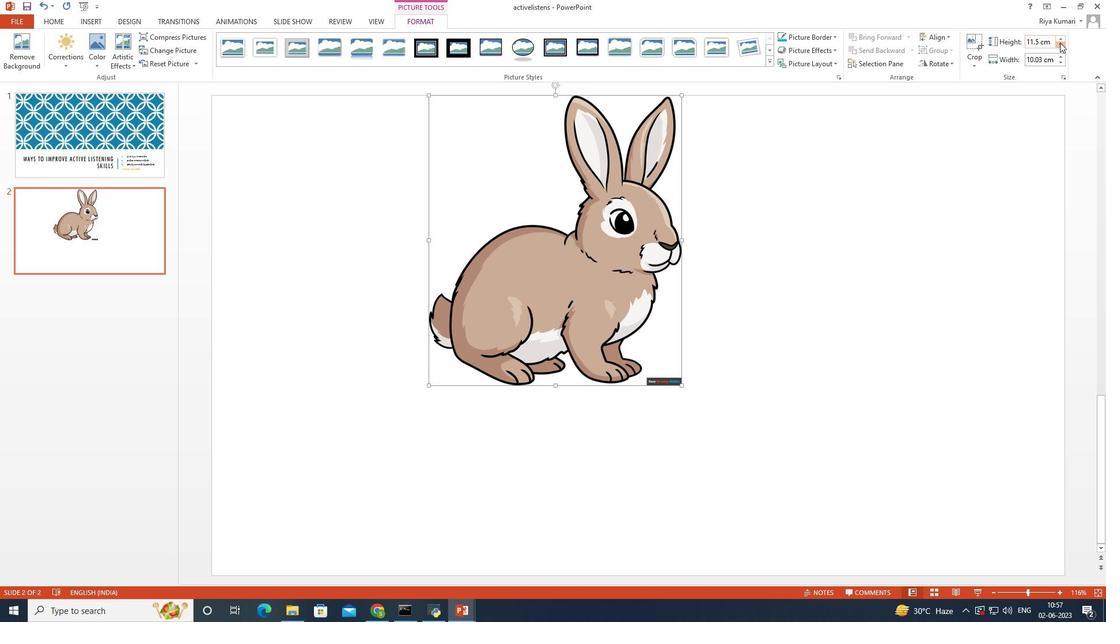 
Action: Mouse pressed left at (1060, 42)
Screenshot: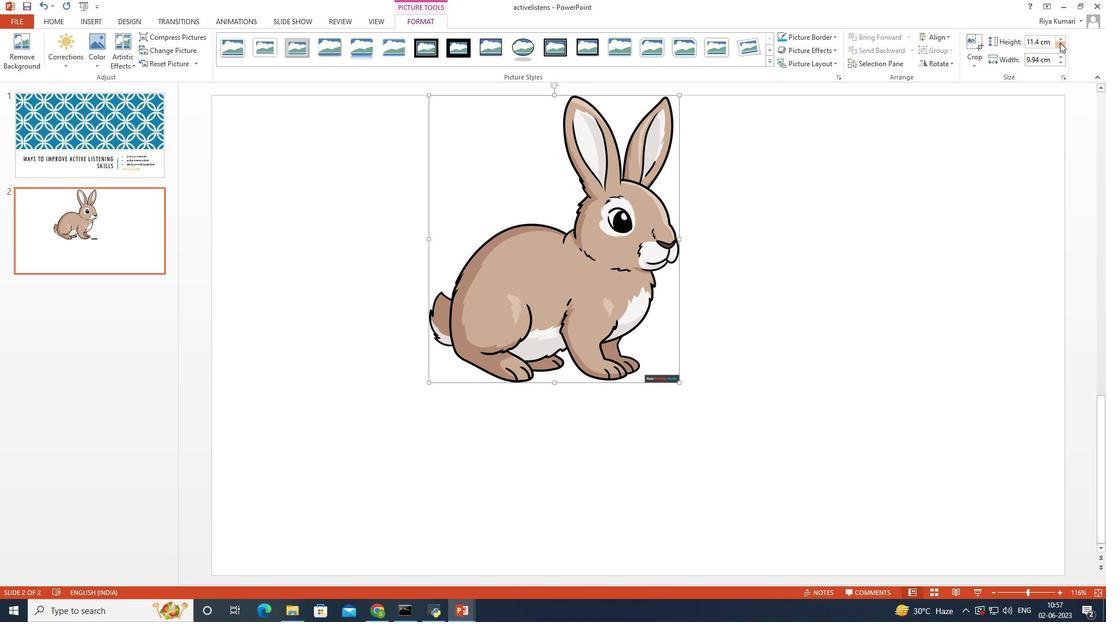 
Action: Mouse pressed left at (1060, 42)
Screenshot: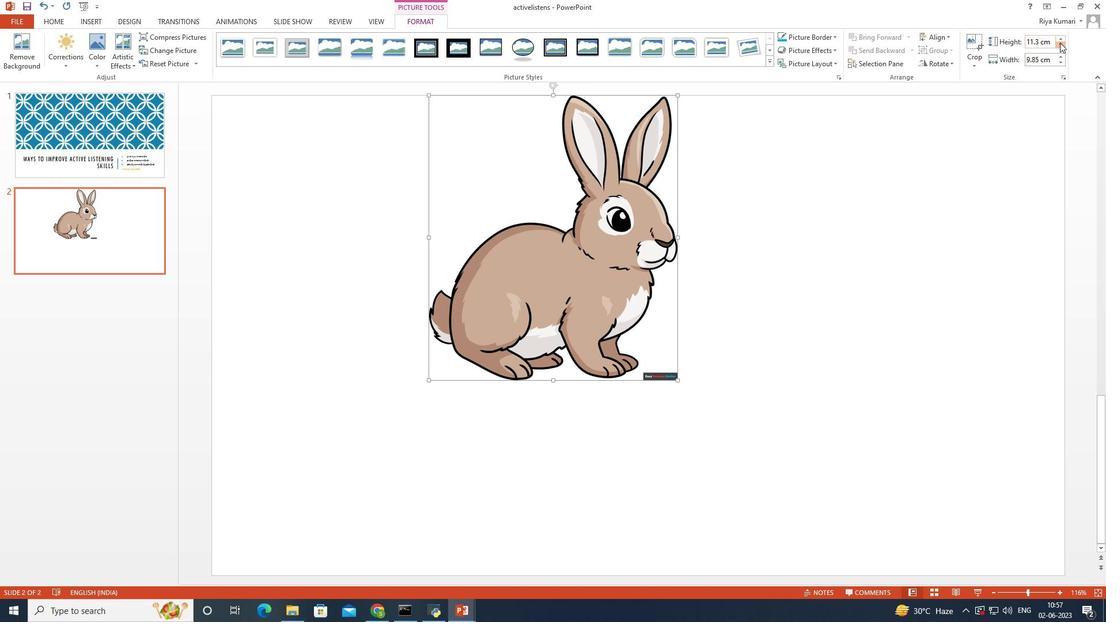 
Action: Mouse pressed left at (1060, 42)
Screenshot: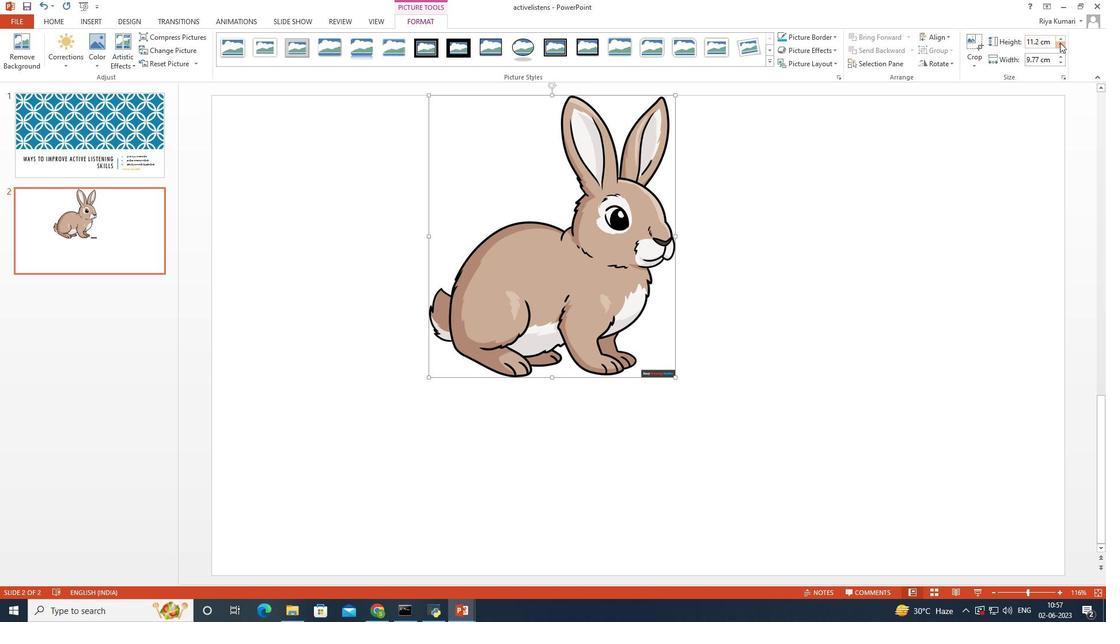 
Action: Mouse pressed left at (1060, 42)
Screenshot: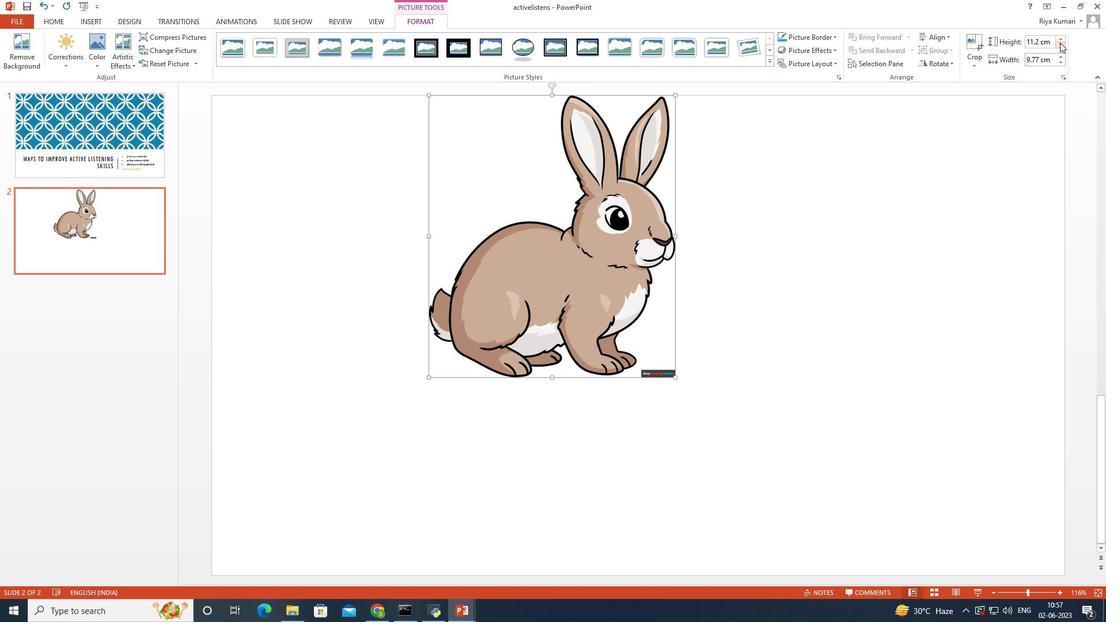 
Action: Mouse pressed left at (1060, 42)
Screenshot: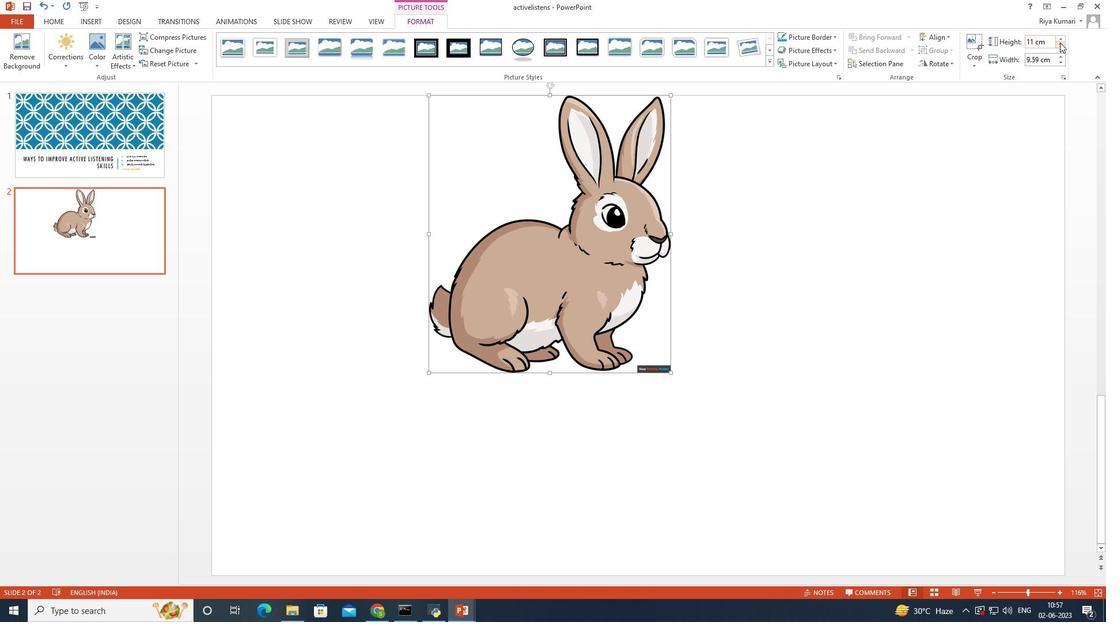 
Action: Mouse pressed left at (1060, 42)
Screenshot: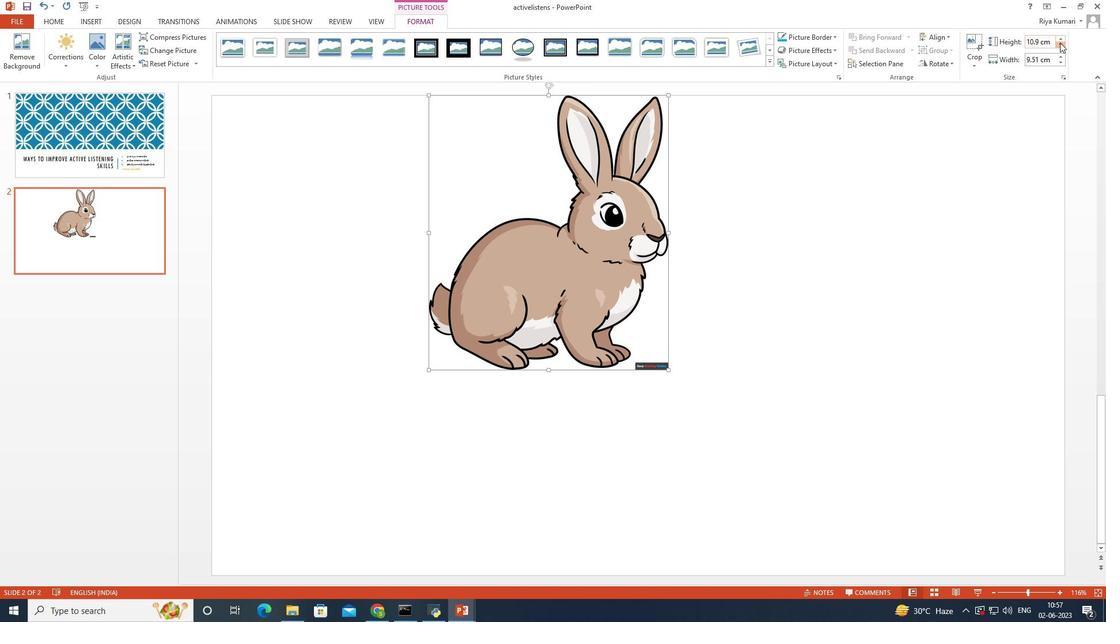 
Action: Mouse pressed left at (1060, 42)
Screenshot: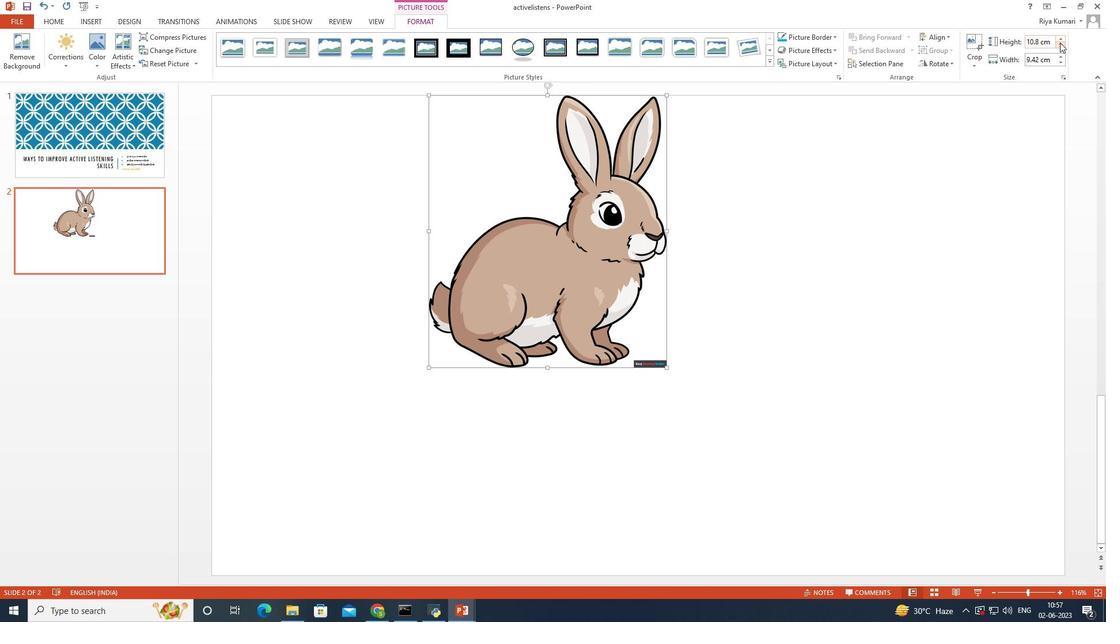 
Action: Mouse pressed left at (1060, 42)
Screenshot: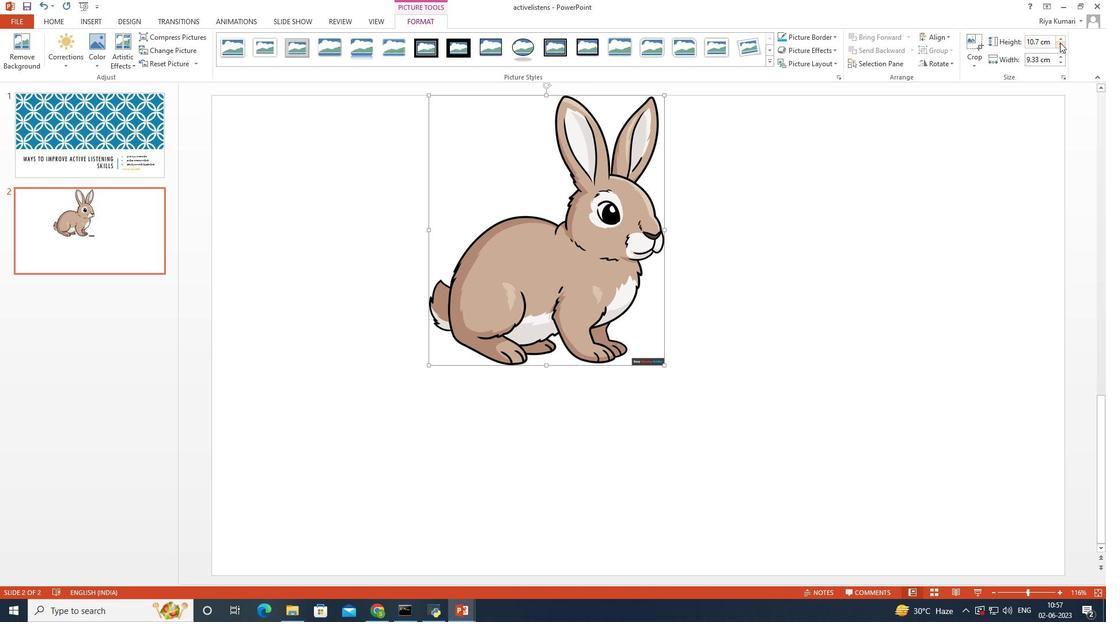 
Action: Mouse pressed left at (1060, 42)
Screenshot: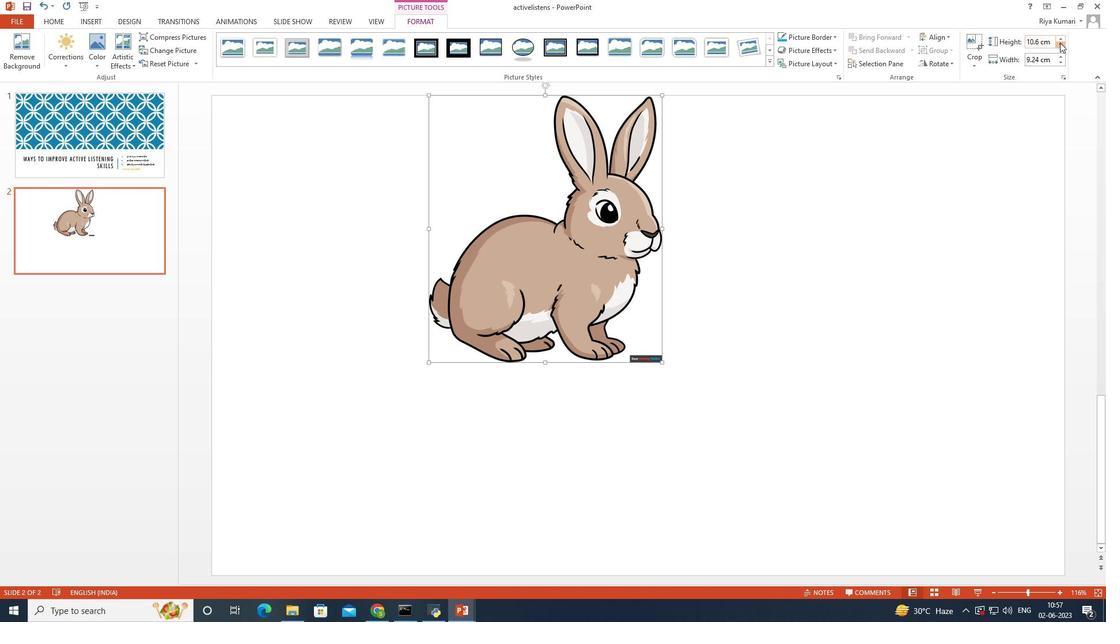 
Action: Mouse pressed left at (1060, 42)
Screenshot: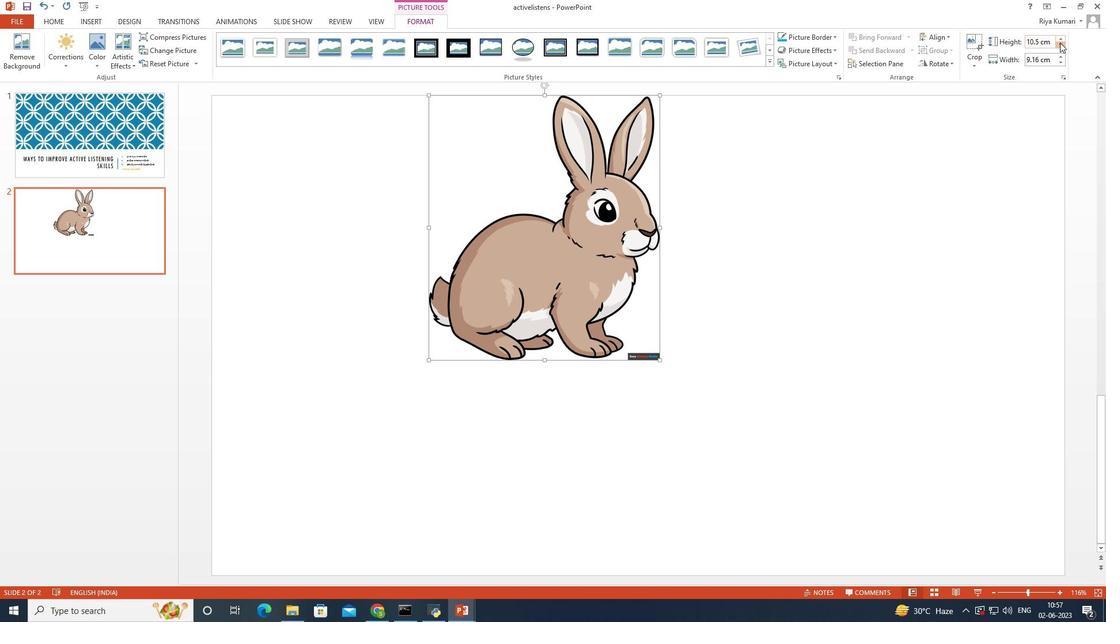 
Action: Mouse pressed left at (1060, 42)
Screenshot: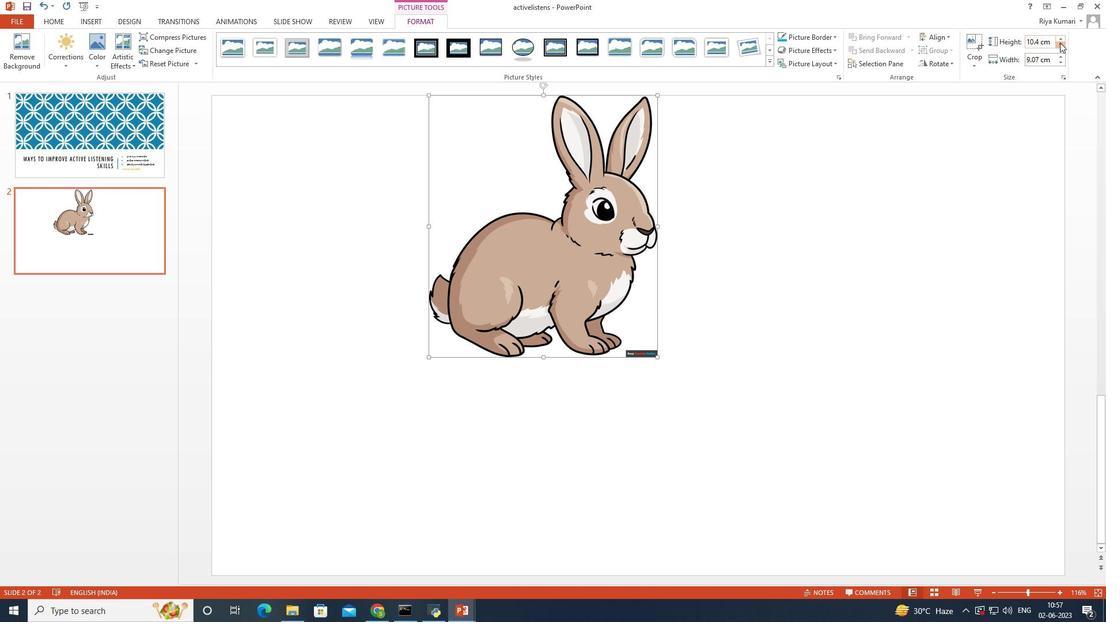 
Action: Mouse pressed left at (1060, 42)
Screenshot: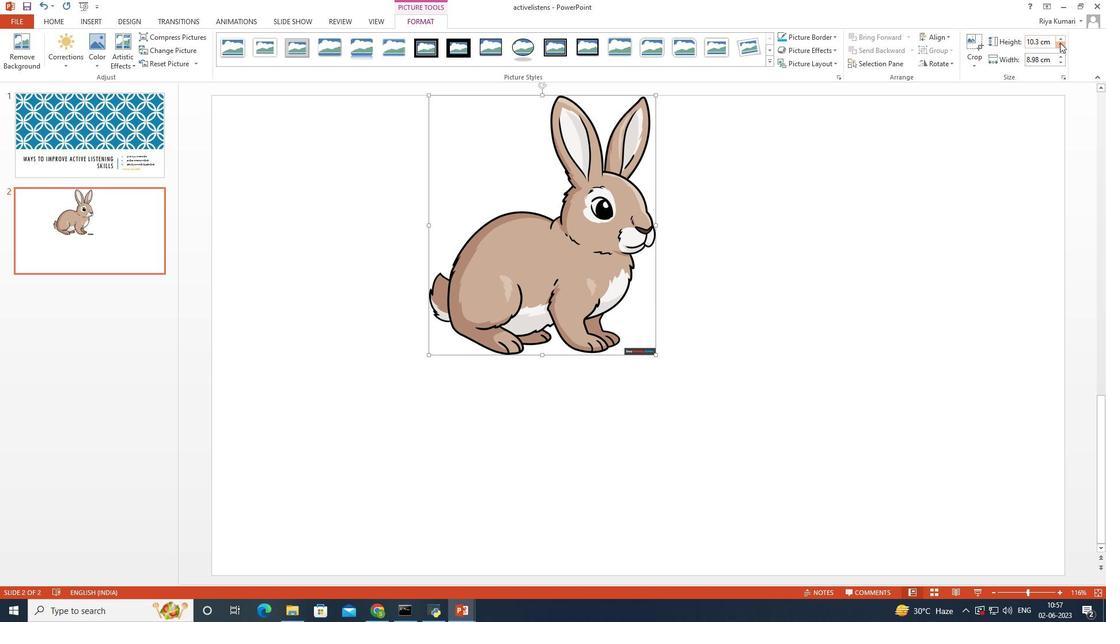 
Action: Mouse pressed left at (1060, 42)
Screenshot: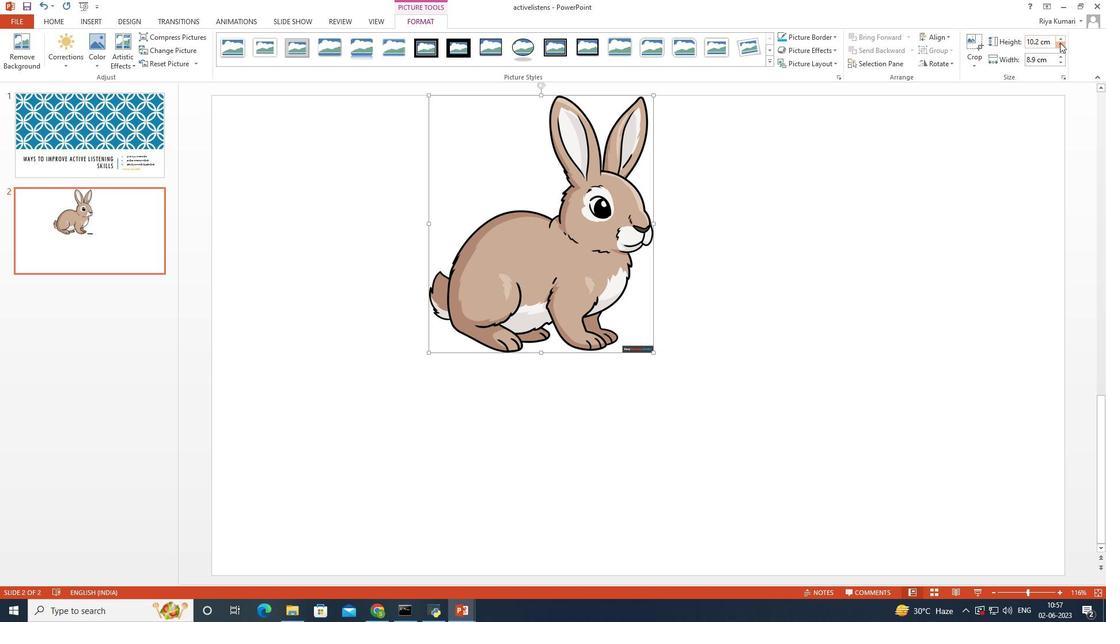 
Action: Mouse pressed left at (1060, 42)
Screenshot: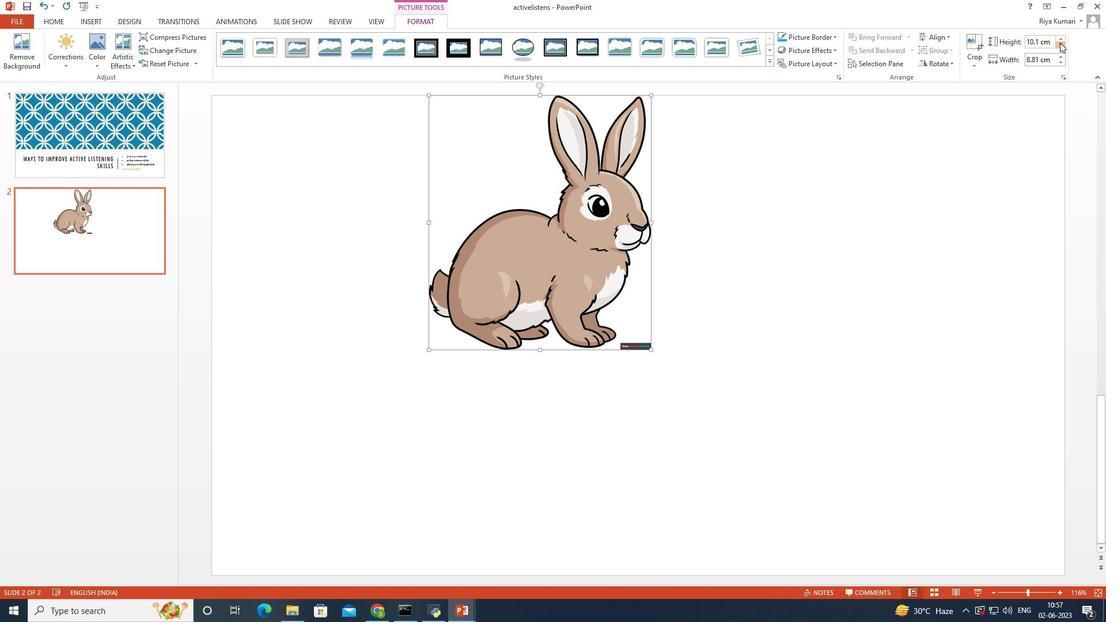 
Action: Mouse pressed left at (1060, 42)
Screenshot: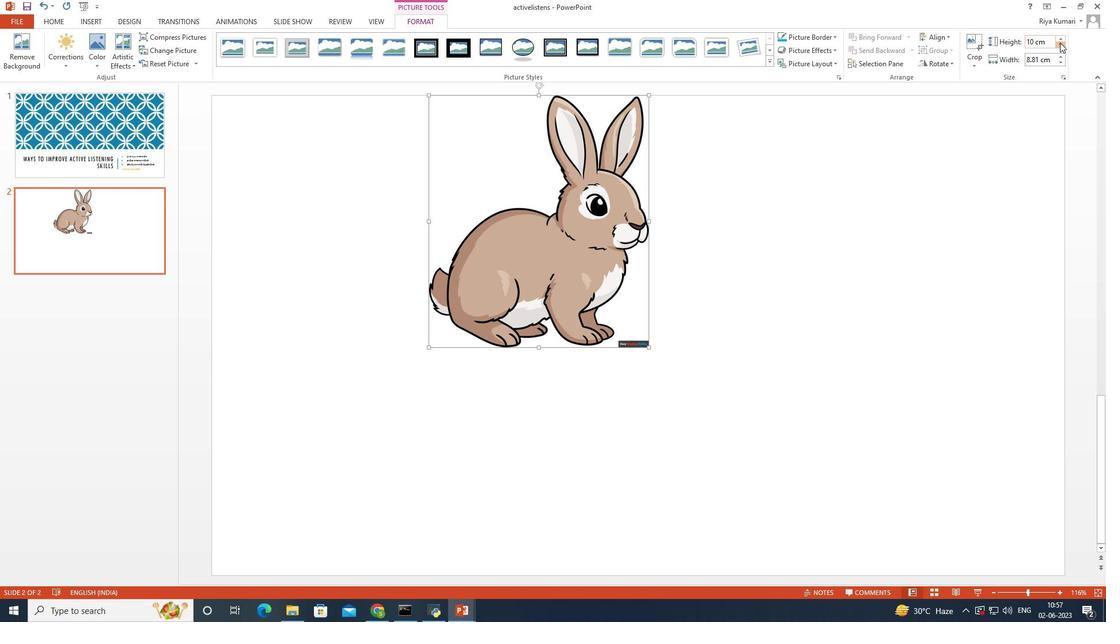 
Action: Mouse pressed left at (1060, 42)
Screenshot: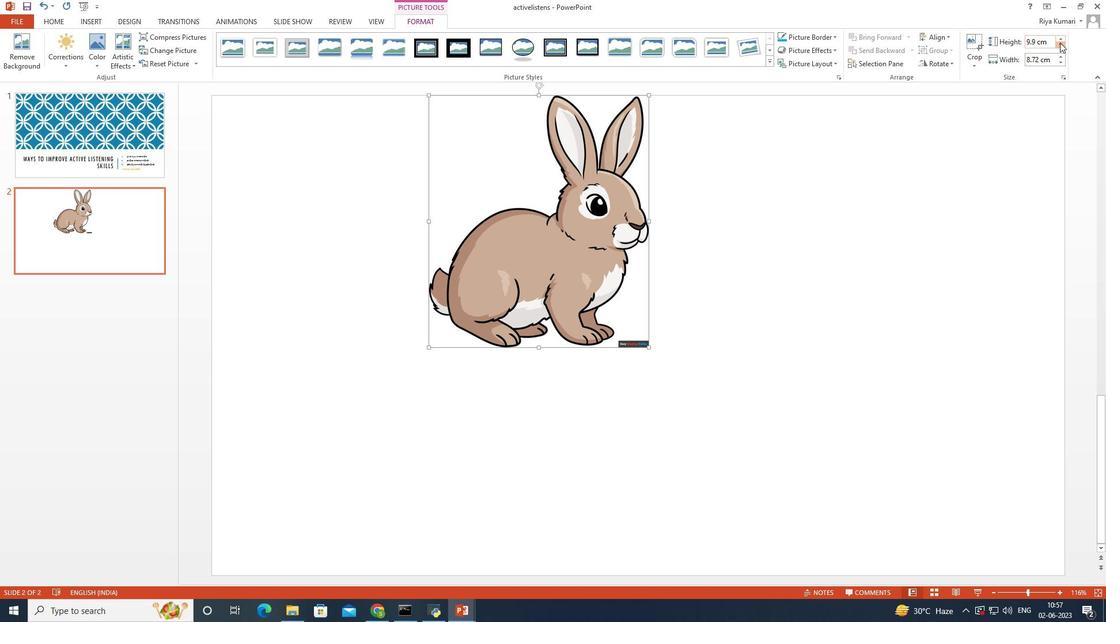 
Action: Mouse pressed left at (1060, 42)
Screenshot: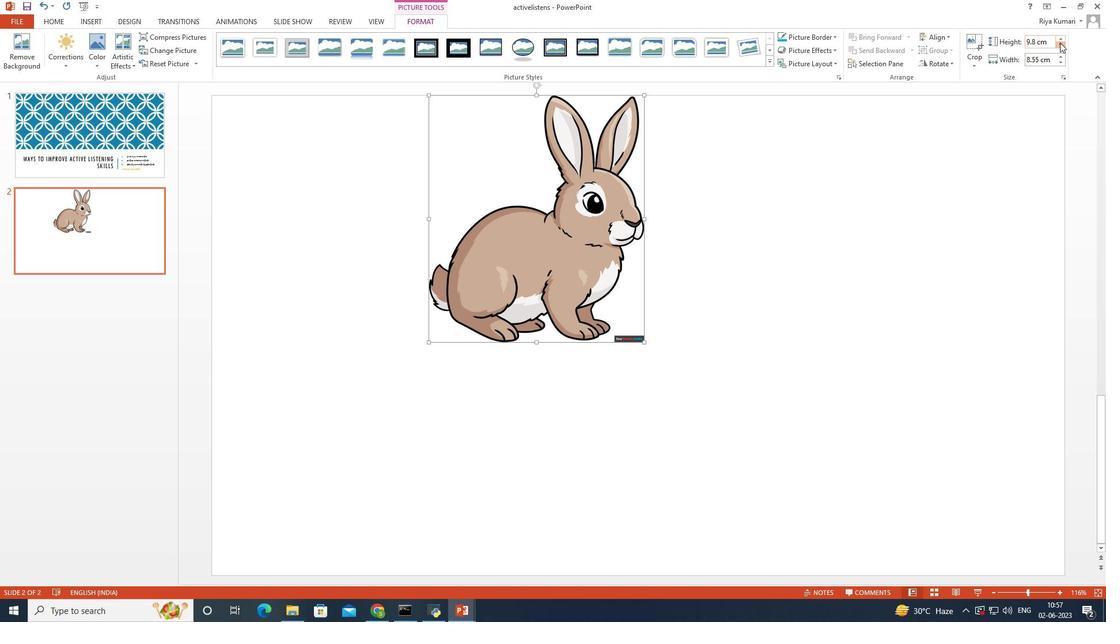 
Action: Mouse pressed left at (1060, 42)
Screenshot: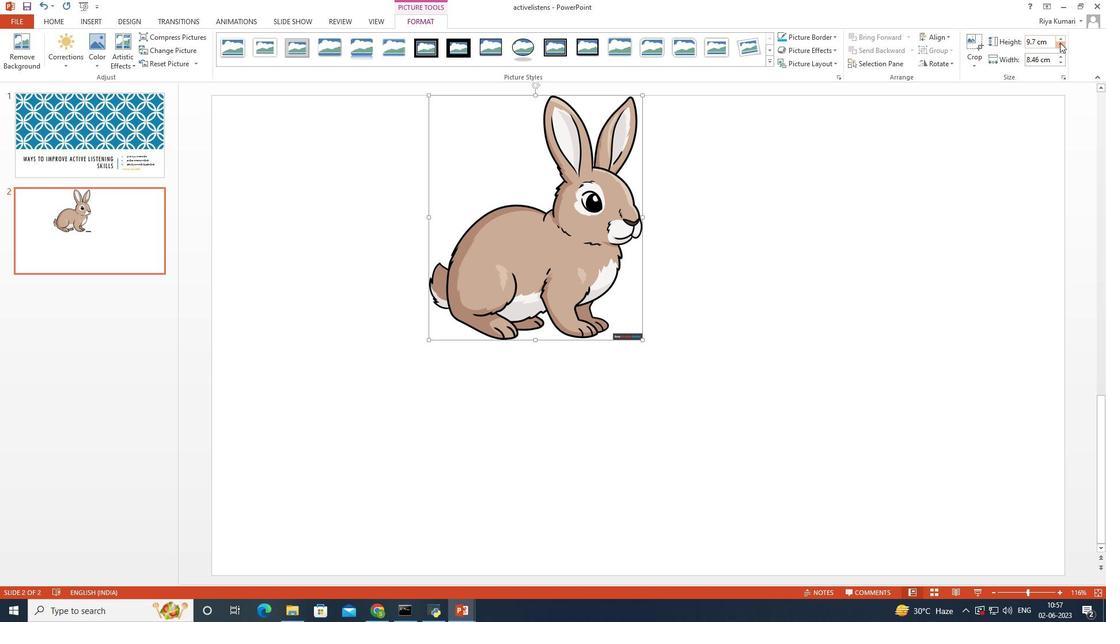 
Action: Mouse pressed left at (1060, 42)
Screenshot: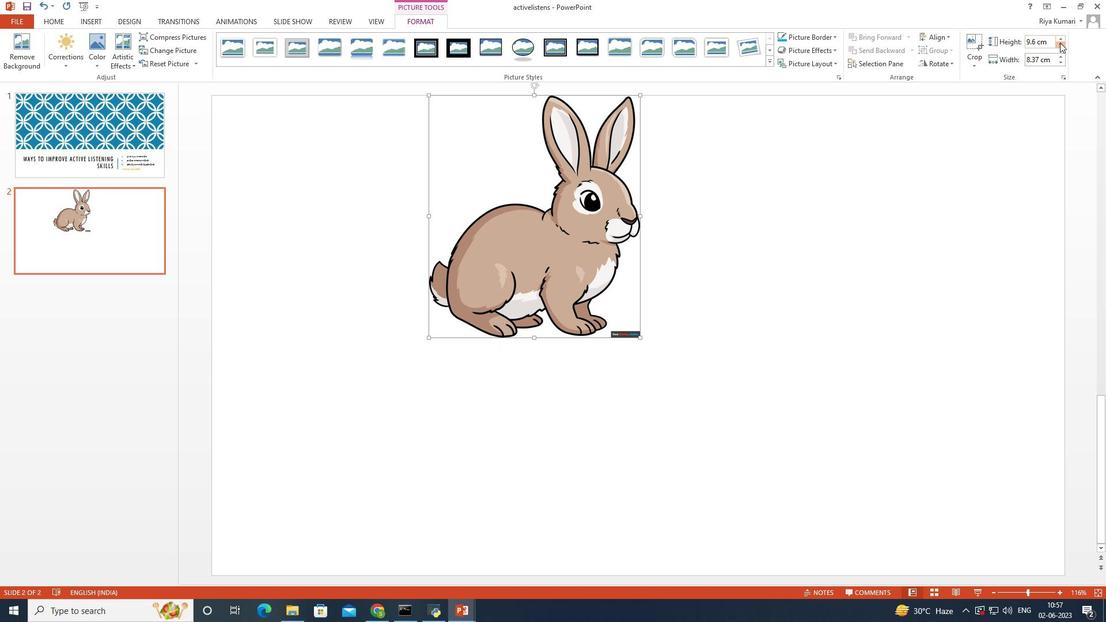 
Action: Mouse pressed left at (1060, 42)
Screenshot: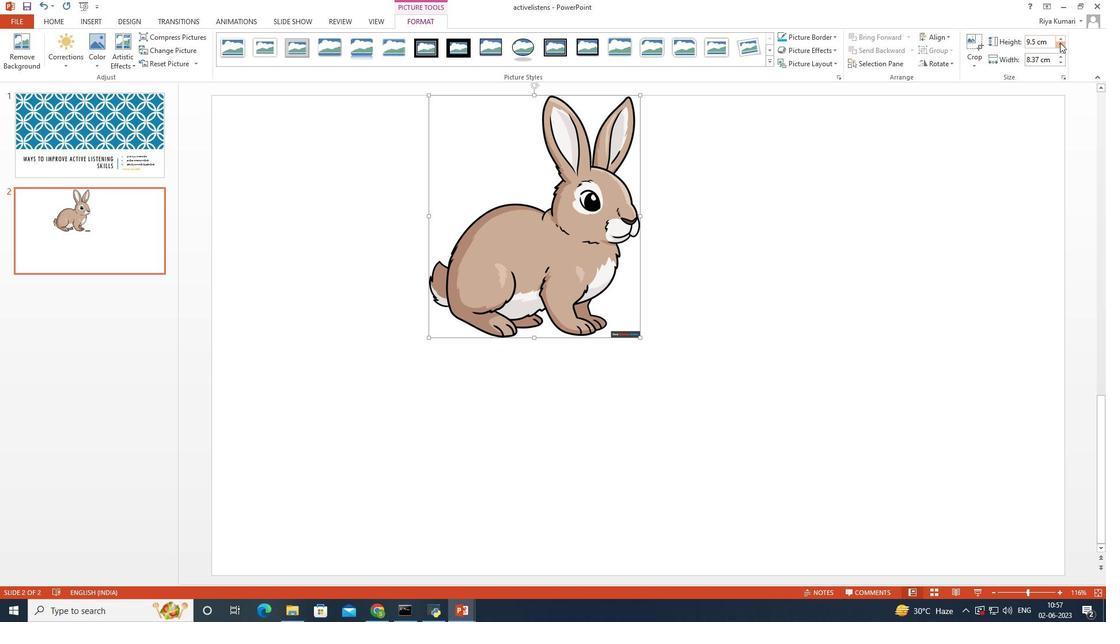 
Action: Mouse pressed left at (1060, 42)
Screenshot: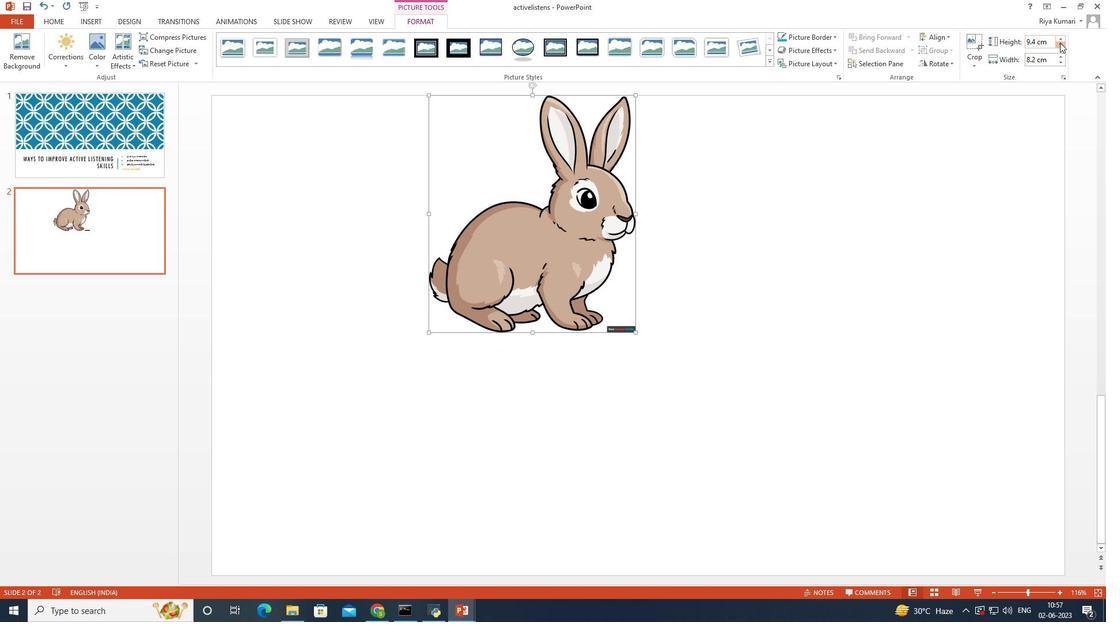 
Action: Mouse pressed left at (1060, 42)
Screenshot: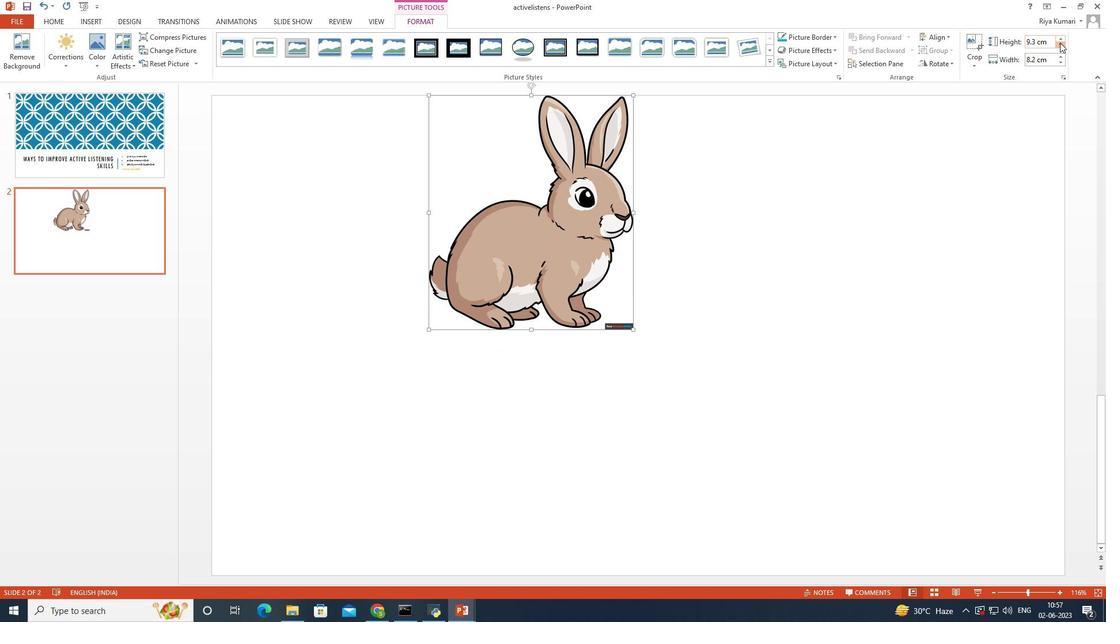 
Action: Mouse pressed left at (1060, 42)
Screenshot: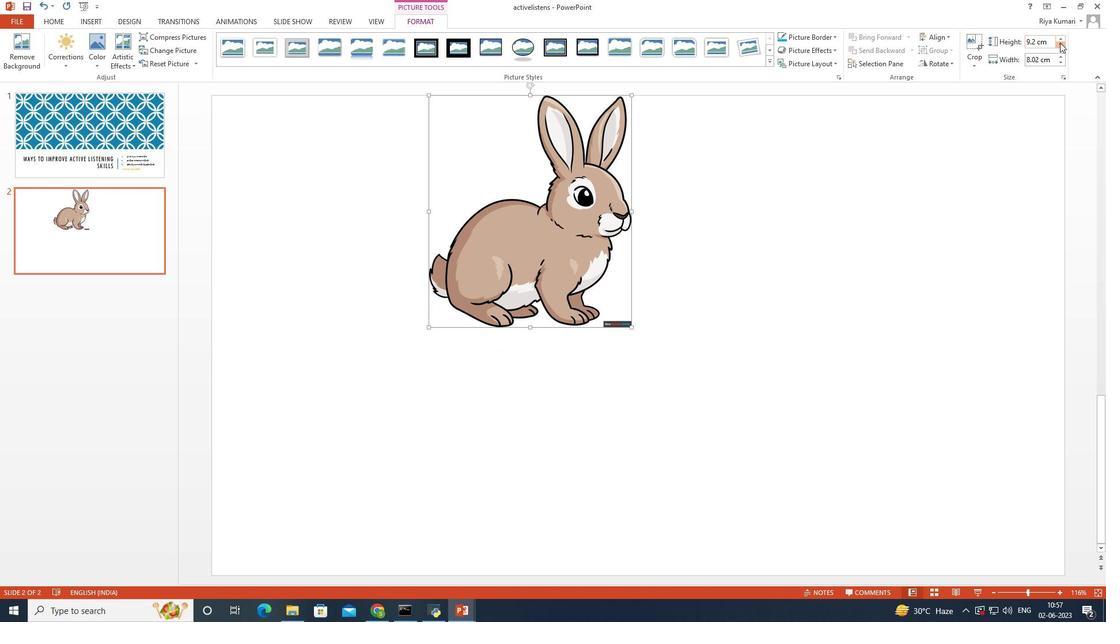 
Action: Mouse pressed left at (1060, 42)
Screenshot: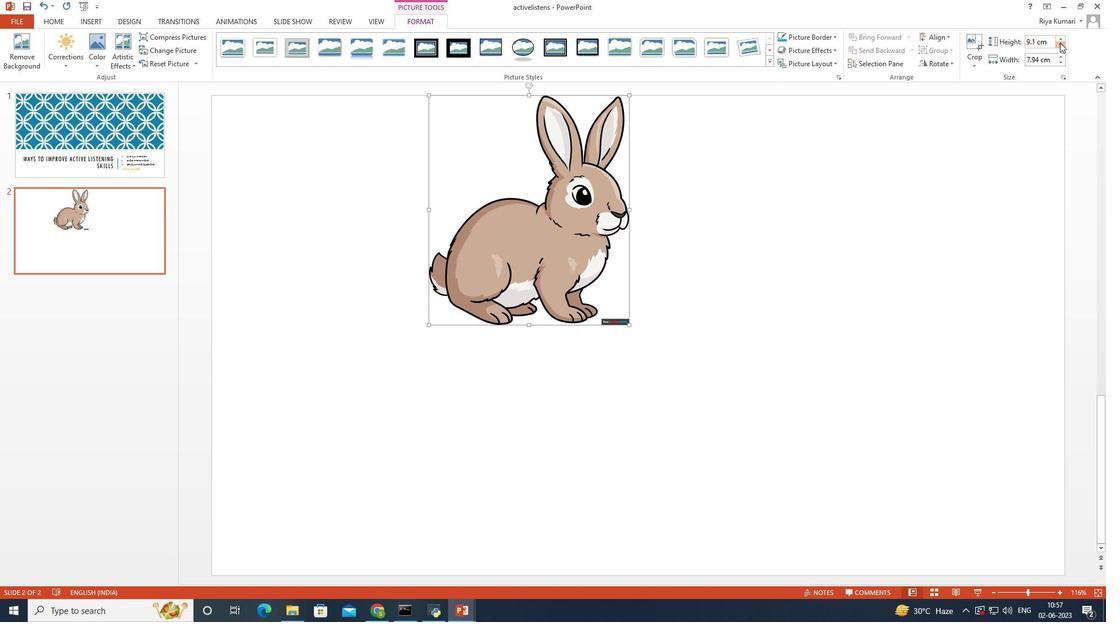 
Action: Mouse pressed left at (1060, 42)
Screenshot: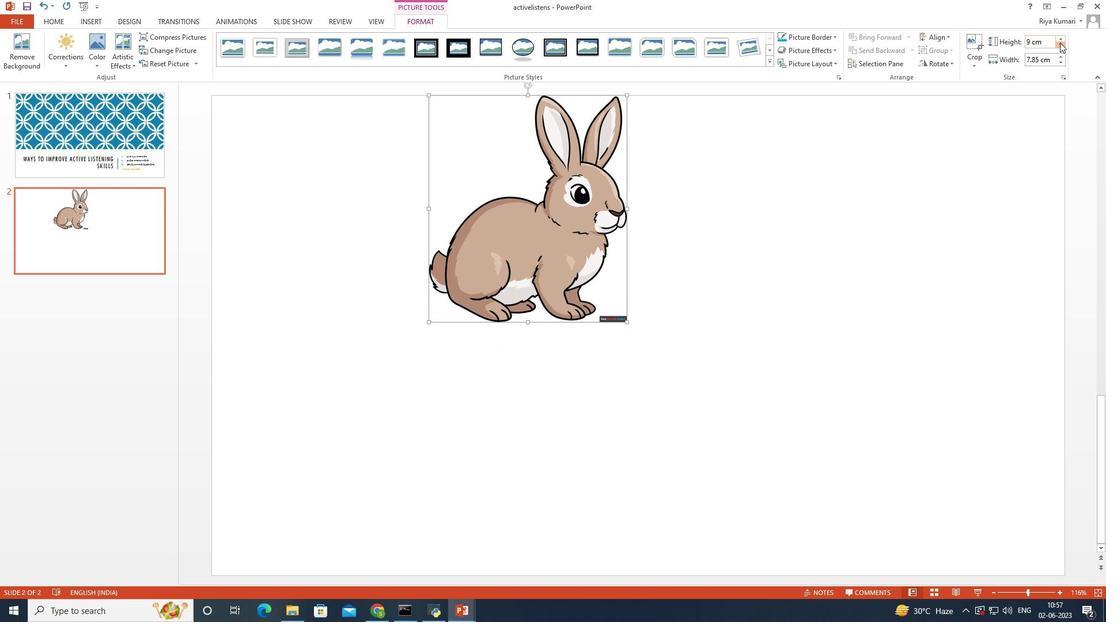 
Action: Mouse pressed left at (1060, 42)
Screenshot: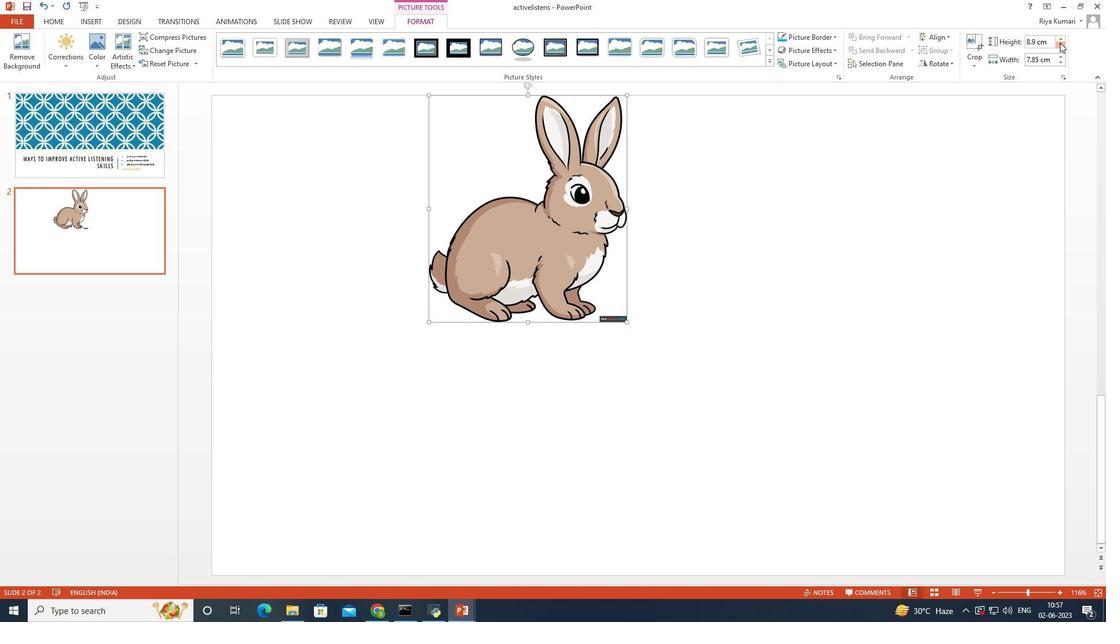 
Action: Mouse pressed left at (1060, 42)
Screenshot: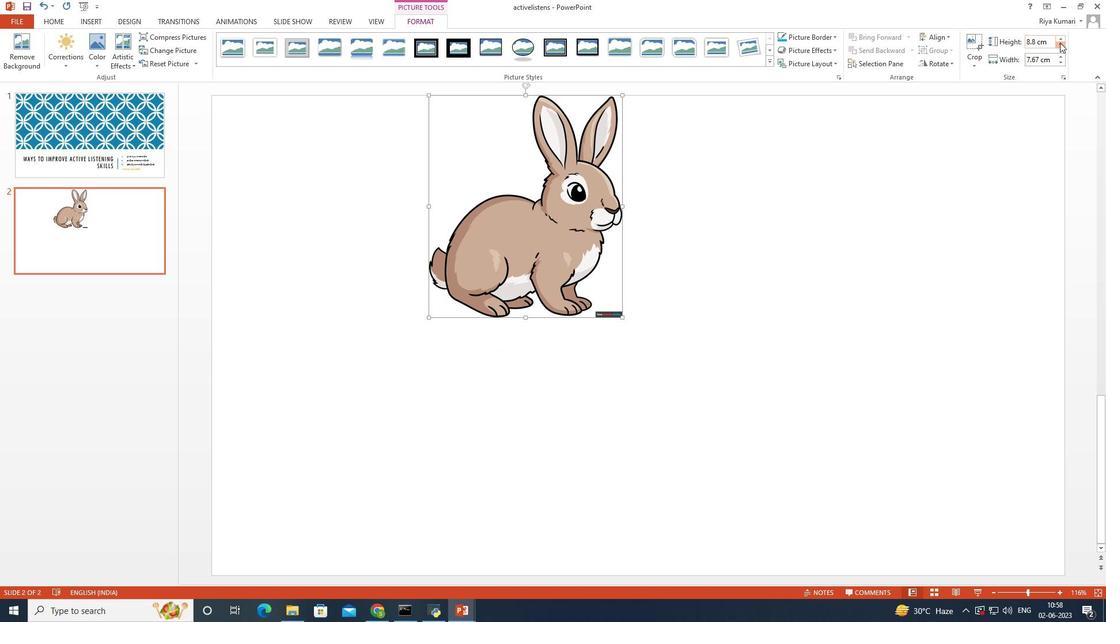 
Action: Mouse pressed left at (1060, 42)
Screenshot: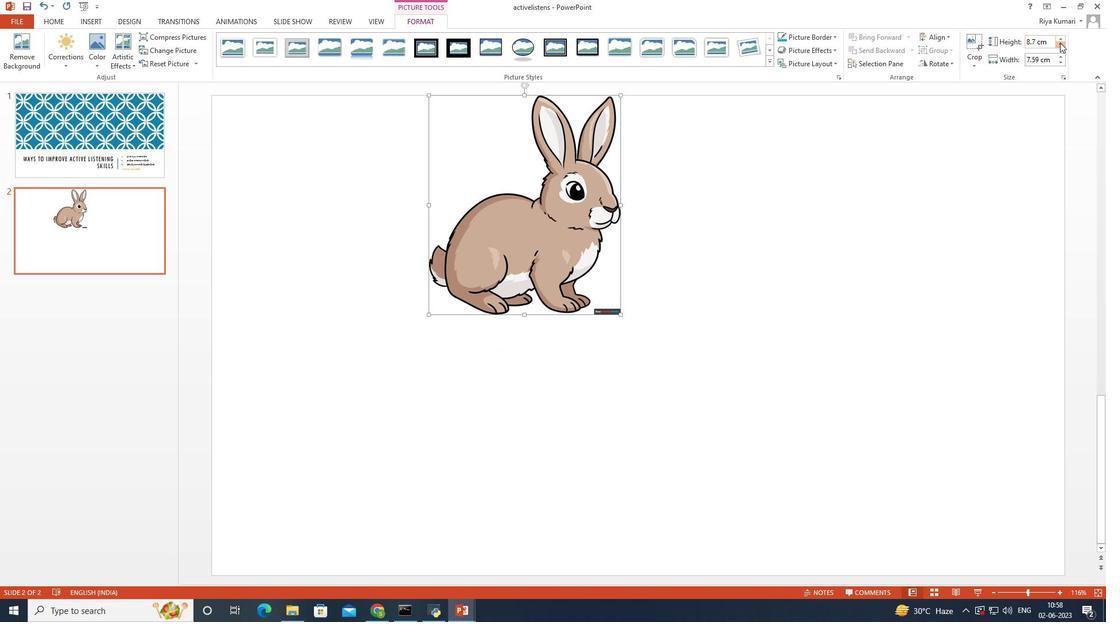 
Action: Mouse pressed left at (1060, 42)
Screenshot: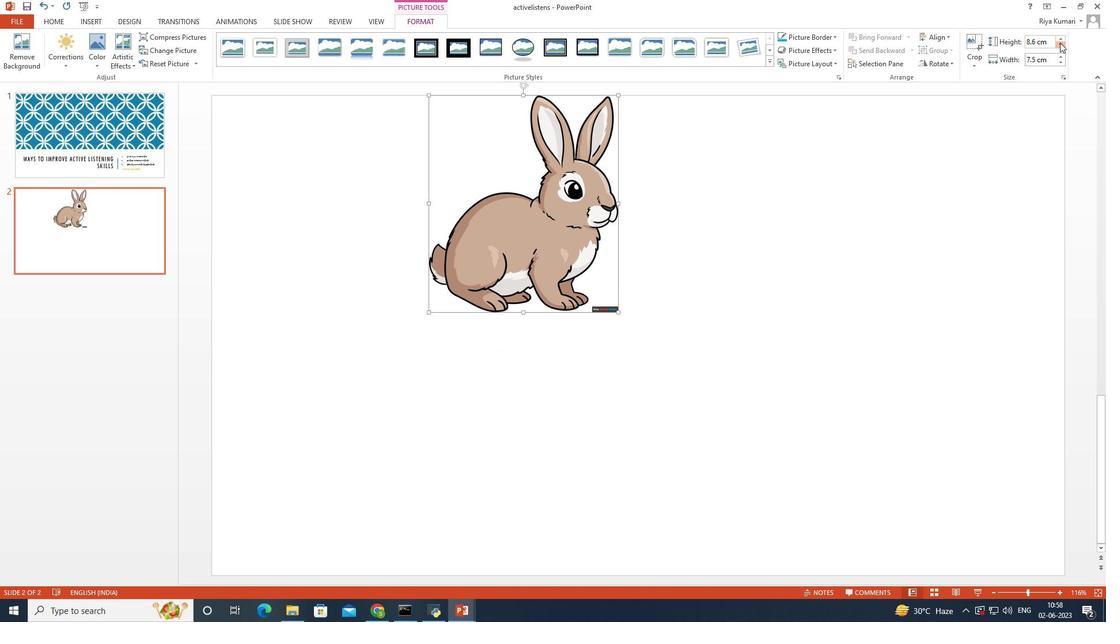 
Action: Mouse pressed left at (1060, 42)
Screenshot: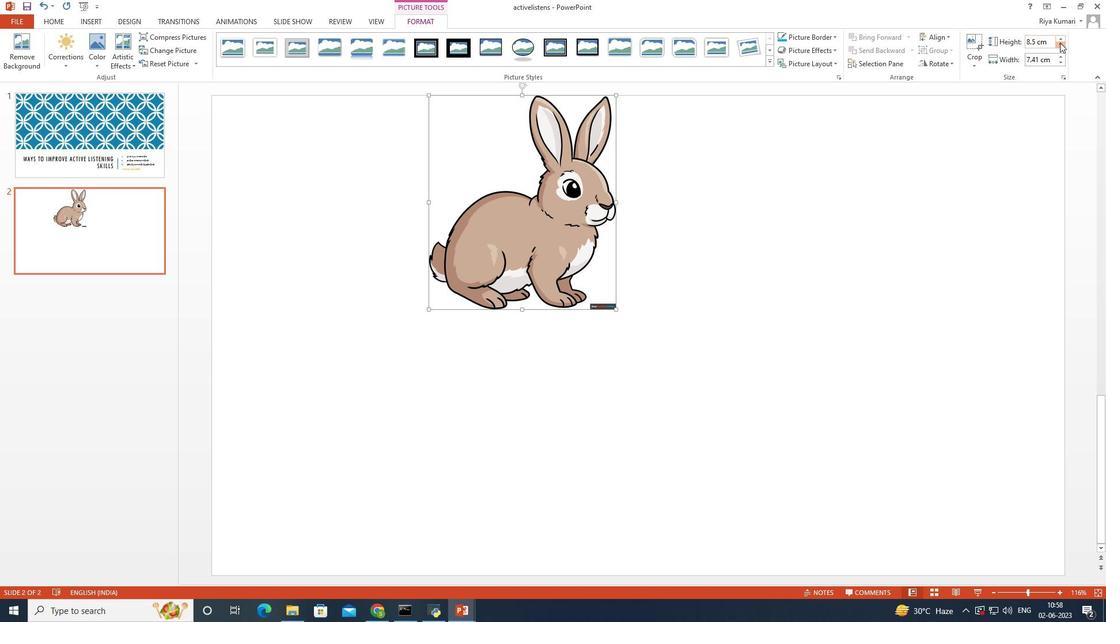 
Action: Mouse pressed left at (1060, 42)
Screenshot: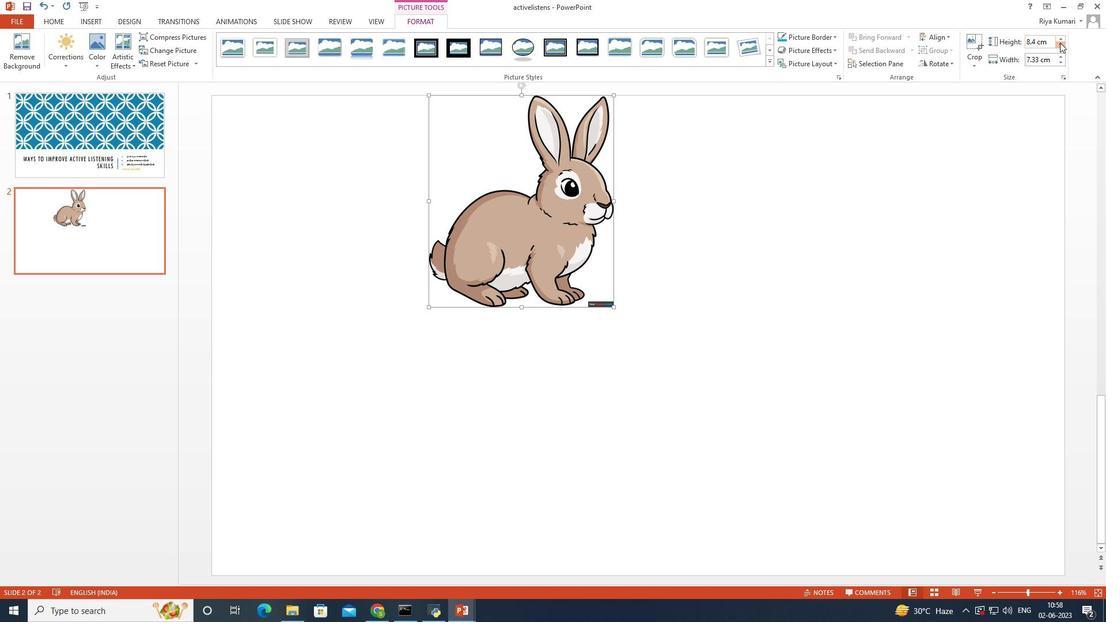 
Action: Mouse pressed left at (1060, 42)
Screenshot: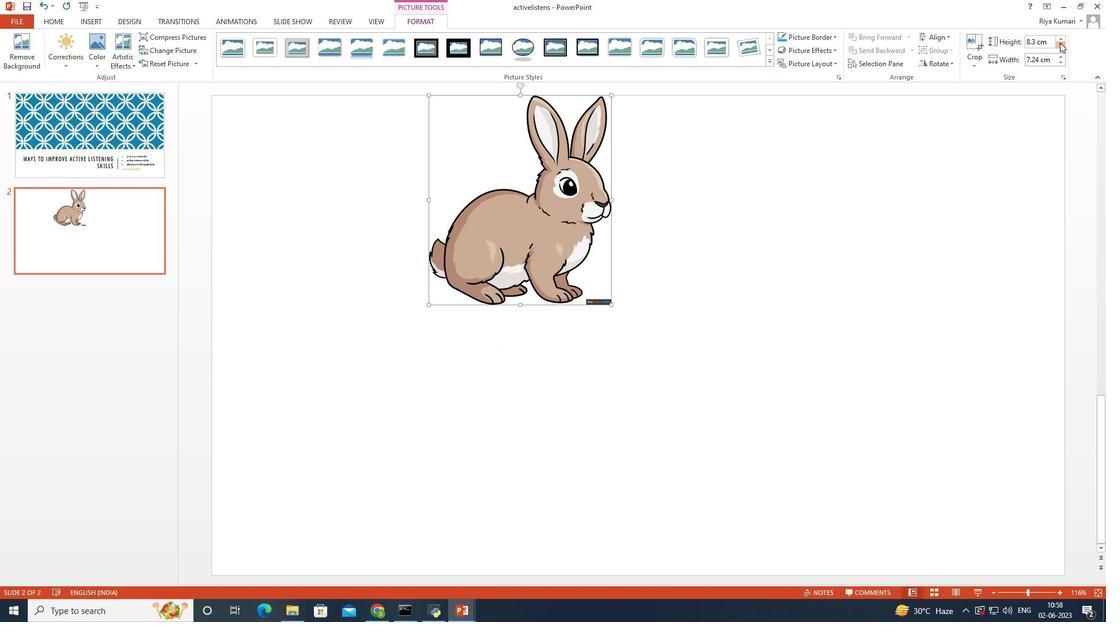 
Action: Mouse pressed left at (1060, 42)
Screenshot: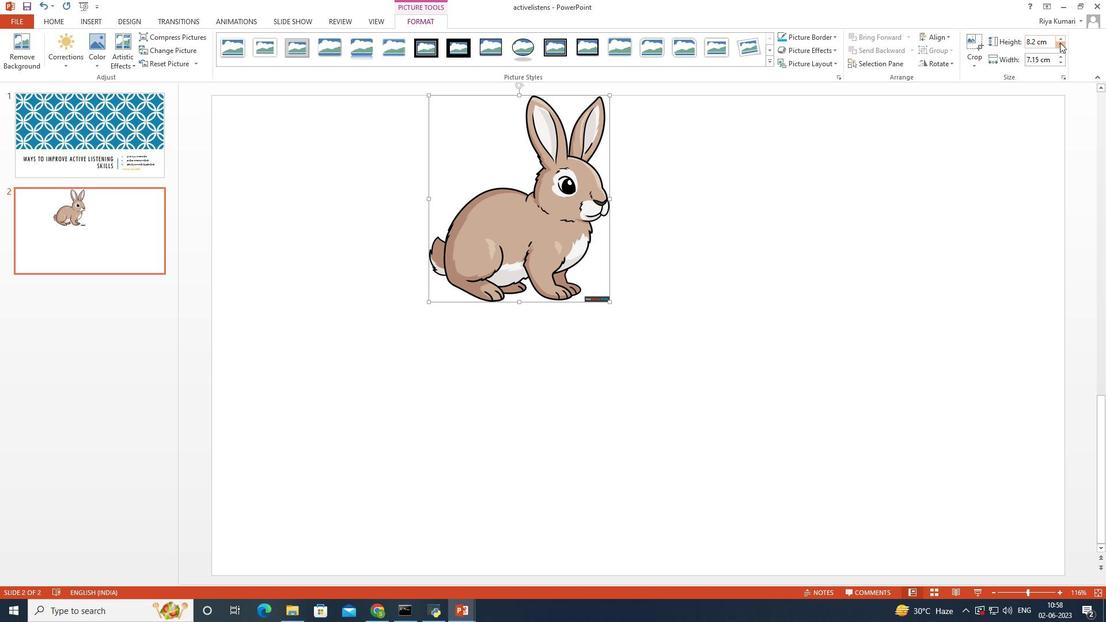 
Action: Mouse pressed left at (1060, 42)
Screenshot: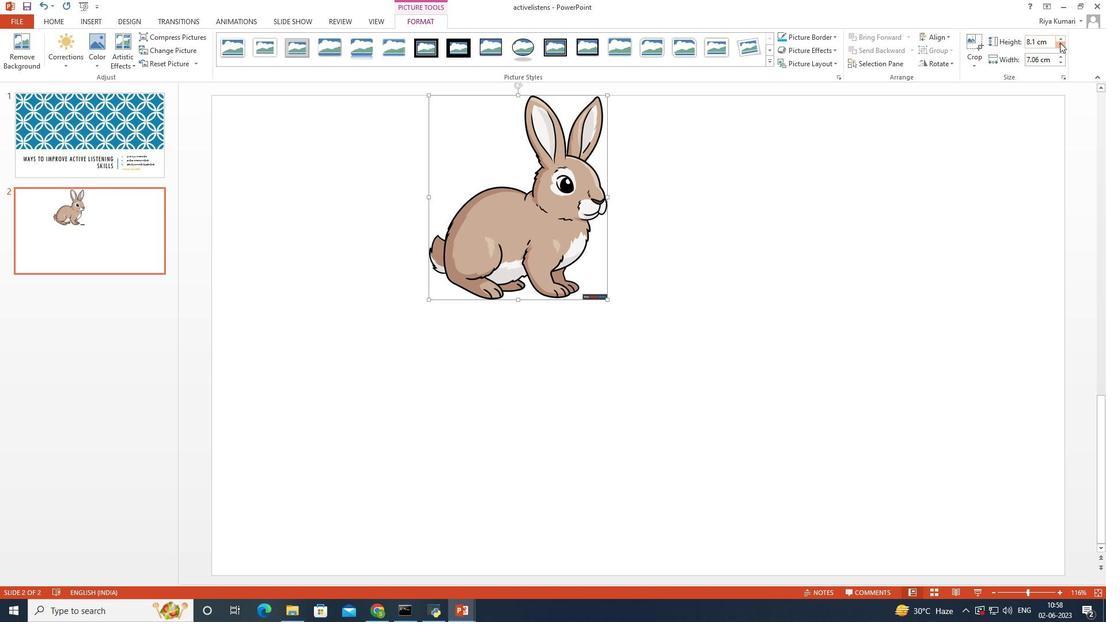 
Action: Mouse pressed left at (1060, 42)
Screenshot: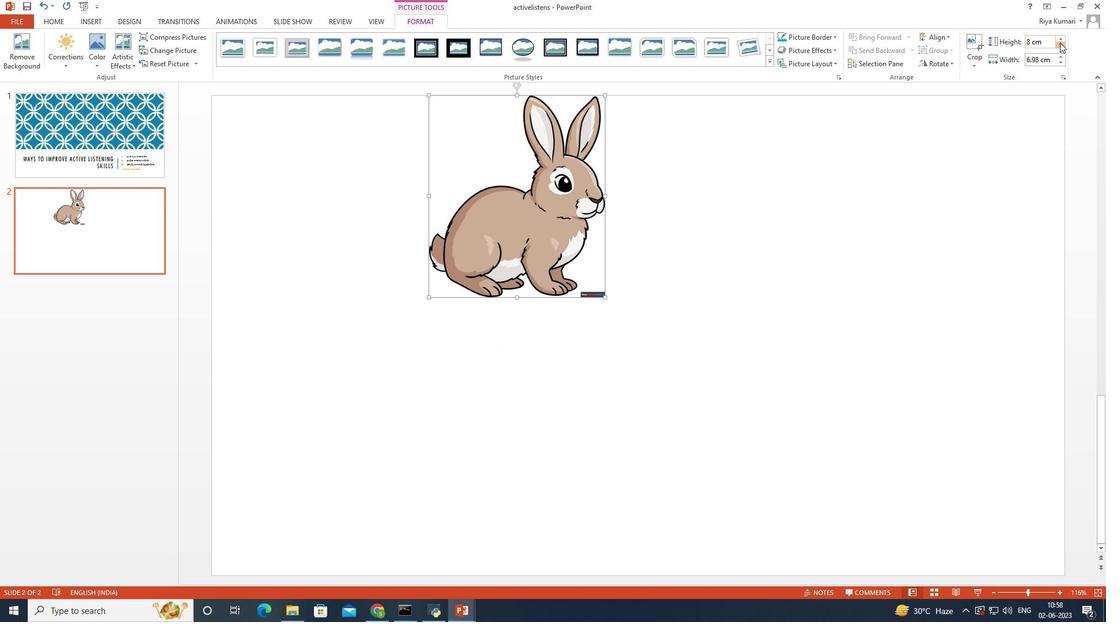 
Action: Mouse pressed left at (1060, 42)
Screenshot: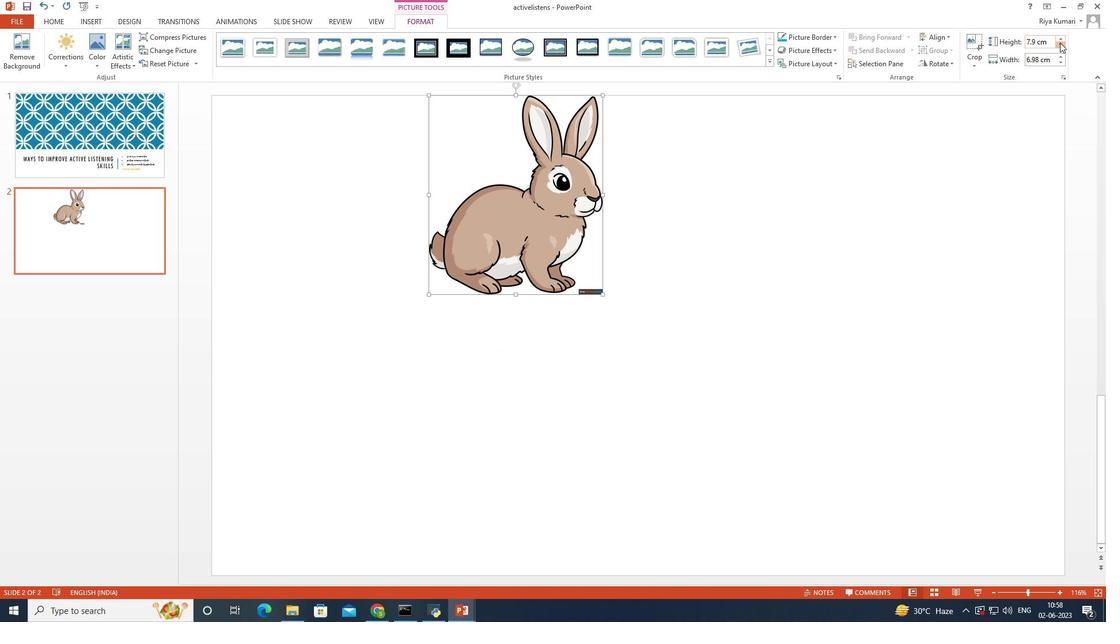 
Action: Mouse pressed left at (1060, 42)
Screenshot: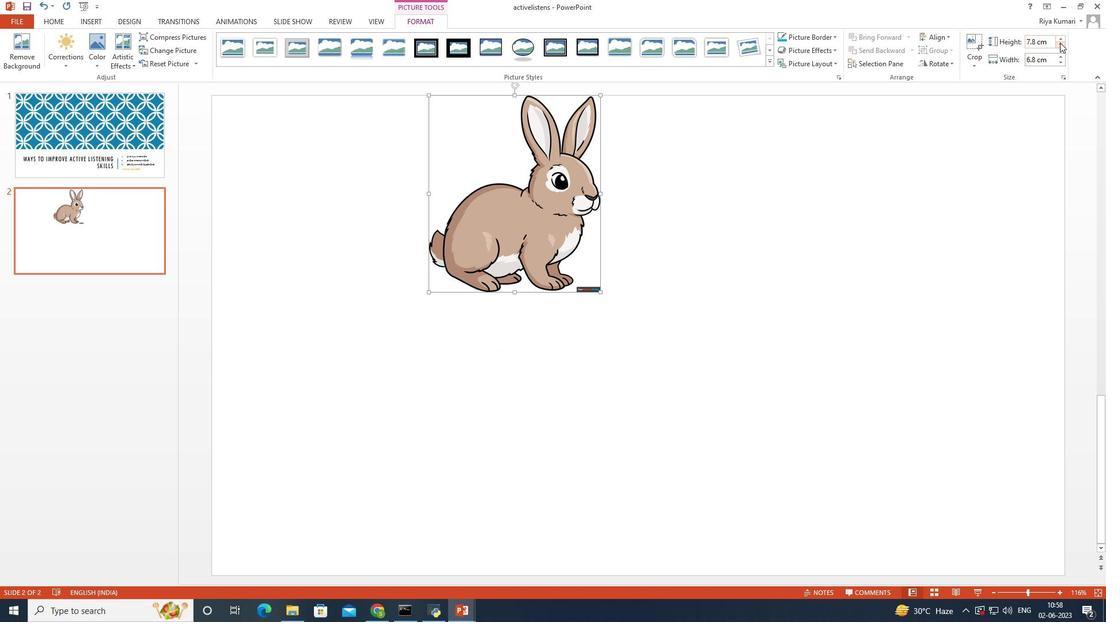 
Action: Mouse pressed left at (1060, 42)
Screenshot: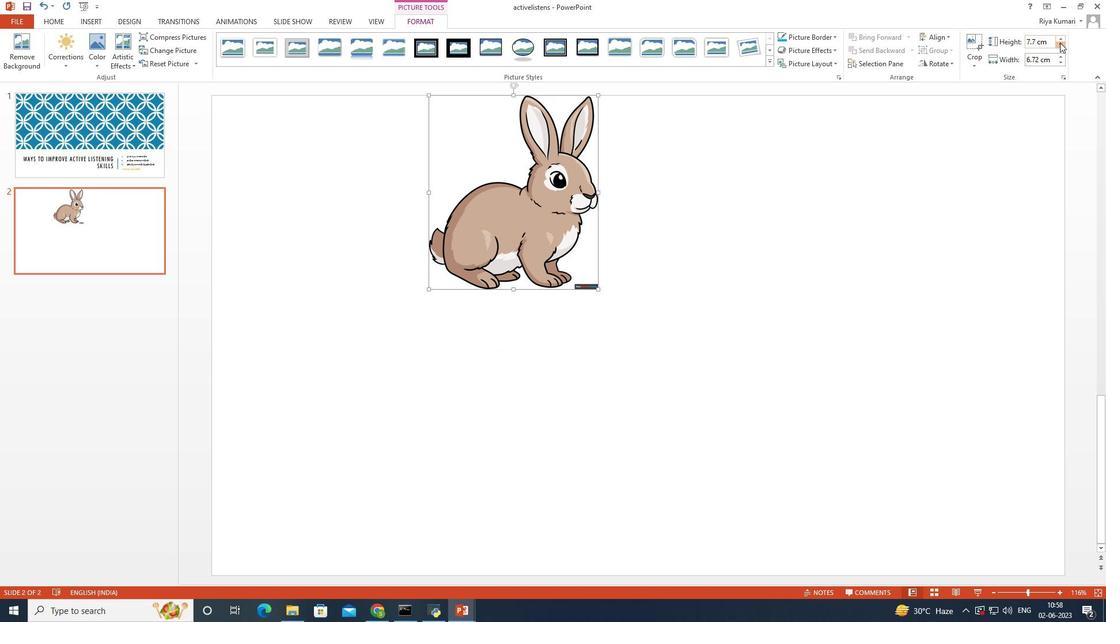 
Action: Mouse pressed left at (1060, 42)
Screenshot: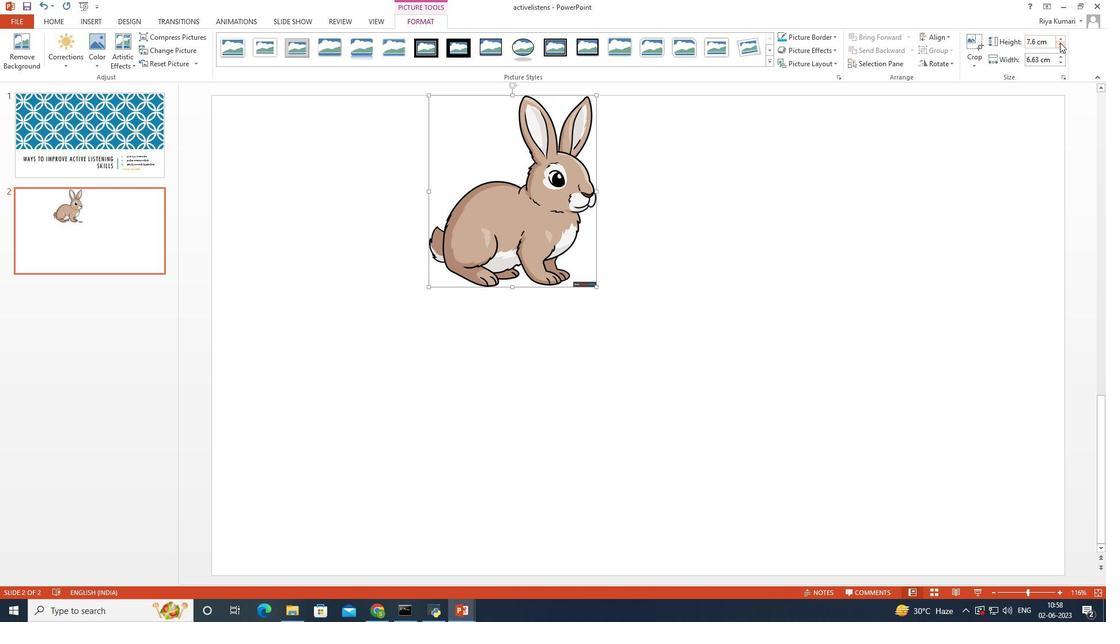 
Action: Mouse pressed left at (1060, 42)
Screenshot: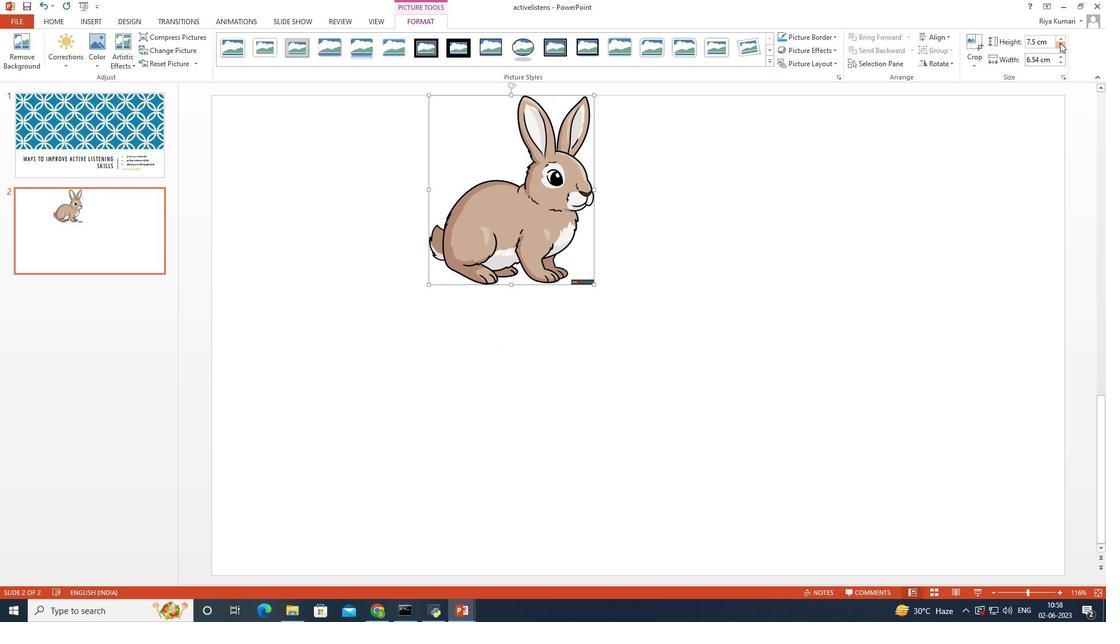 
Action: Mouse pressed left at (1060, 42)
Screenshot: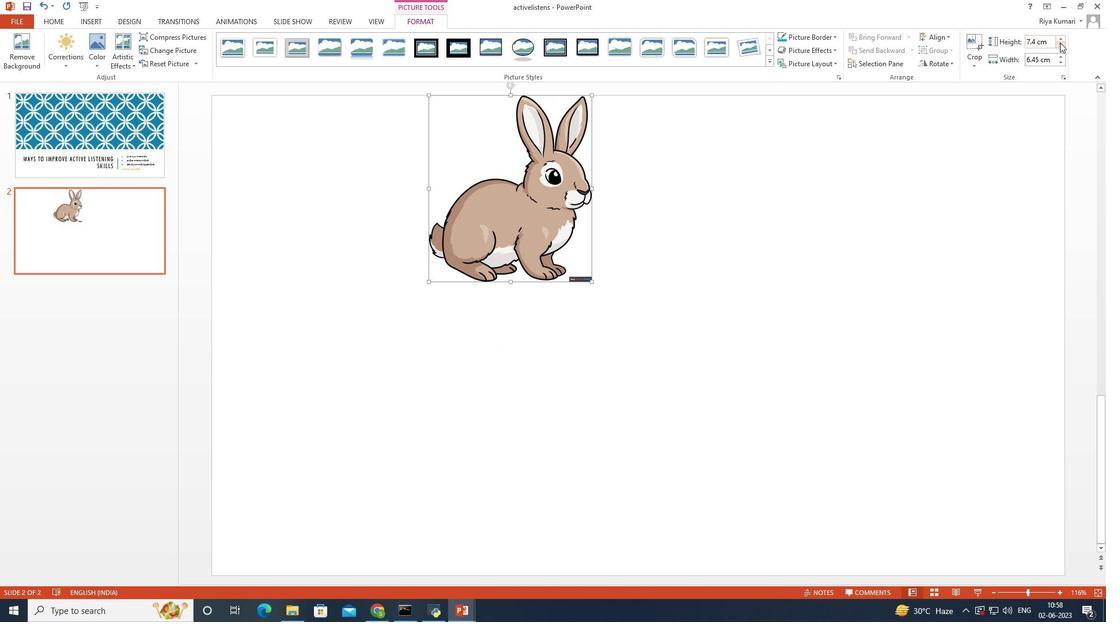 
Action: Mouse pressed left at (1060, 42)
Screenshot: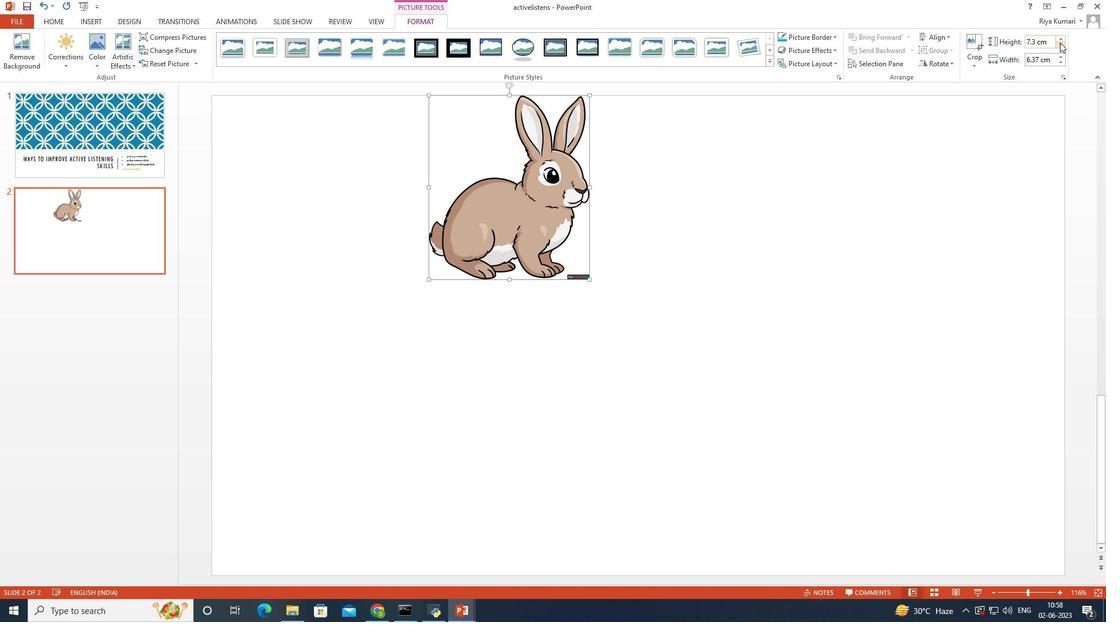 
Action: Mouse pressed left at (1060, 42)
Screenshot: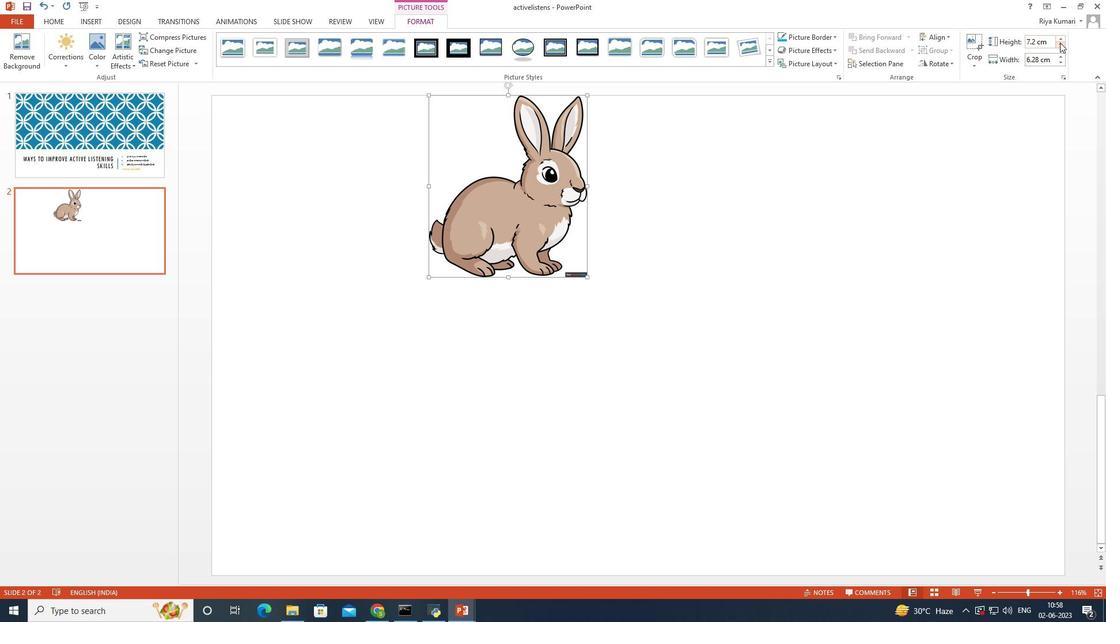 
Action: Mouse pressed left at (1060, 42)
Screenshot: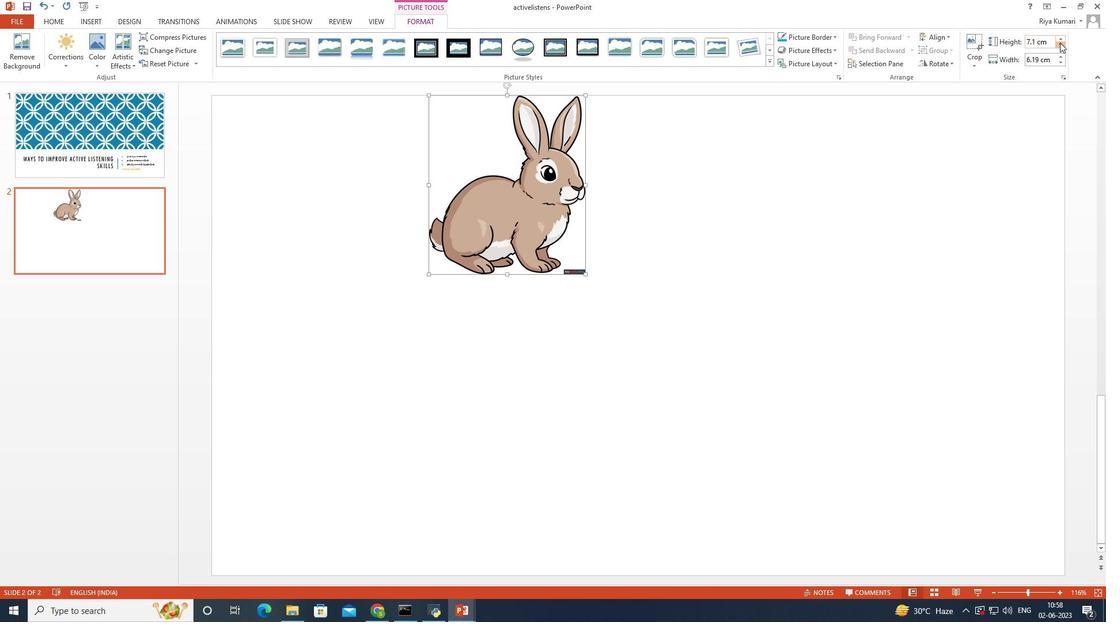 
Action: Mouse pressed left at (1060, 42)
Screenshot: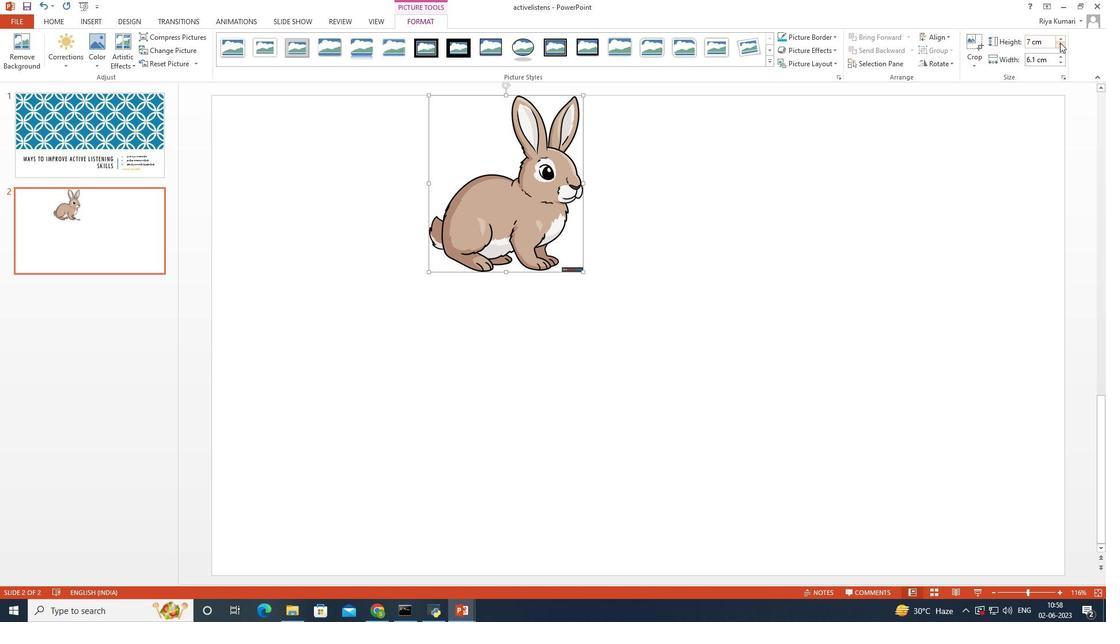 
Action: Mouse pressed left at (1060, 42)
Screenshot: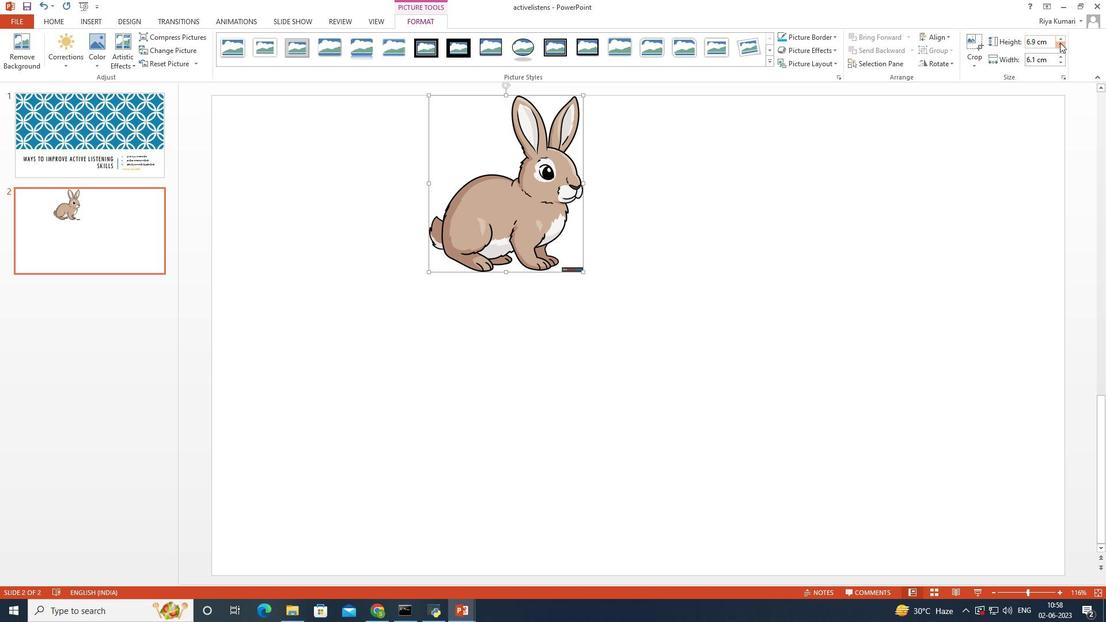 
Action: Mouse pressed left at (1060, 42)
Screenshot: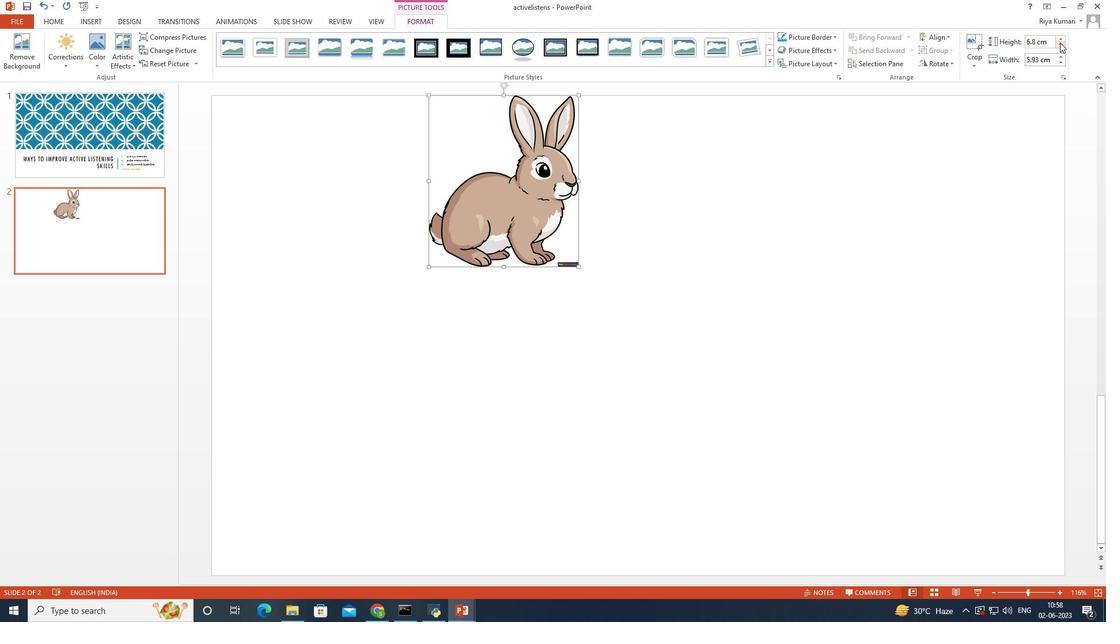 
Action: Mouse pressed left at (1060, 42)
Screenshot: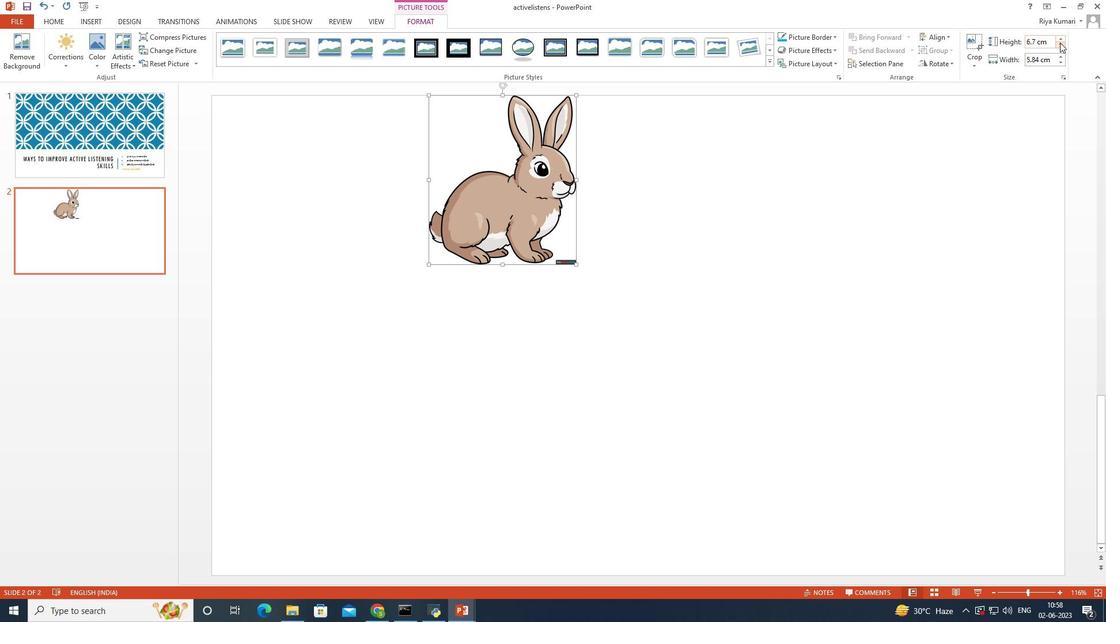 
Action: Mouse pressed left at (1060, 42)
Screenshot: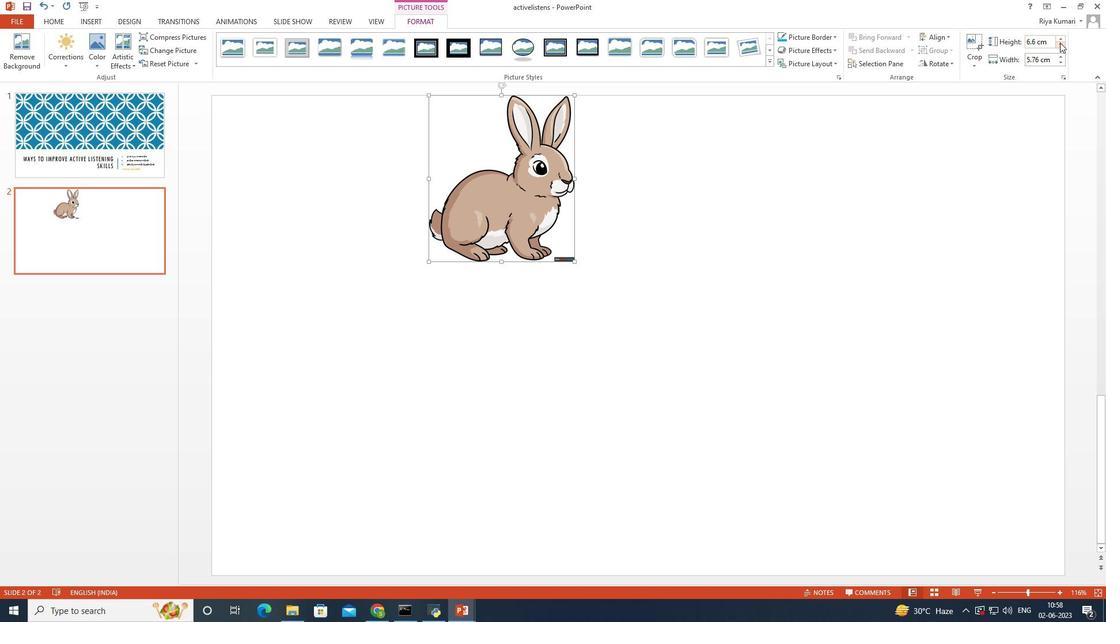 
Action: Mouse moved to (350, 50)
Screenshot: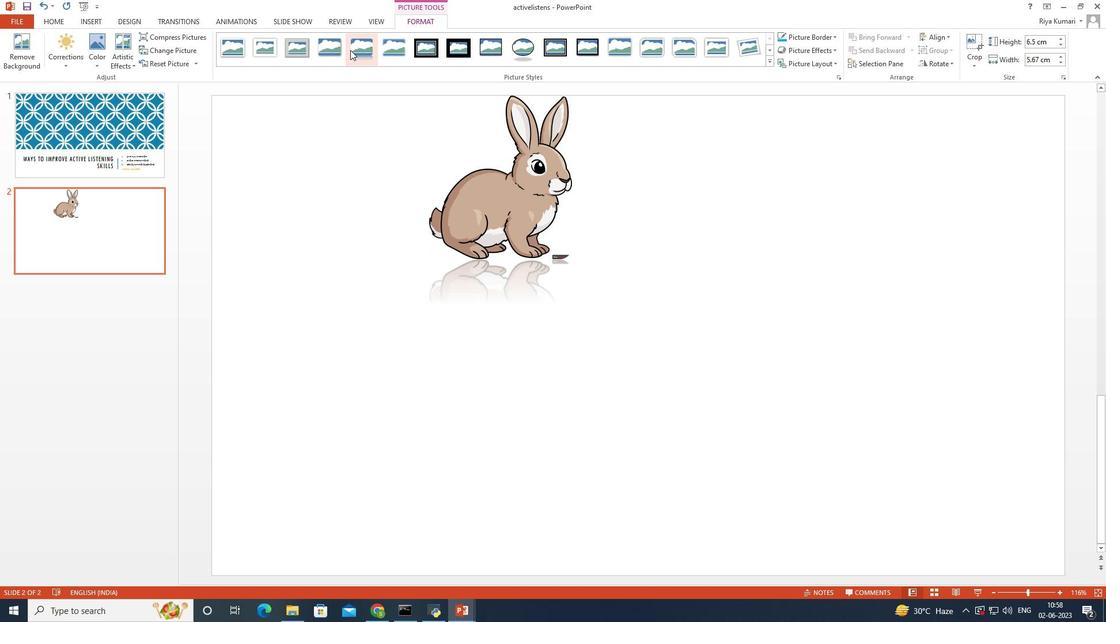 
Action: Mouse pressed left at (350, 50)
Screenshot: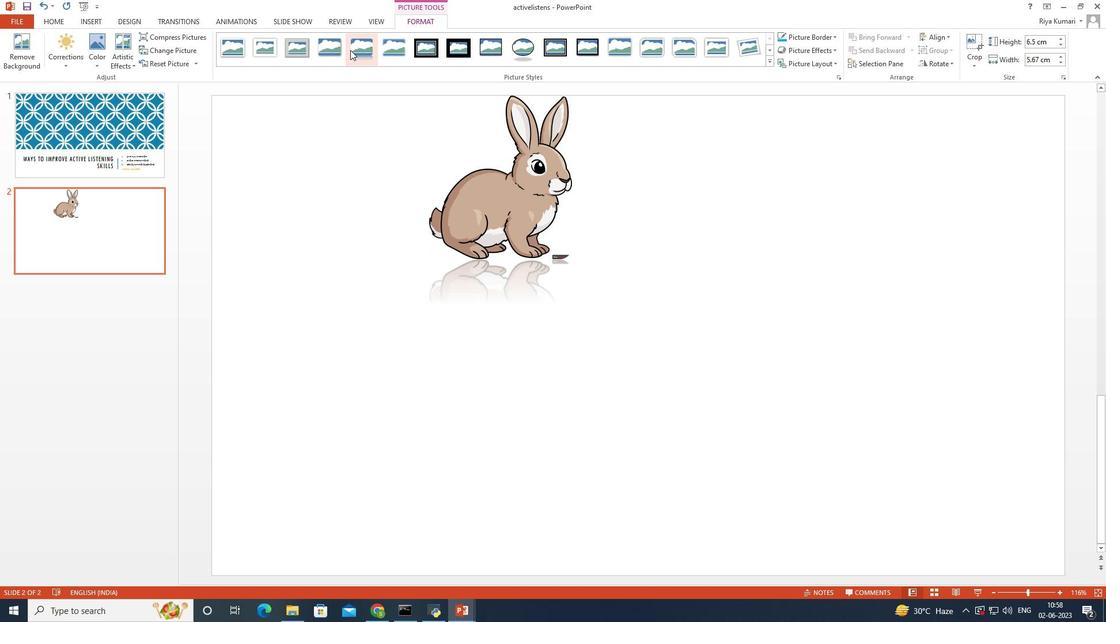 
Action: Mouse moved to (808, 36)
Screenshot: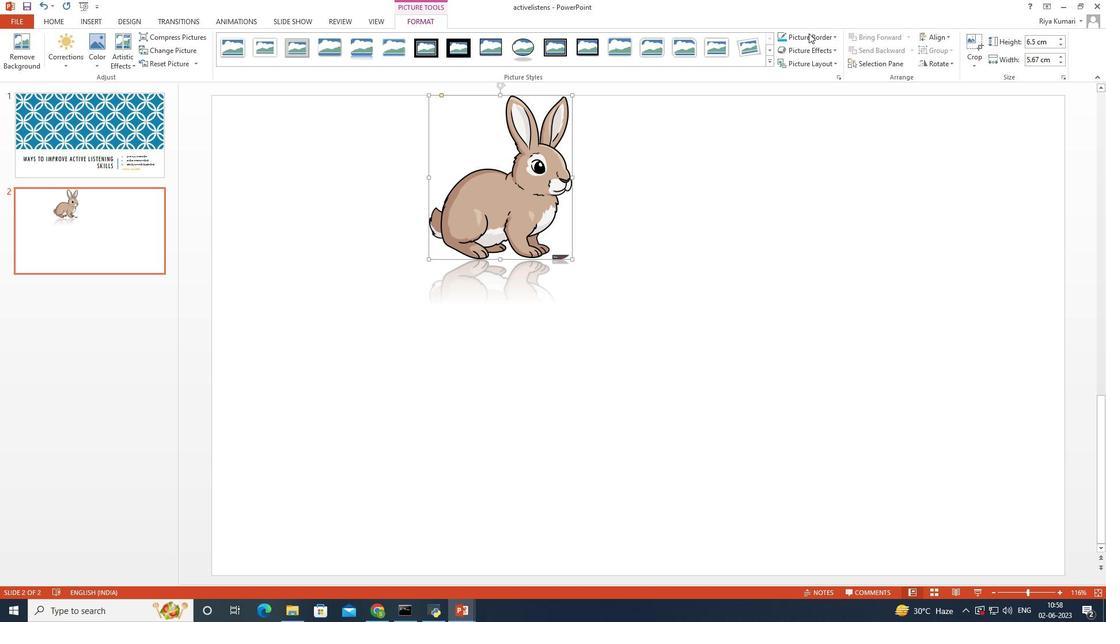 
Action: Mouse pressed left at (808, 36)
Screenshot: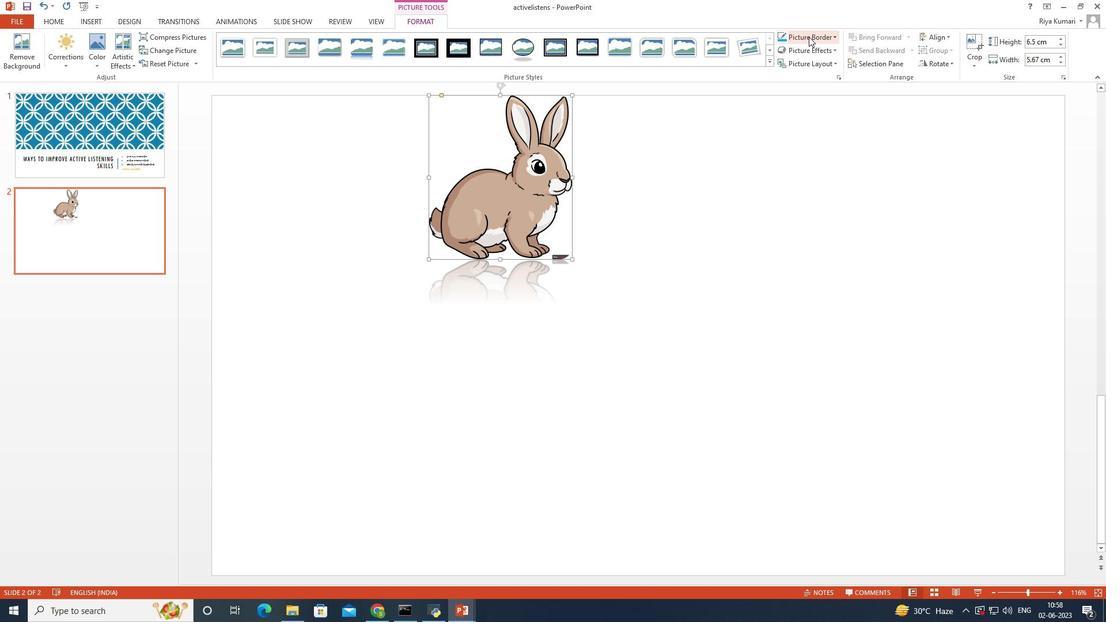 
Action: Mouse moved to (858, 95)
Screenshot: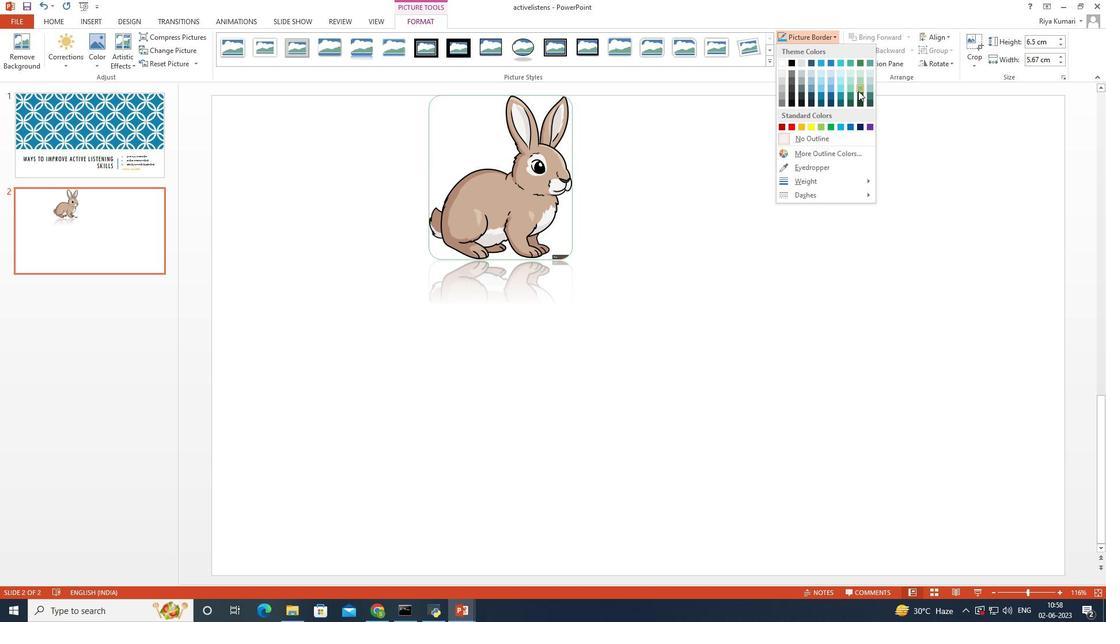 
Action: Mouse pressed left at (858, 95)
Screenshot: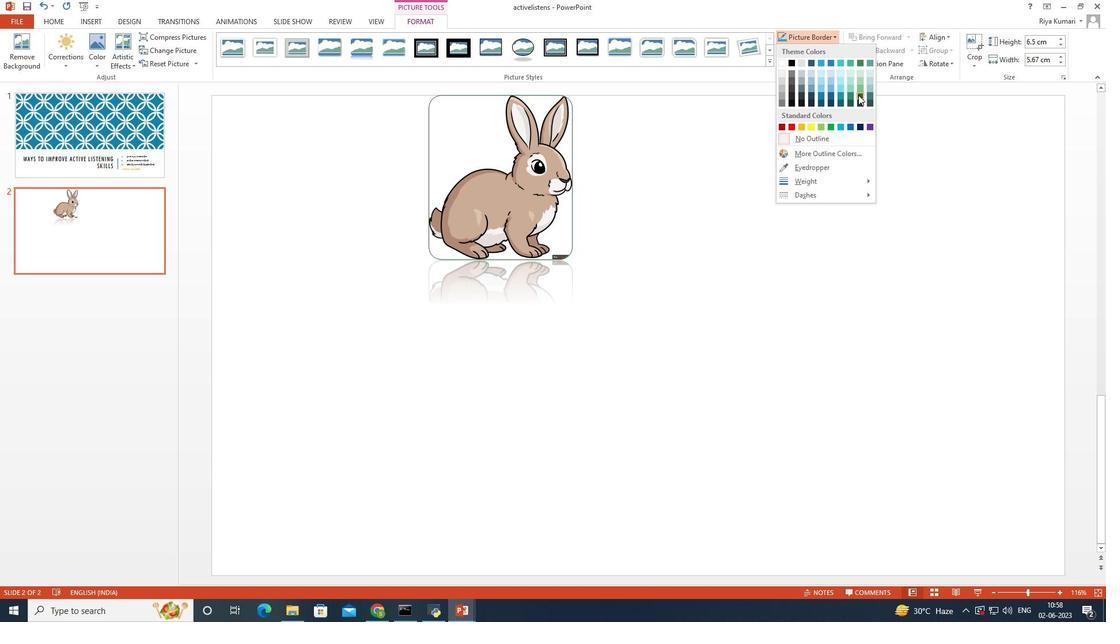 
Action: Mouse moved to (676, 154)
Screenshot: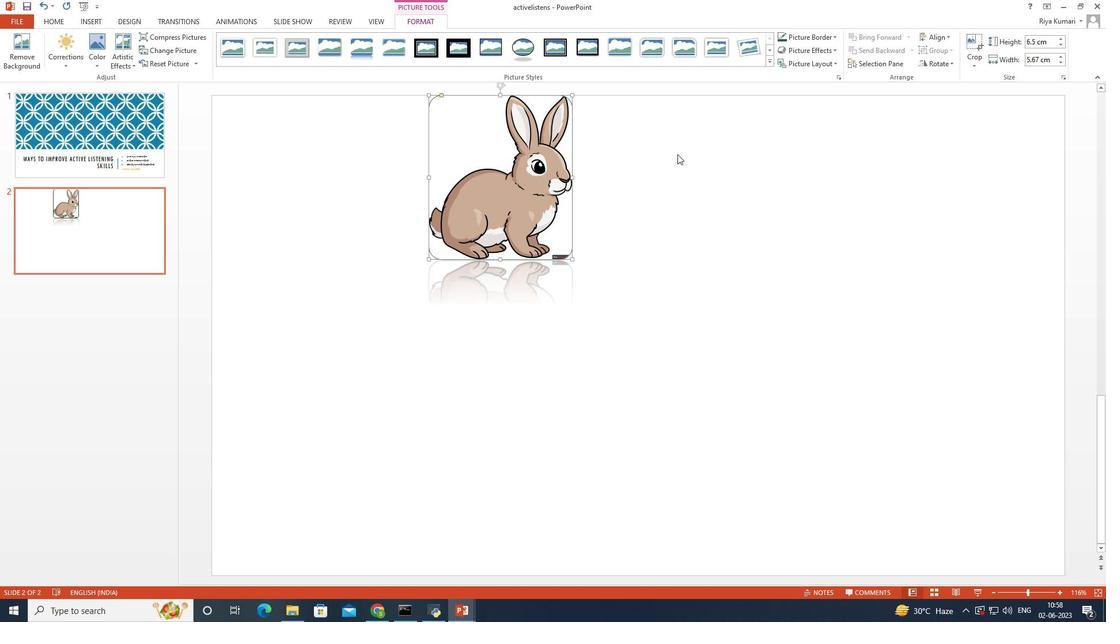 
Action: Mouse pressed left at (676, 154)
Screenshot: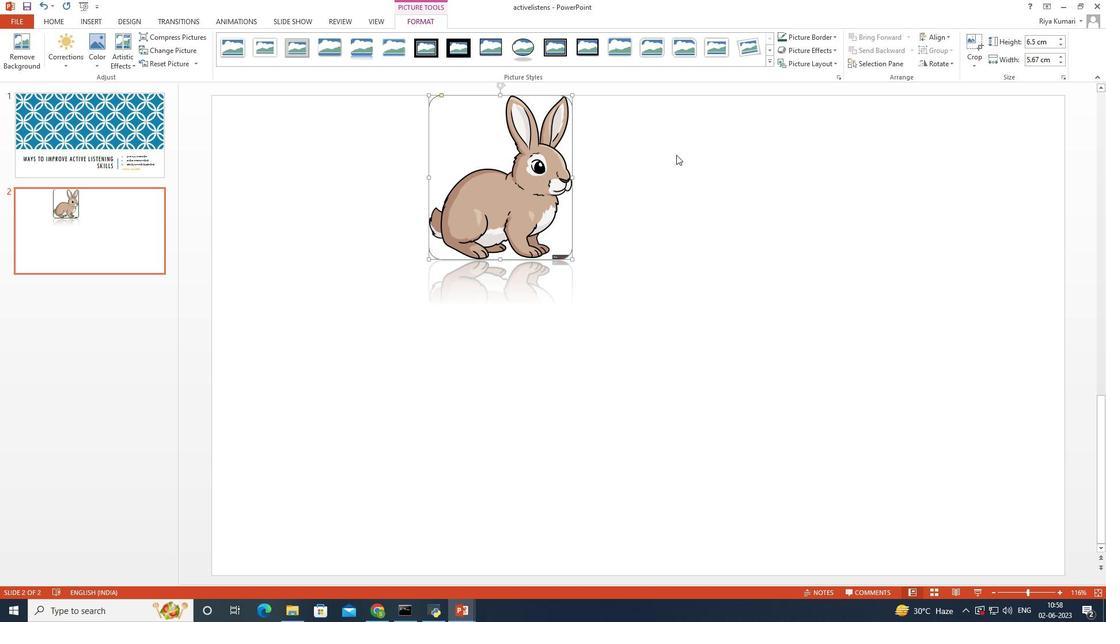
Action: Mouse moved to (677, 148)
Screenshot: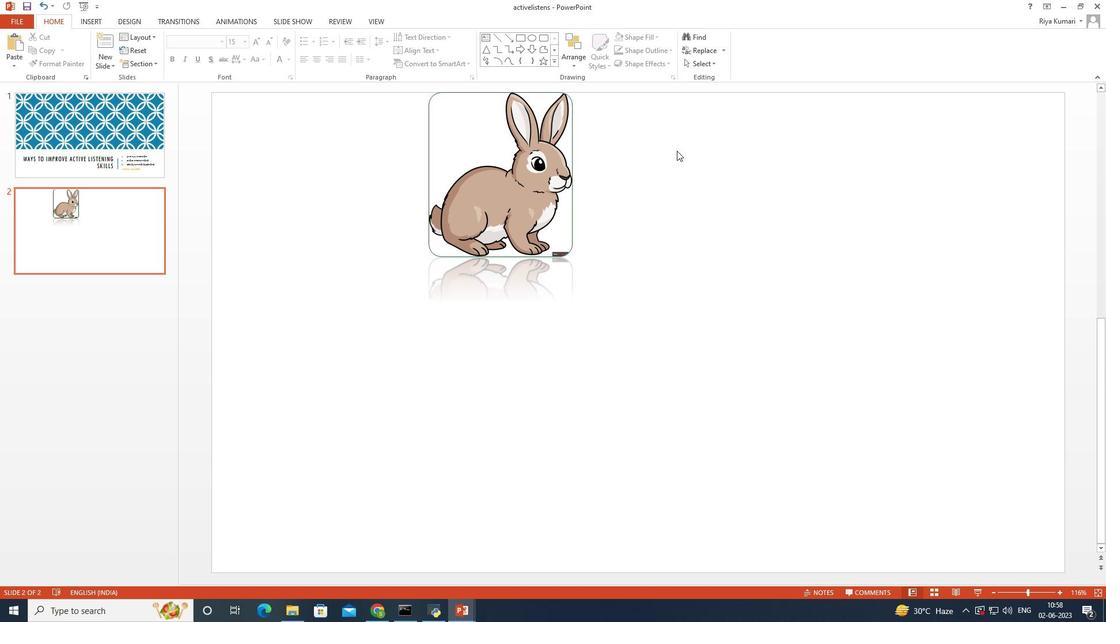 
